 Task: Find connections with filter location Zürich (Kreis 11) / Affoltern with filter topic #Crowdfundingwith filter profile language Spanish with filter current company HR International with filter school Jobs for Rajkot with filter industry Computer Hardware Manufacturing with filter service category Tax Law with filter keywords title Controller
Action: Mouse moved to (620, 90)
Screenshot: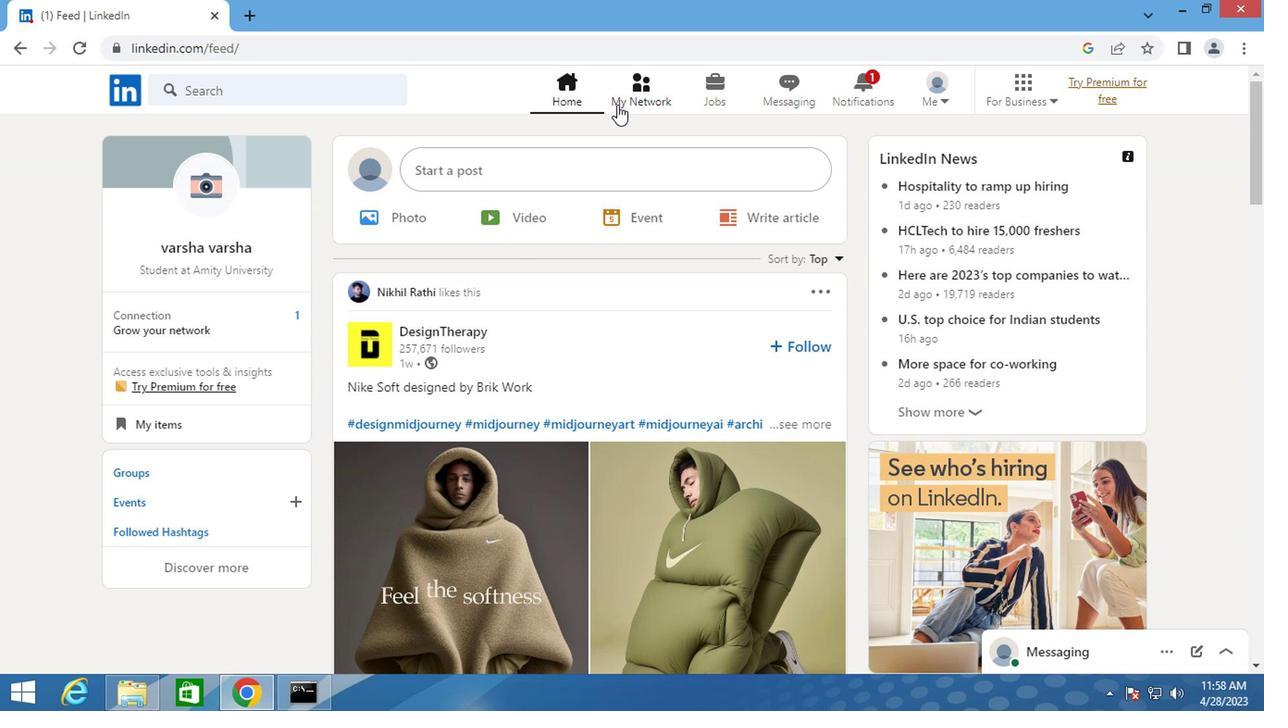 
Action: Mouse pressed left at (620, 90)
Screenshot: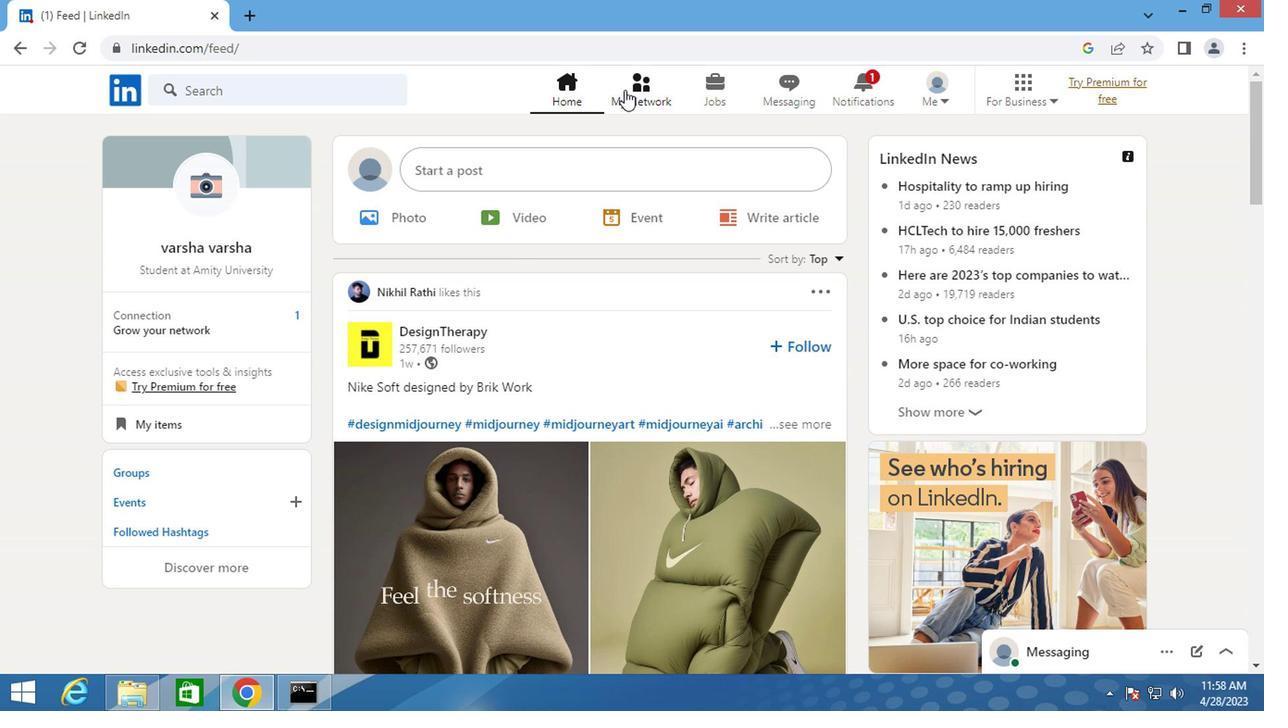 
Action: Mouse moved to (247, 187)
Screenshot: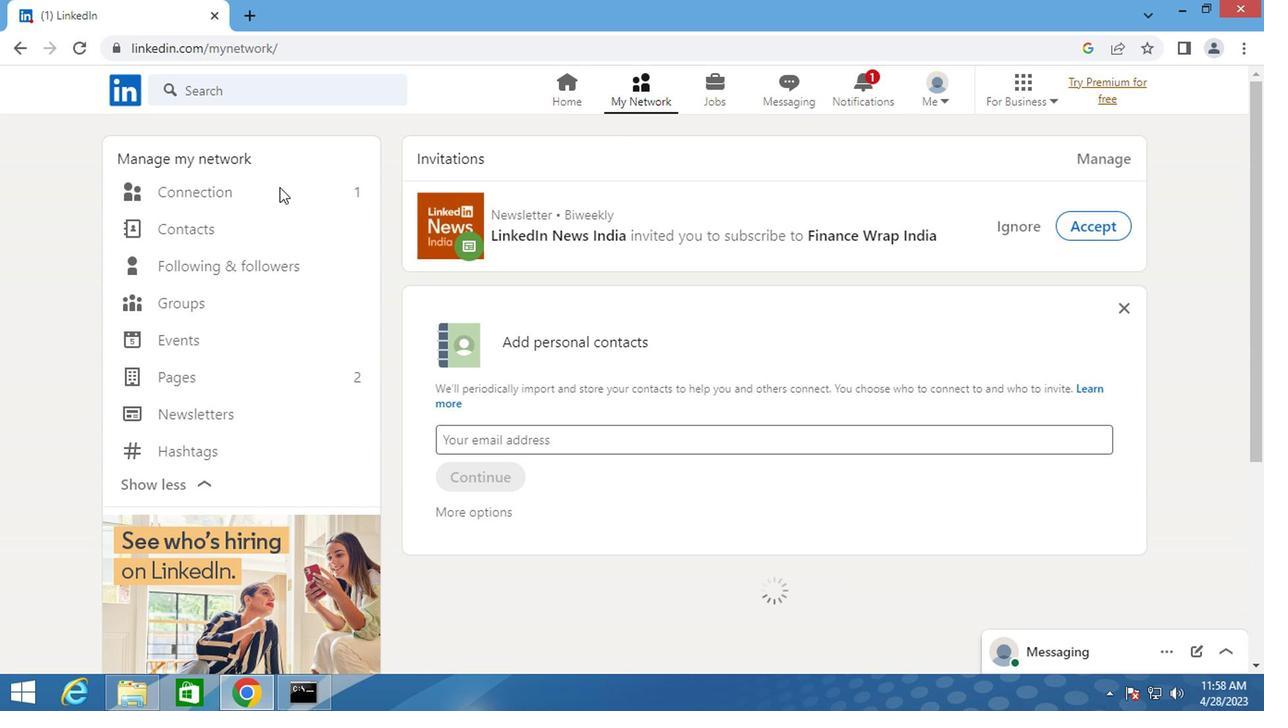 
Action: Mouse pressed left at (247, 187)
Screenshot: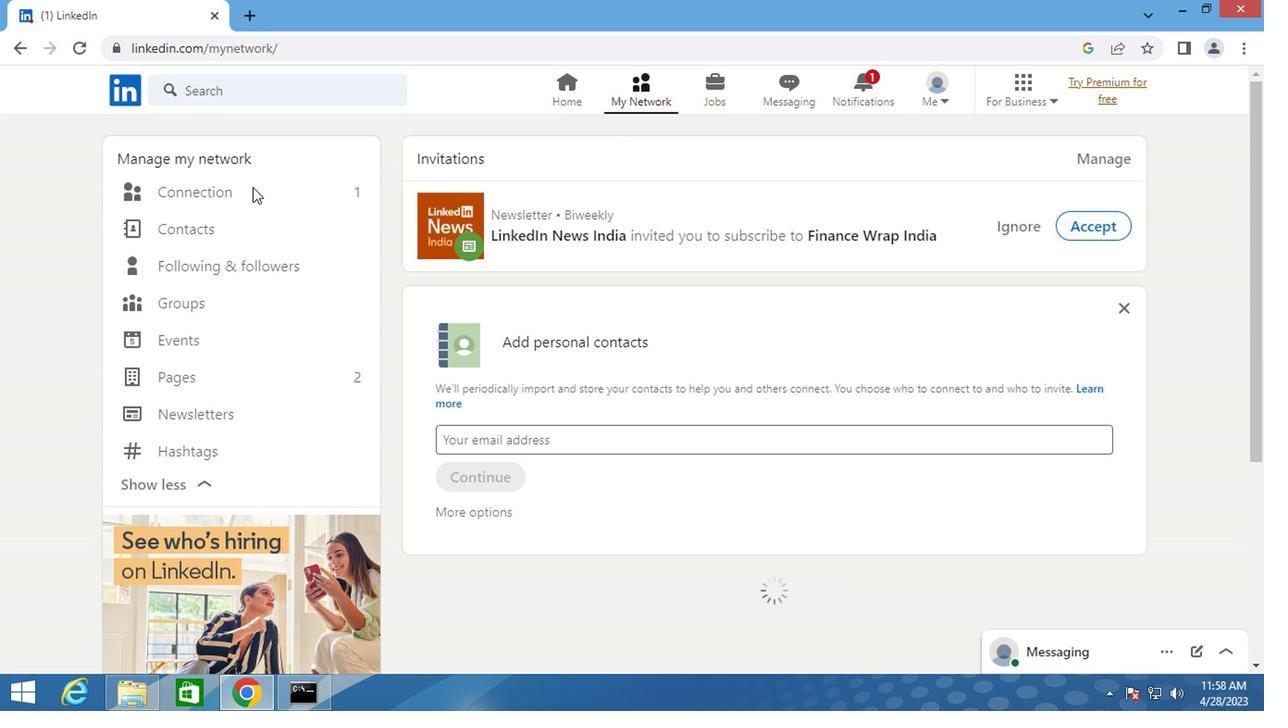 
Action: Mouse moved to (783, 185)
Screenshot: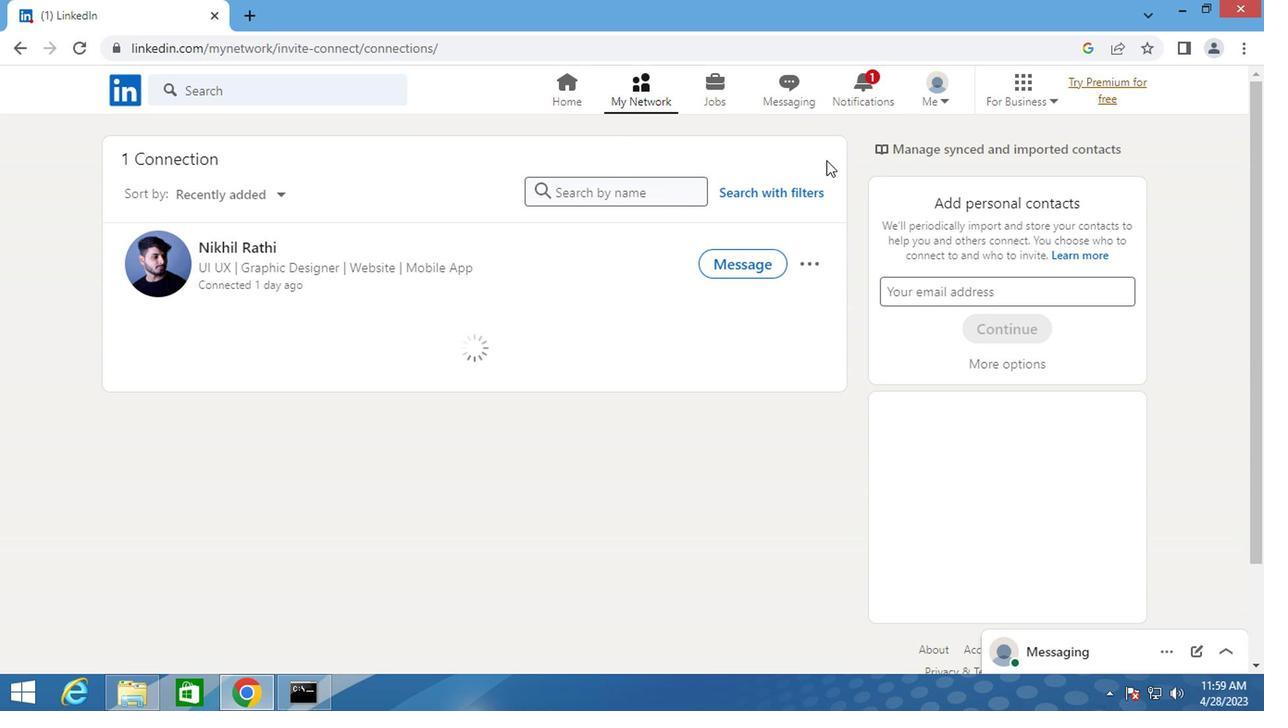 
Action: Mouse pressed left at (783, 185)
Screenshot: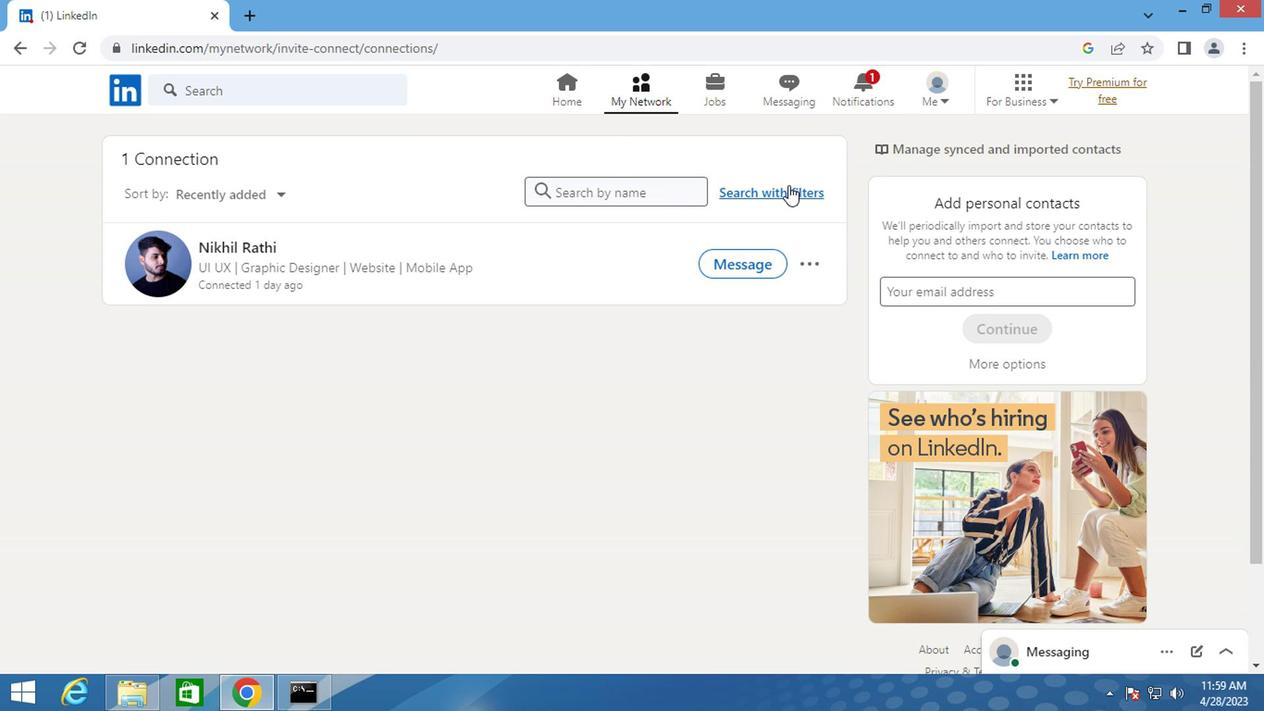 
Action: Mouse moved to (682, 140)
Screenshot: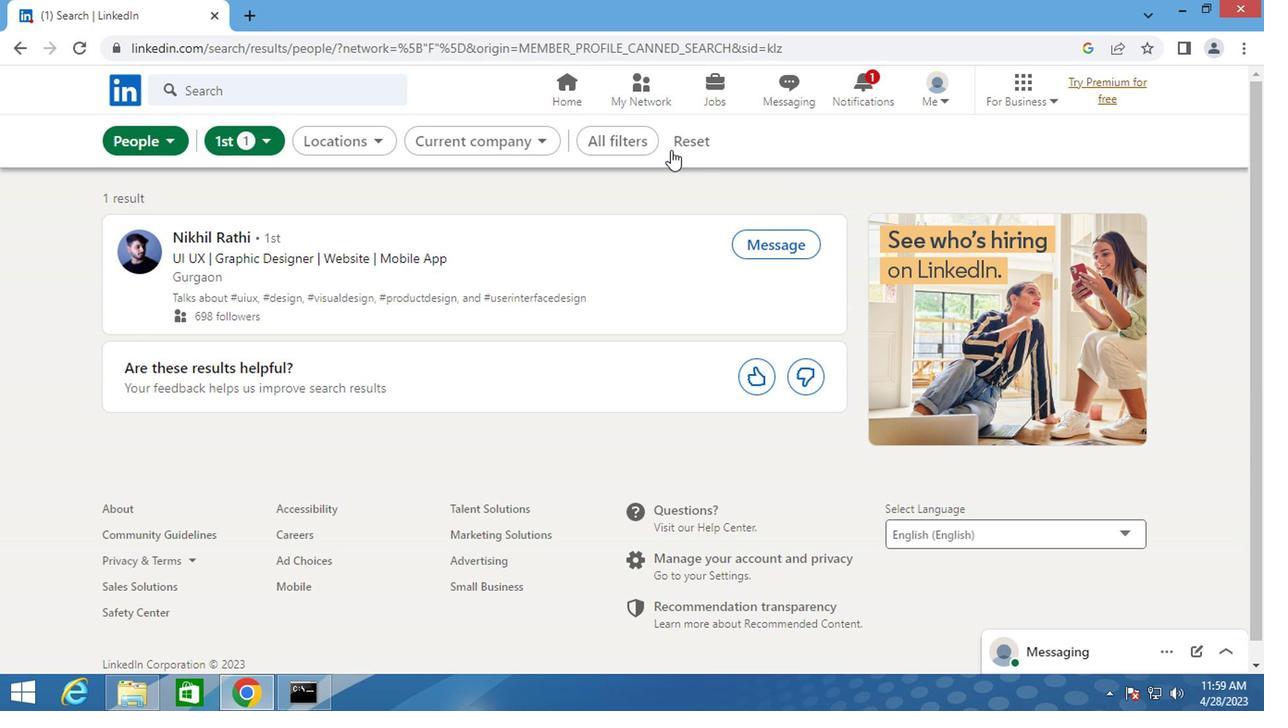 
Action: Mouse pressed left at (682, 140)
Screenshot: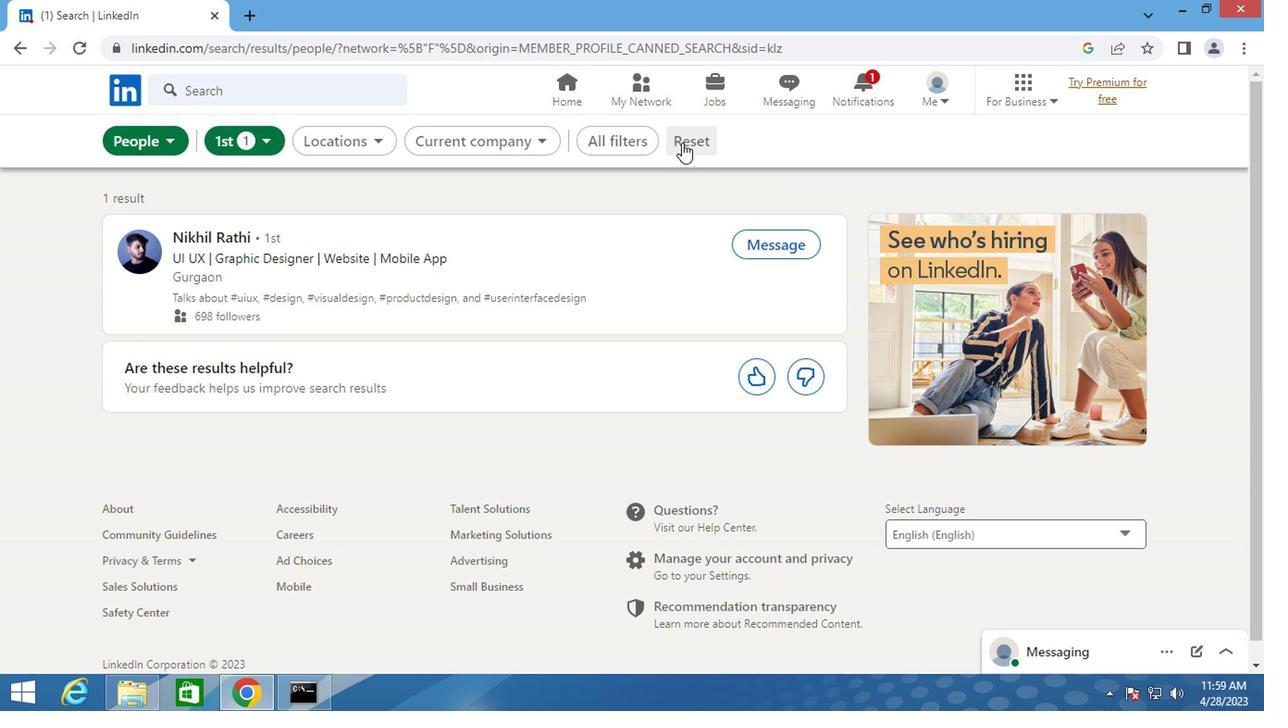 
Action: Mouse moved to (662, 144)
Screenshot: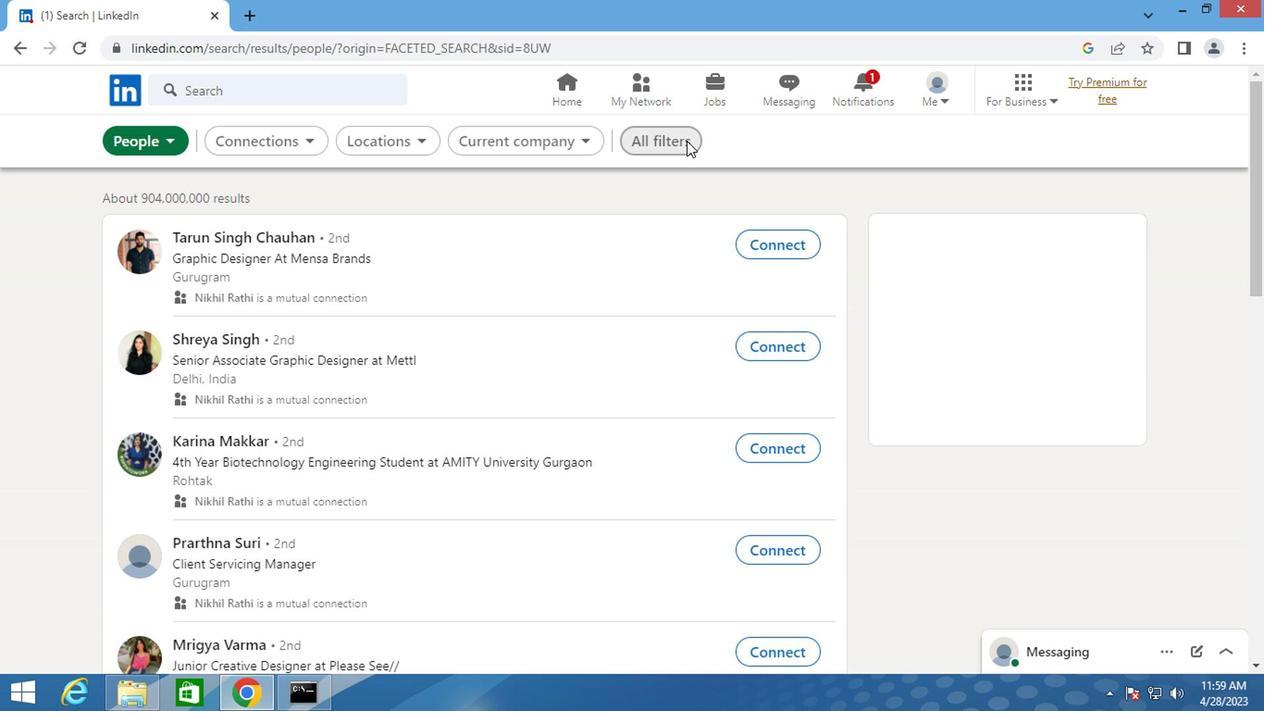 
Action: Mouse pressed left at (662, 144)
Screenshot: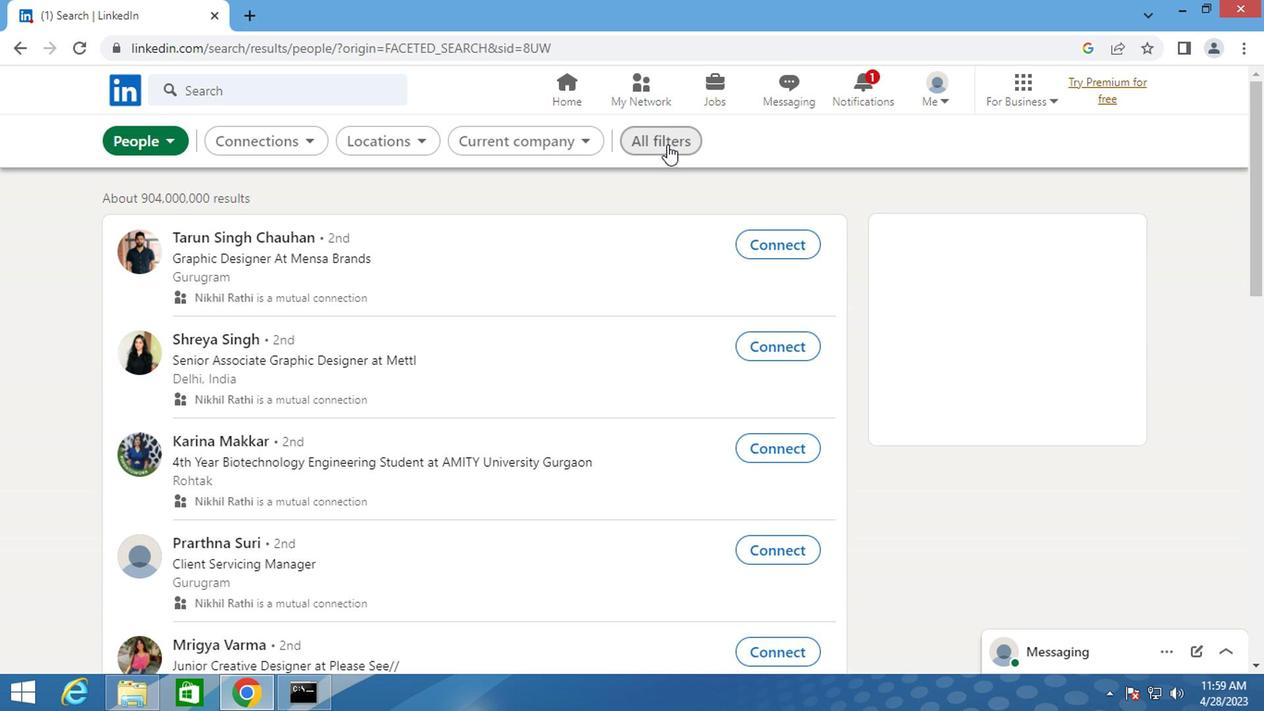 
Action: Mouse moved to (835, 370)
Screenshot: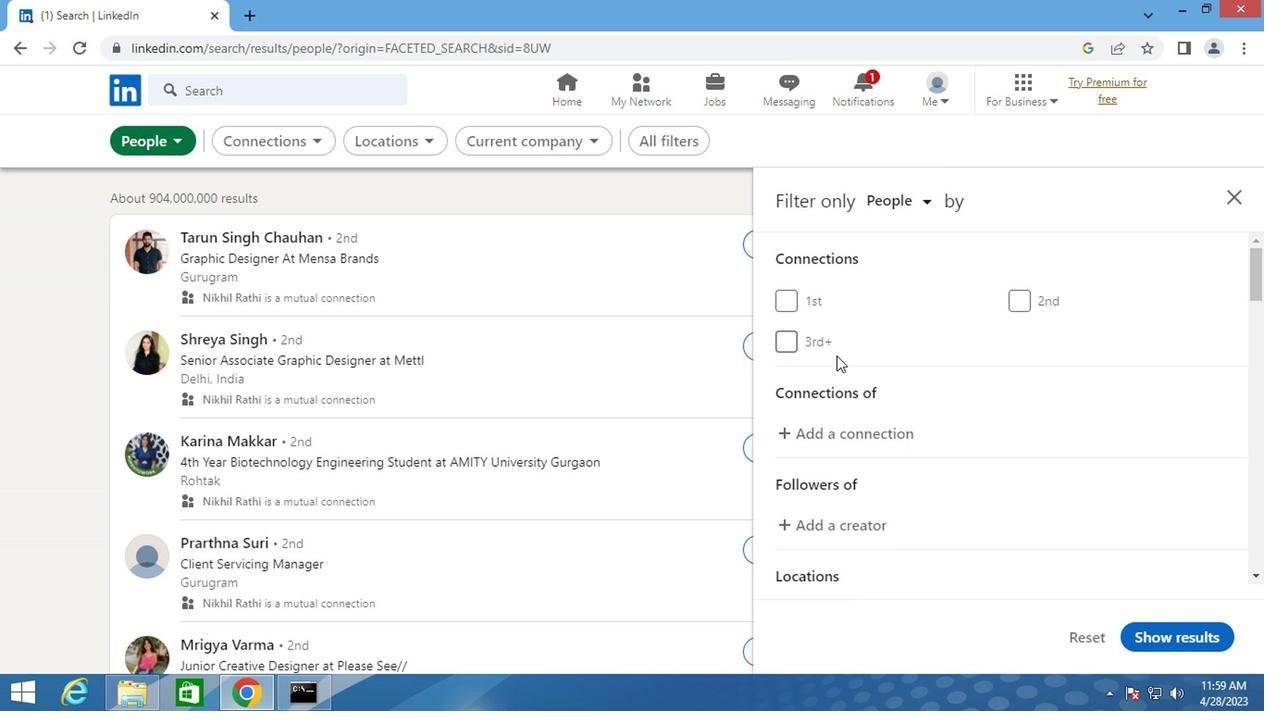 
Action: Mouse scrolled (835, 370) with delta (0, 0)
Screenshot: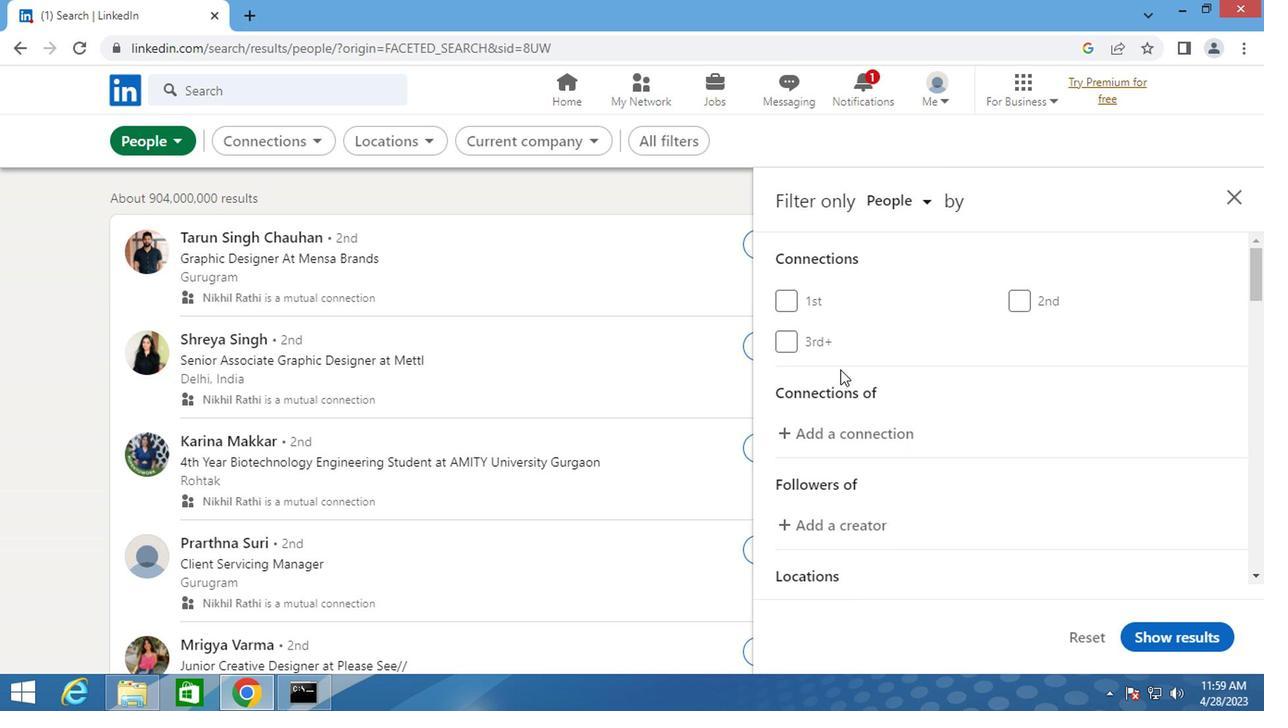 
Action: Mouse moved to (836, 370)
Screenshot: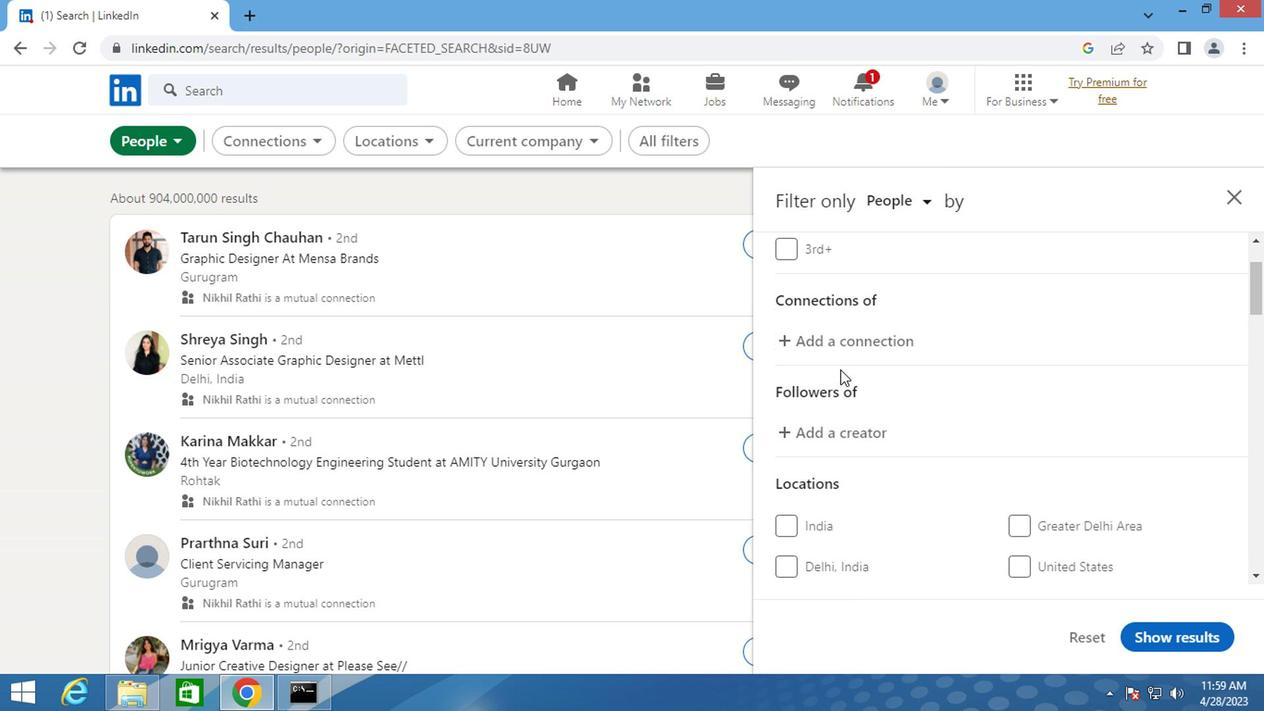 
Action: Mouse scrolled (836, 370) with delta (0, 0)
Screenshot: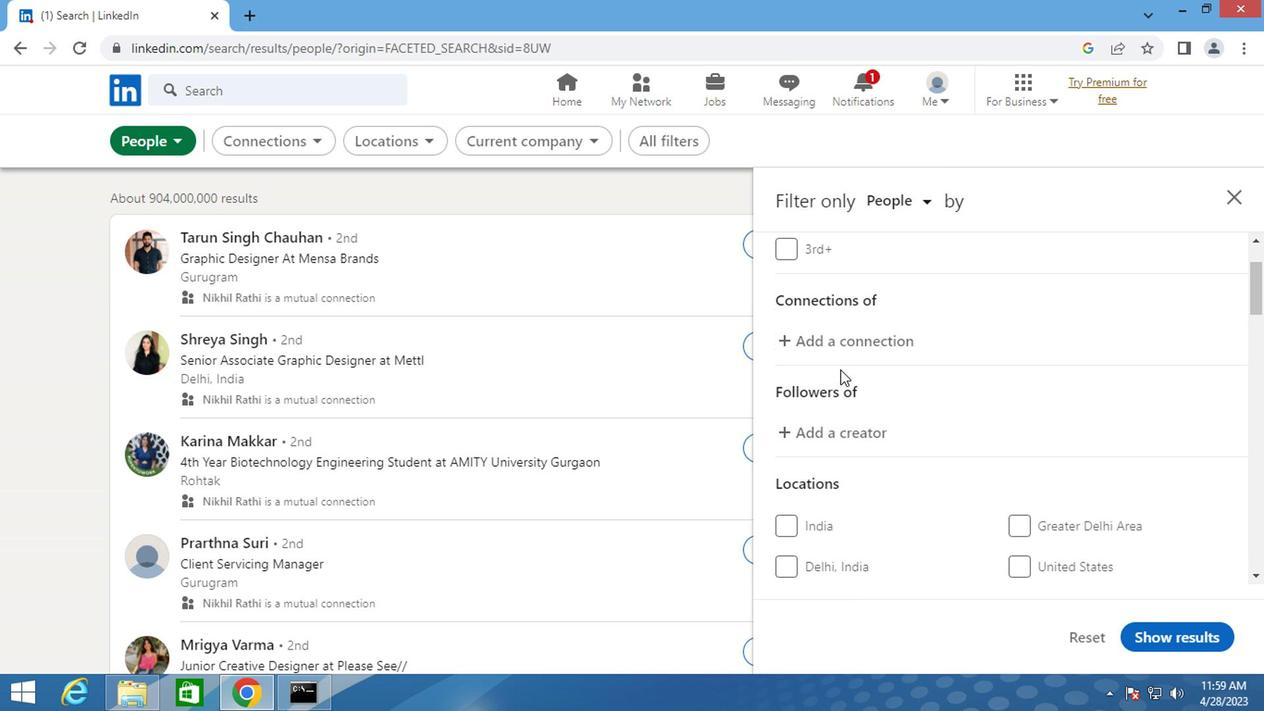 
Action: Mouse scrolled (836, 370) with delta (0, 0)
Screenshot: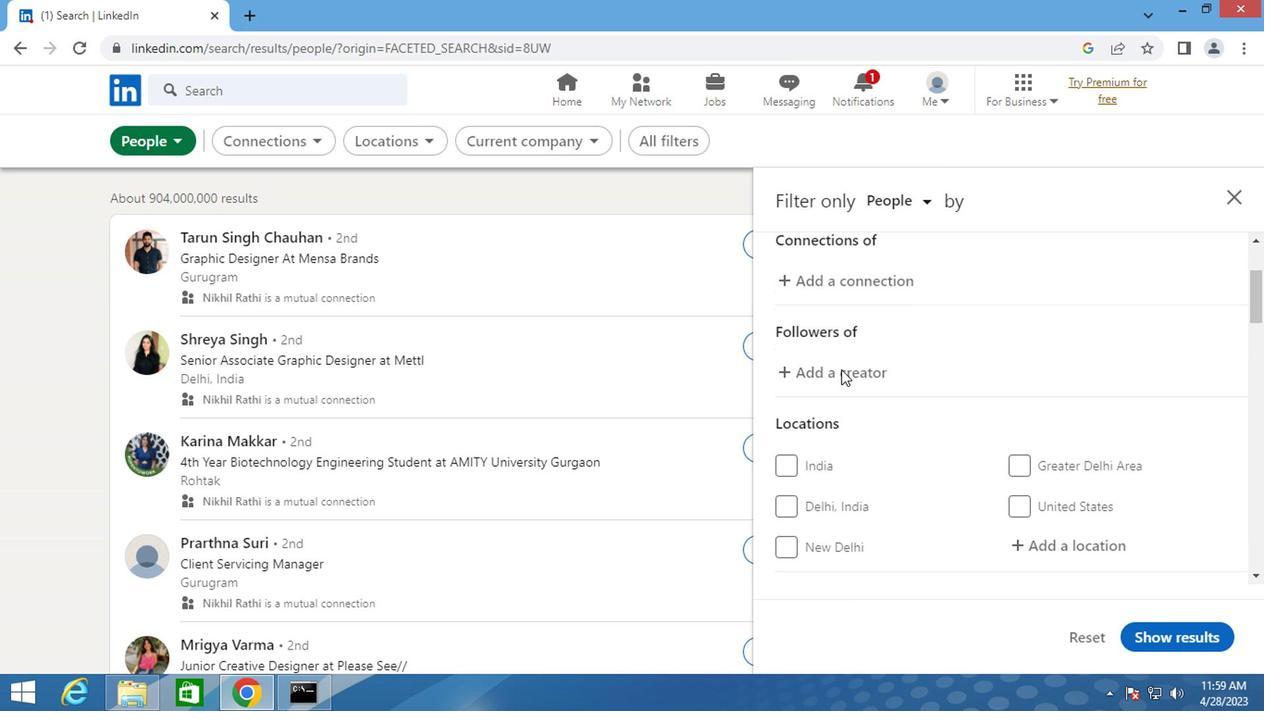 
Action: Mouse moved to (1051, 422)
Screenshot: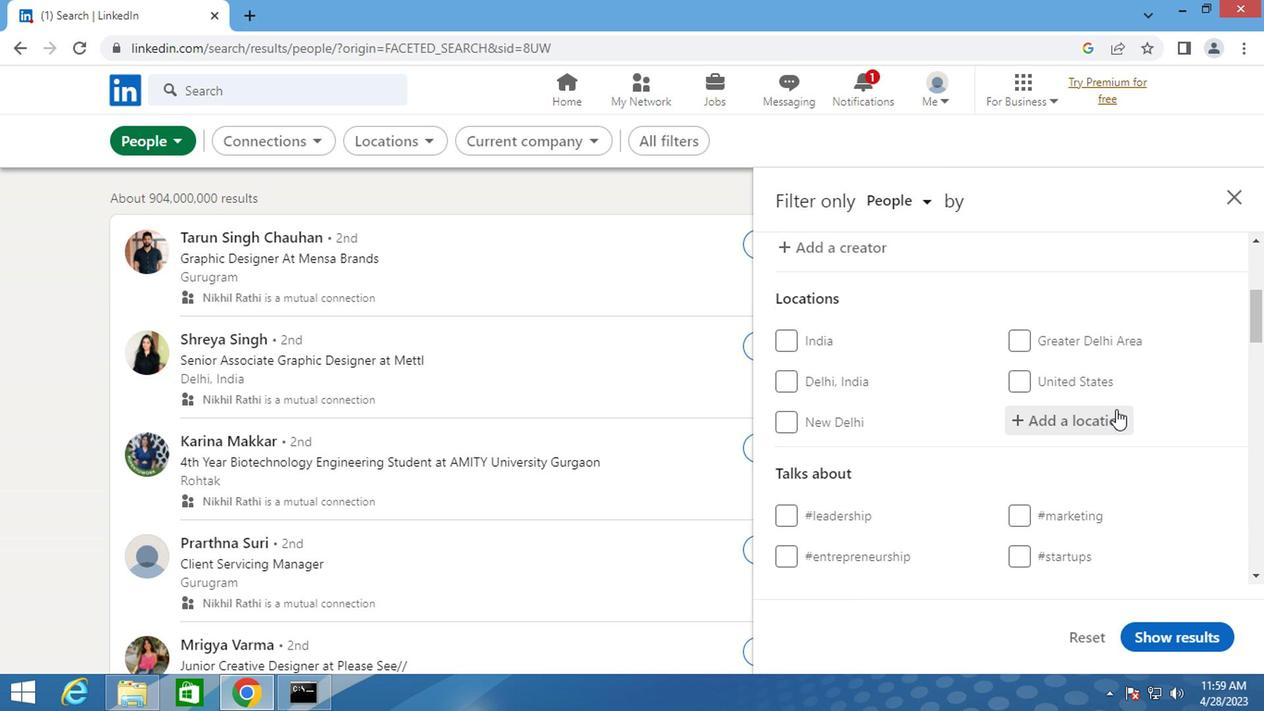 
Action: Mouse pressed left at (1051, 422)
Screenshot: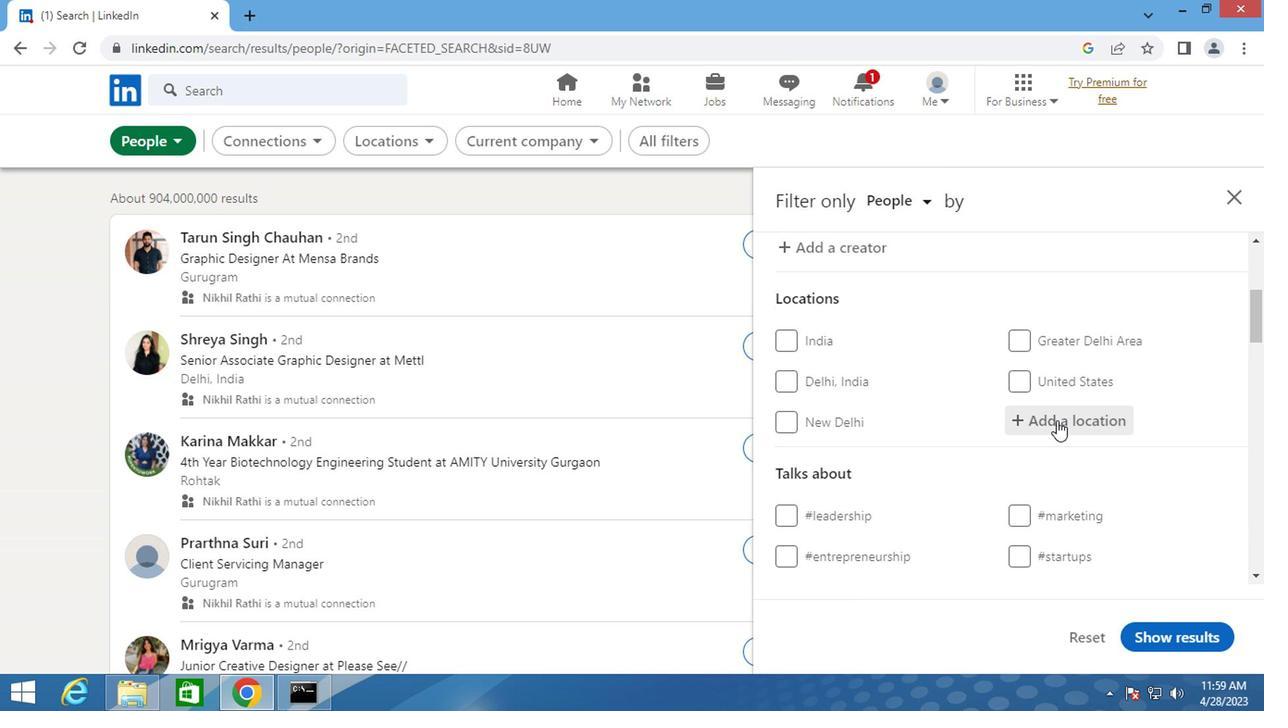 
Action: Key pressed <Key.shift>ZURICH<Key.space><Key.shift_r><Key.shift_r><Key.shift_r>(<Key.shift>KREIS<Key.space>11<Key.shift_r>)/<Key.space><Key.shift>AFFOLTERN<Key.enter>
Screenshot: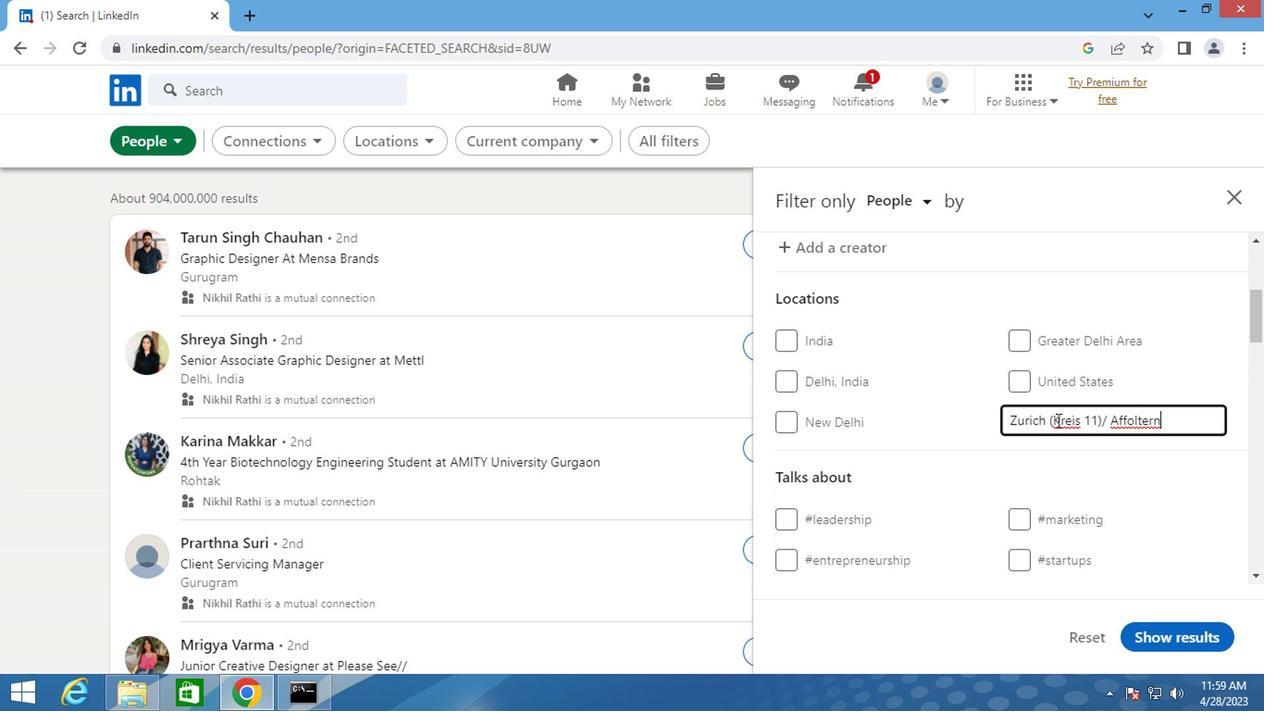 
Action: Mouse moved to (978, 440)
Screenshot: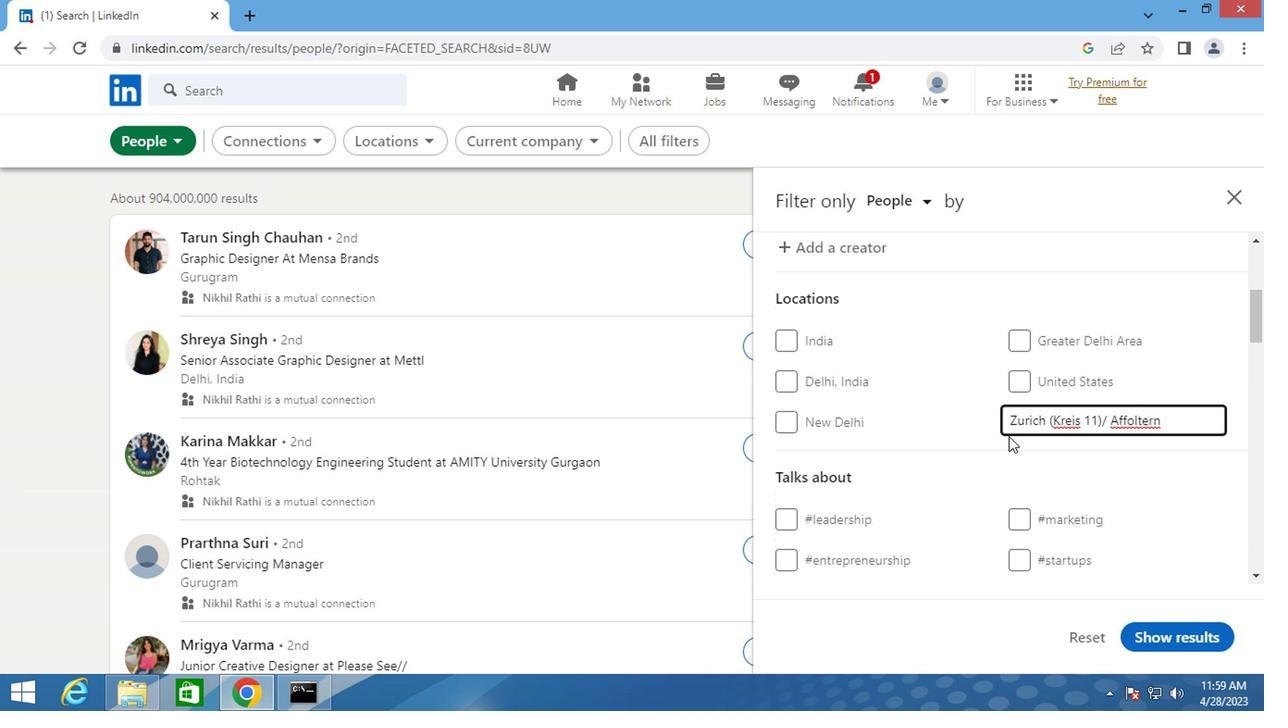 
Action: Mouse scrolled (978, 440) with delta (0, 0)
Screenshot: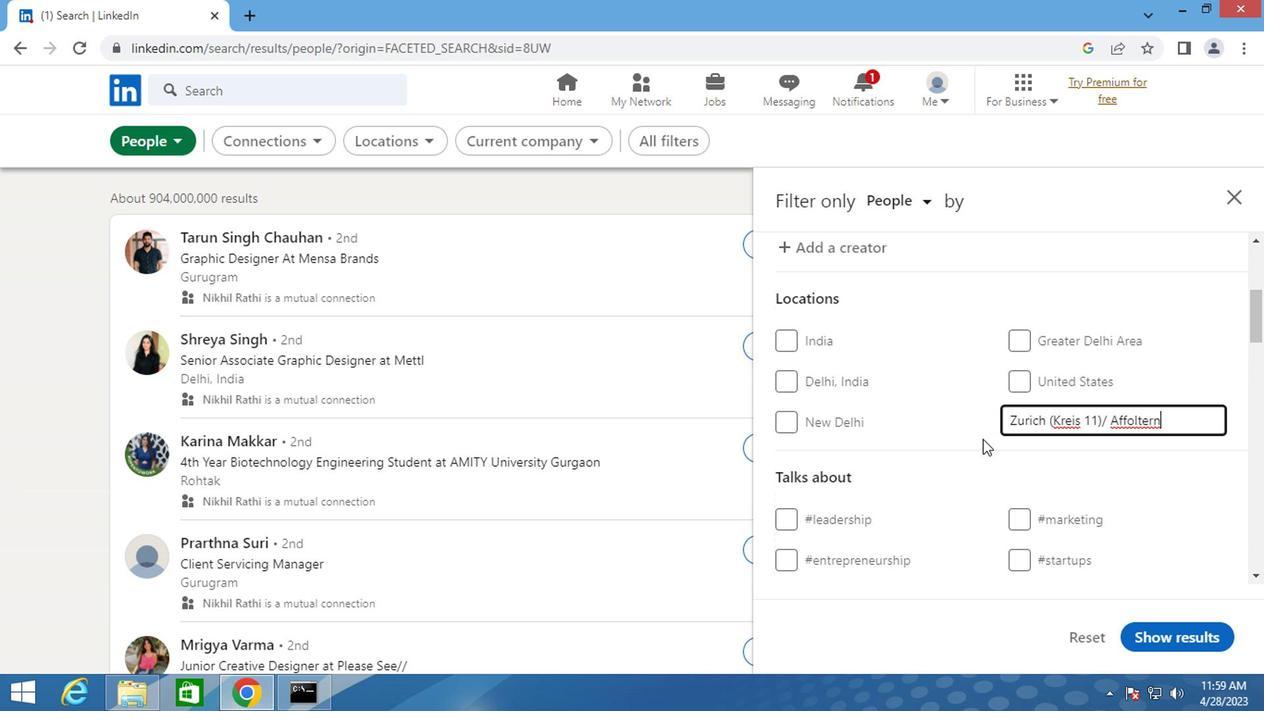 
Action: Mouse scrolled (978, 440) with delta (0, 0)
Screenshot: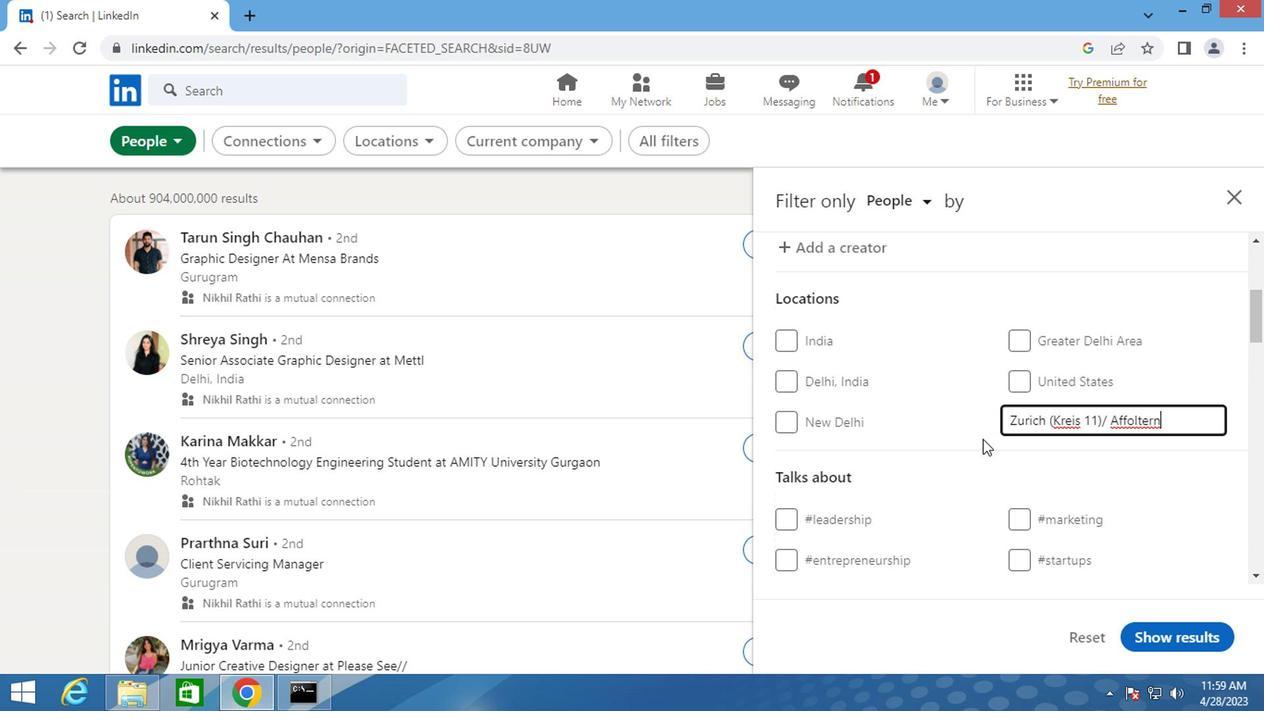 
Action: Mouse scrolled (978, 440) with delta (0, 0)
Screenshot: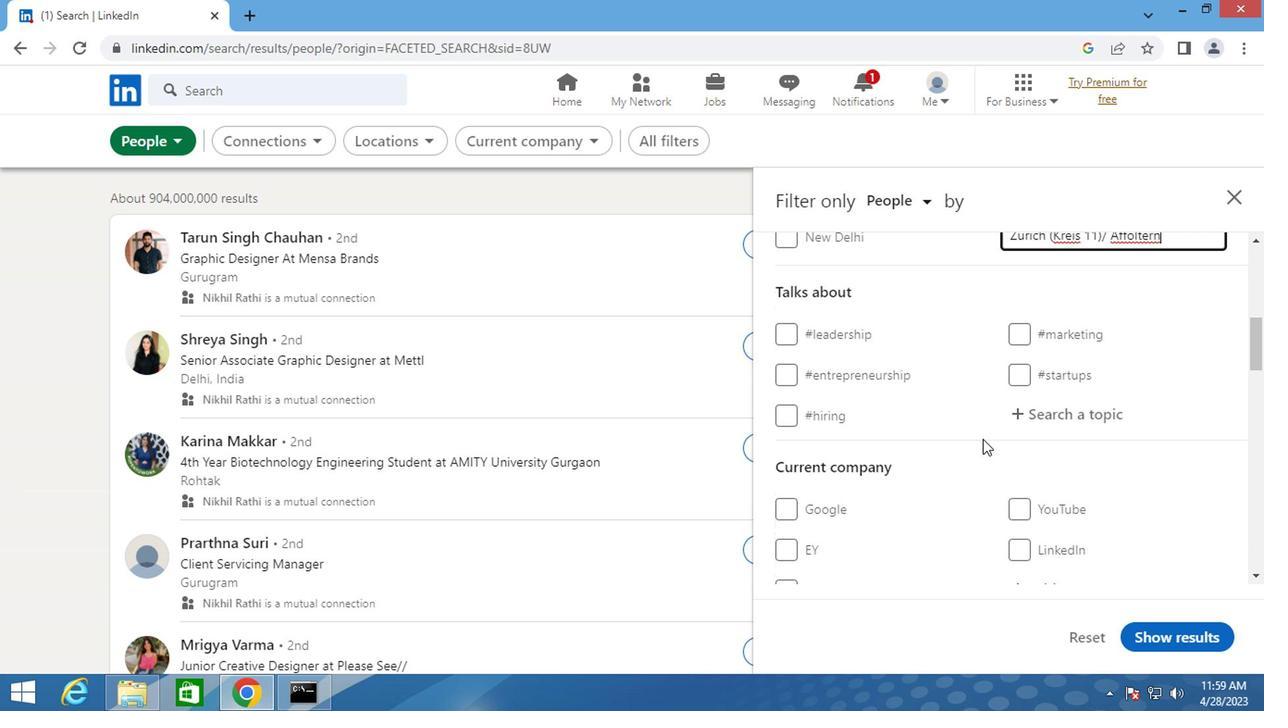 
Action: Mouse moved to (1069, 331)
Screenshot: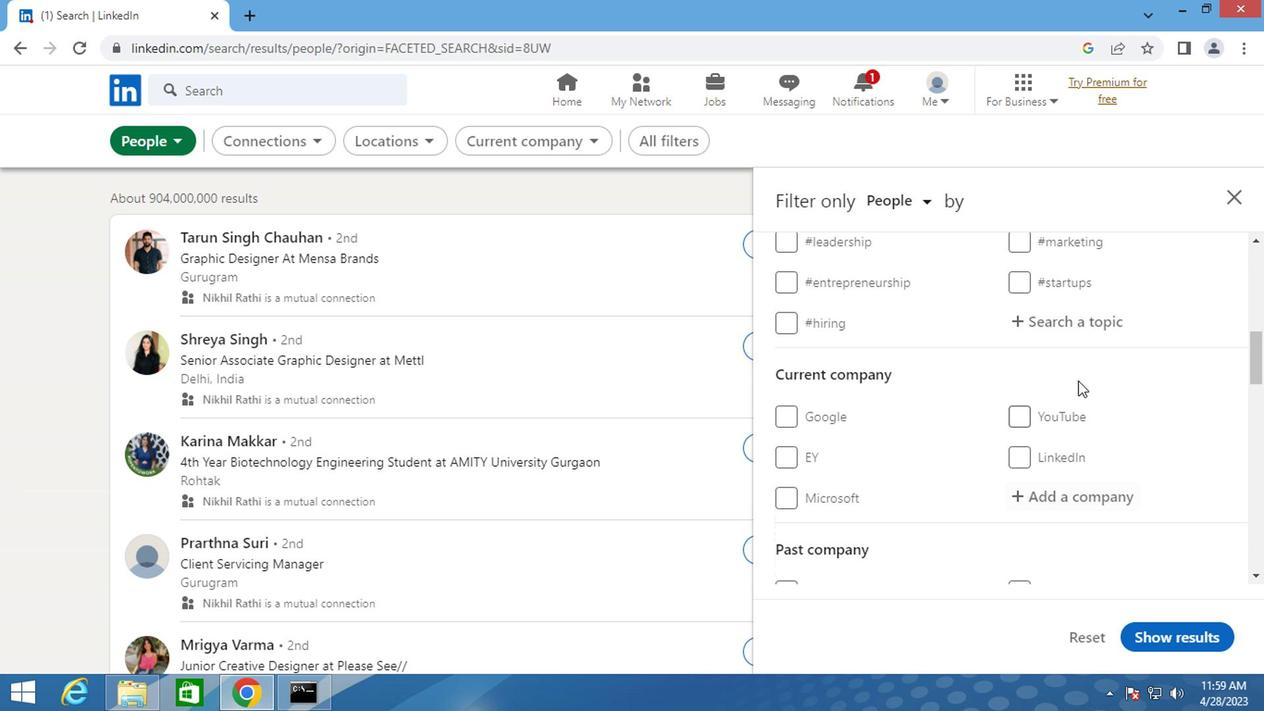 
Action: Mouse pressed left at (1069, 331)
Screenshot: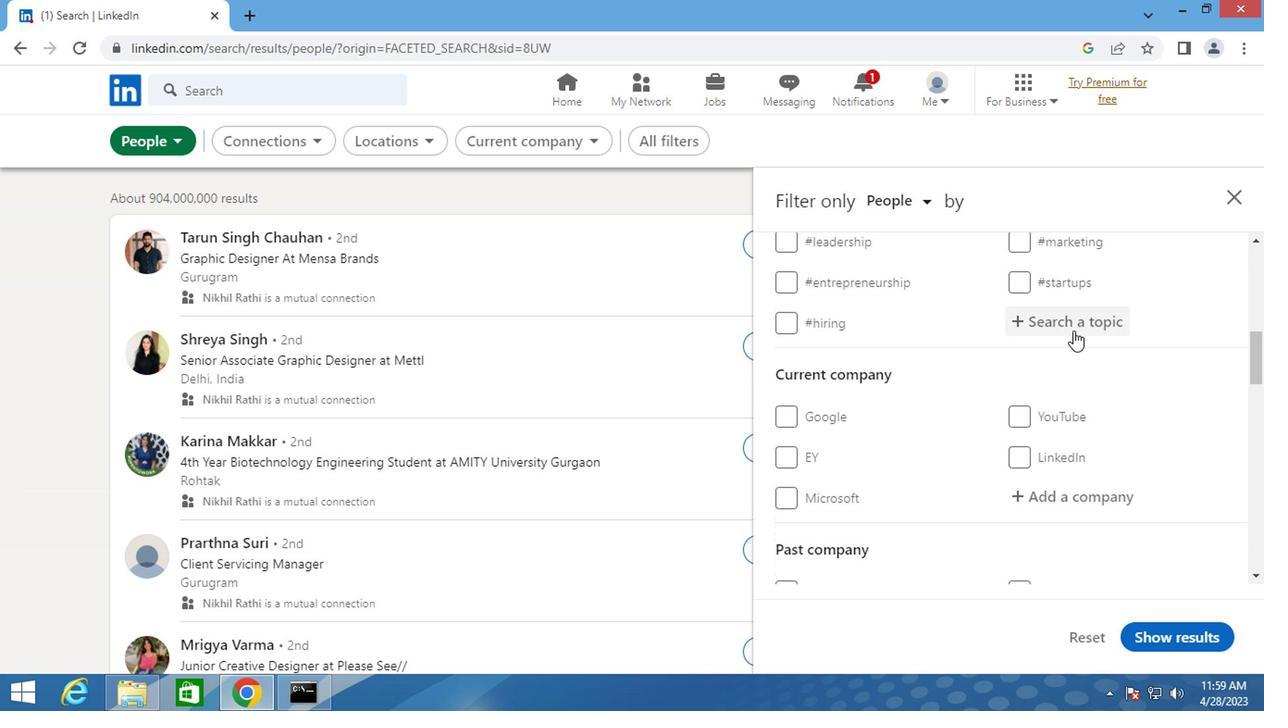 
Action: Key pressed <Key.shift>CROWDFUNF<Key.backspace>DING
Screenshot: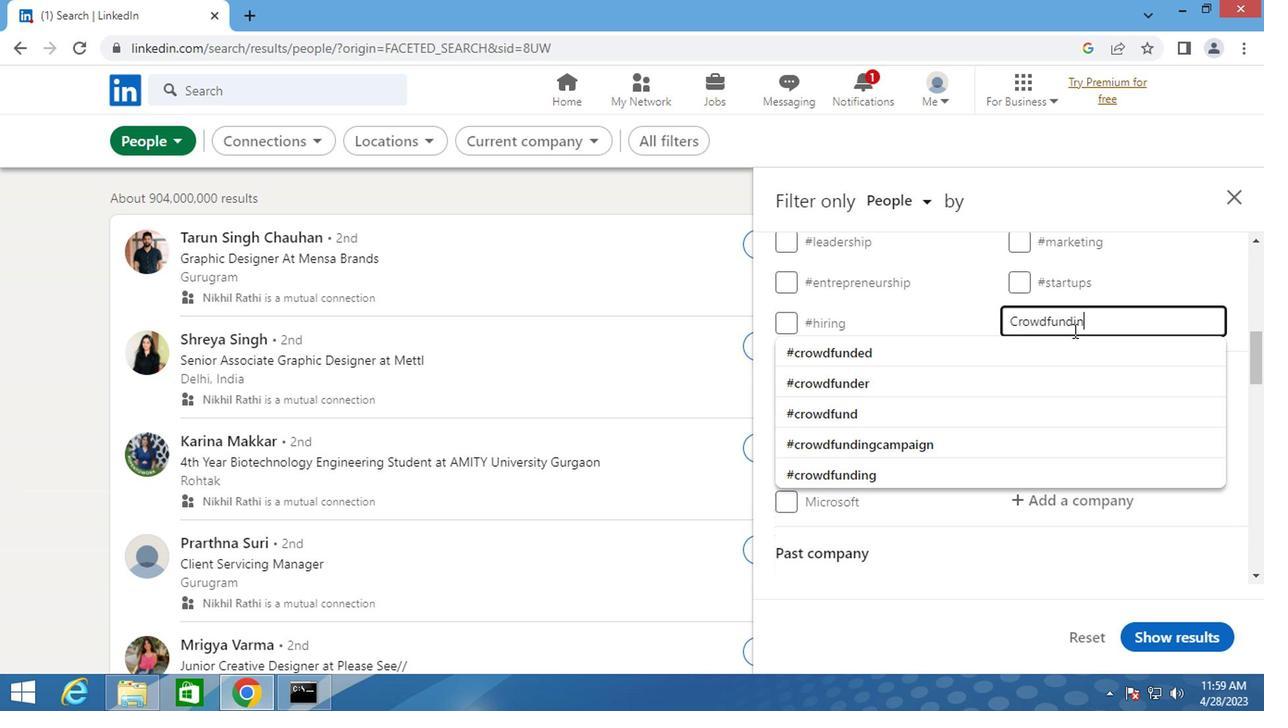 
Action: Mouse moved to (888, 383)
Screenshot: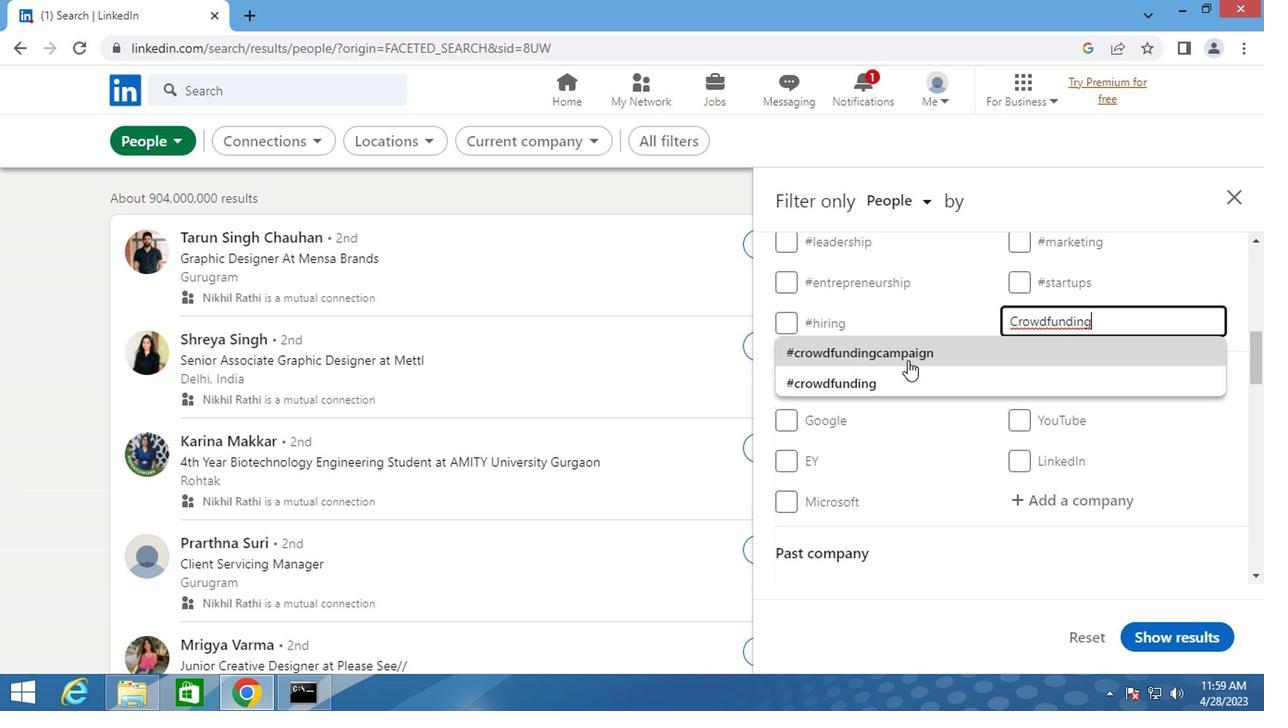 
Action: Mouse pressed left at (888, 383)
Screenshot: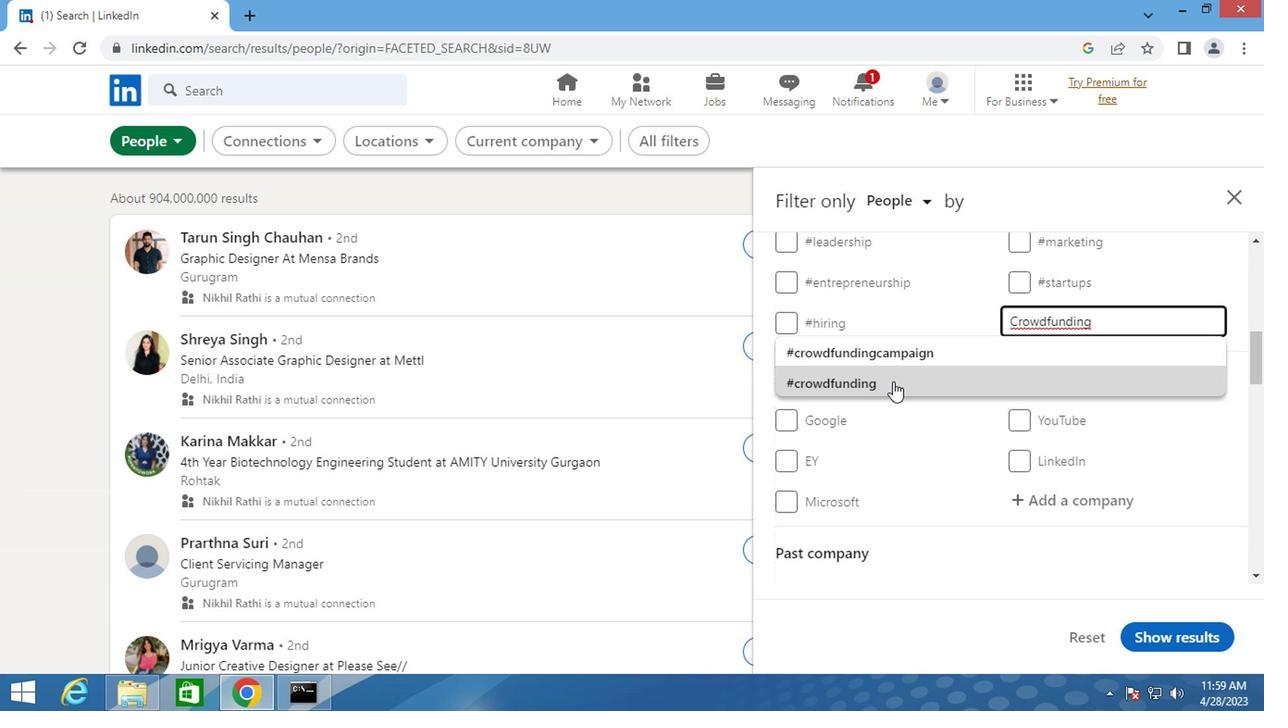 
Action: Mouse scrolled (888, 382) with delta (0, -1)
Screenshot: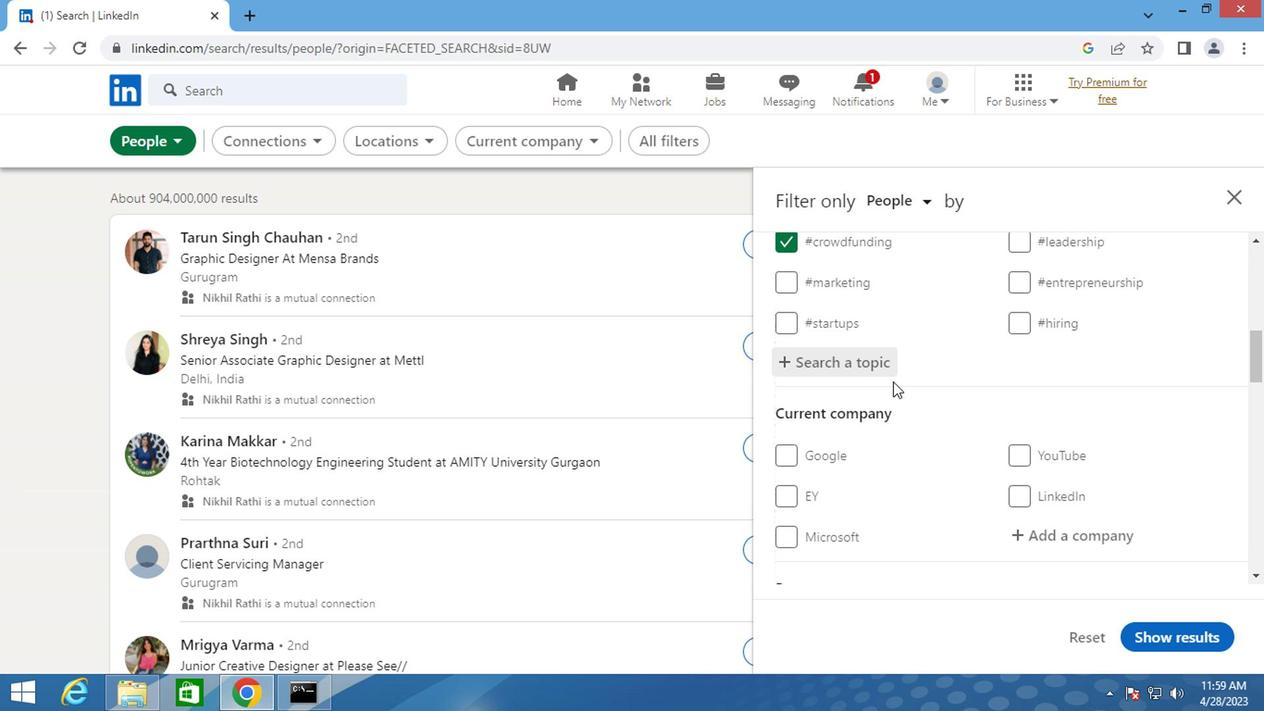 
Action: Mouse scrolled (888, 384) with delta (0, 0)
Screenshot: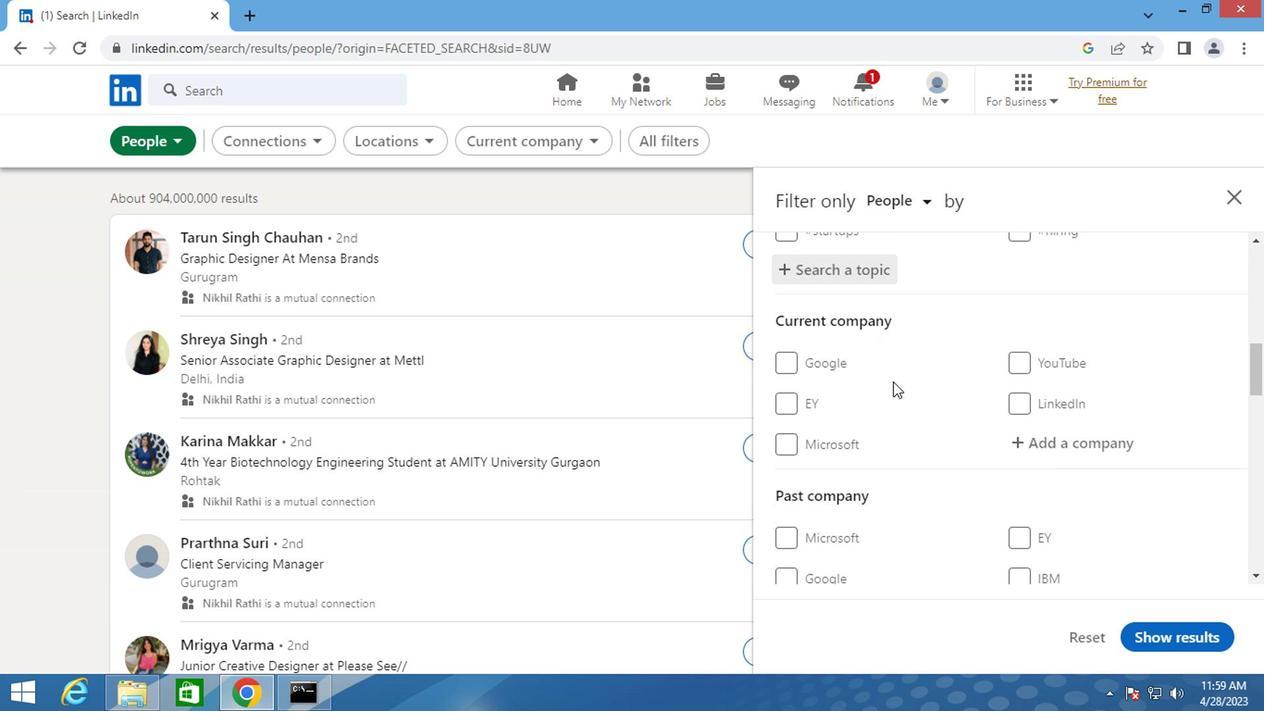 
Action: Mouse scrolled (888, 384) with delta (0, 0)
Screenshot: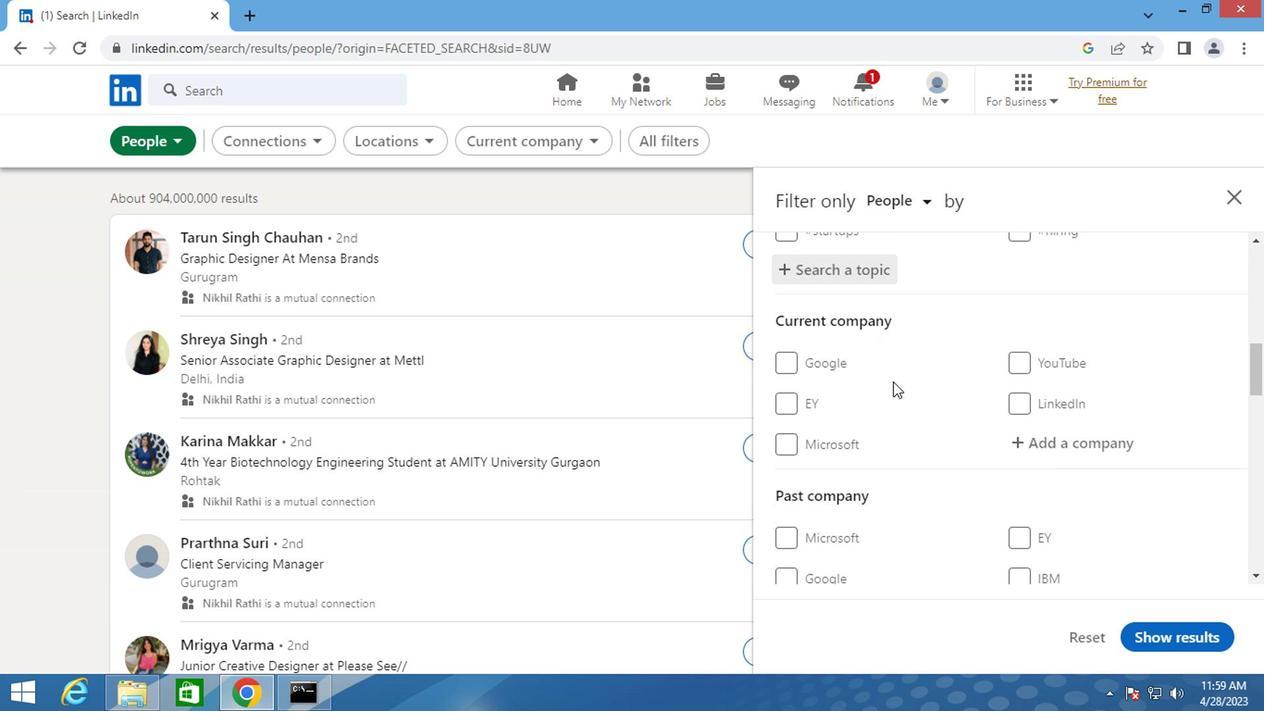 
Action: Mouse scrolled (888, 382) with delta (0, -1)
Screenshot: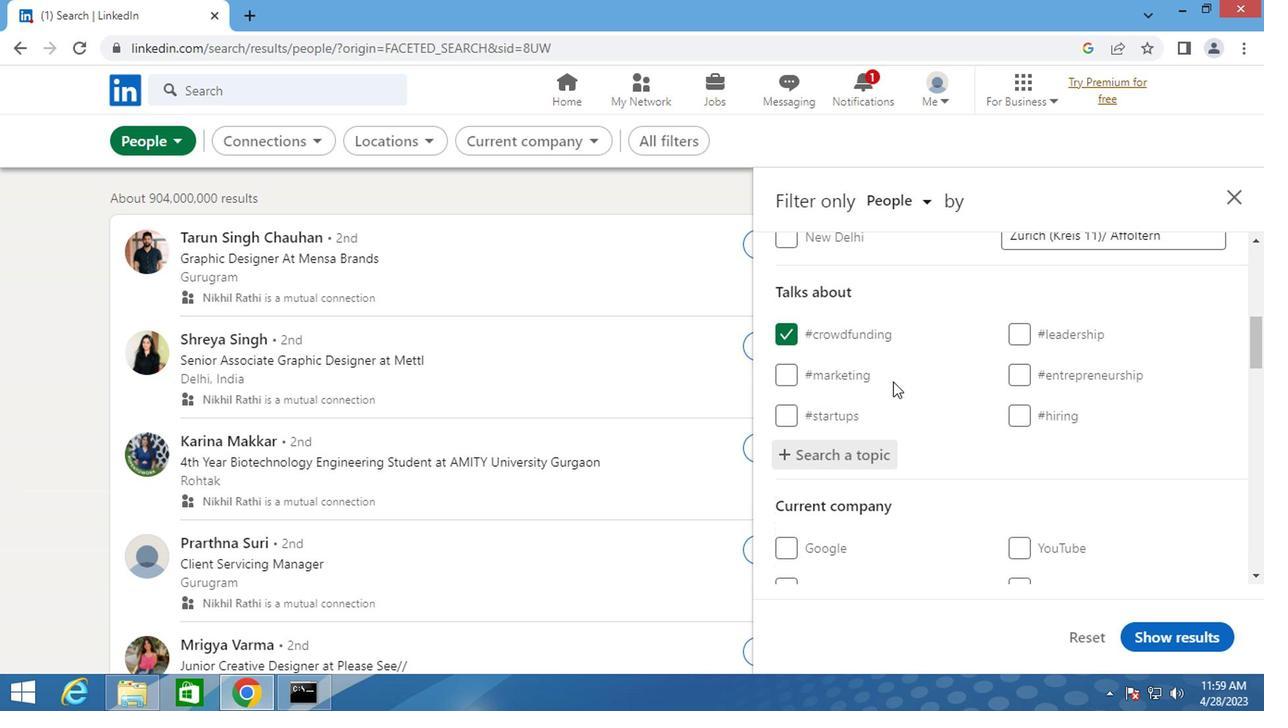 
Action: Mouse scrolled (888, 382) with delta (0, -1)
Screenshot: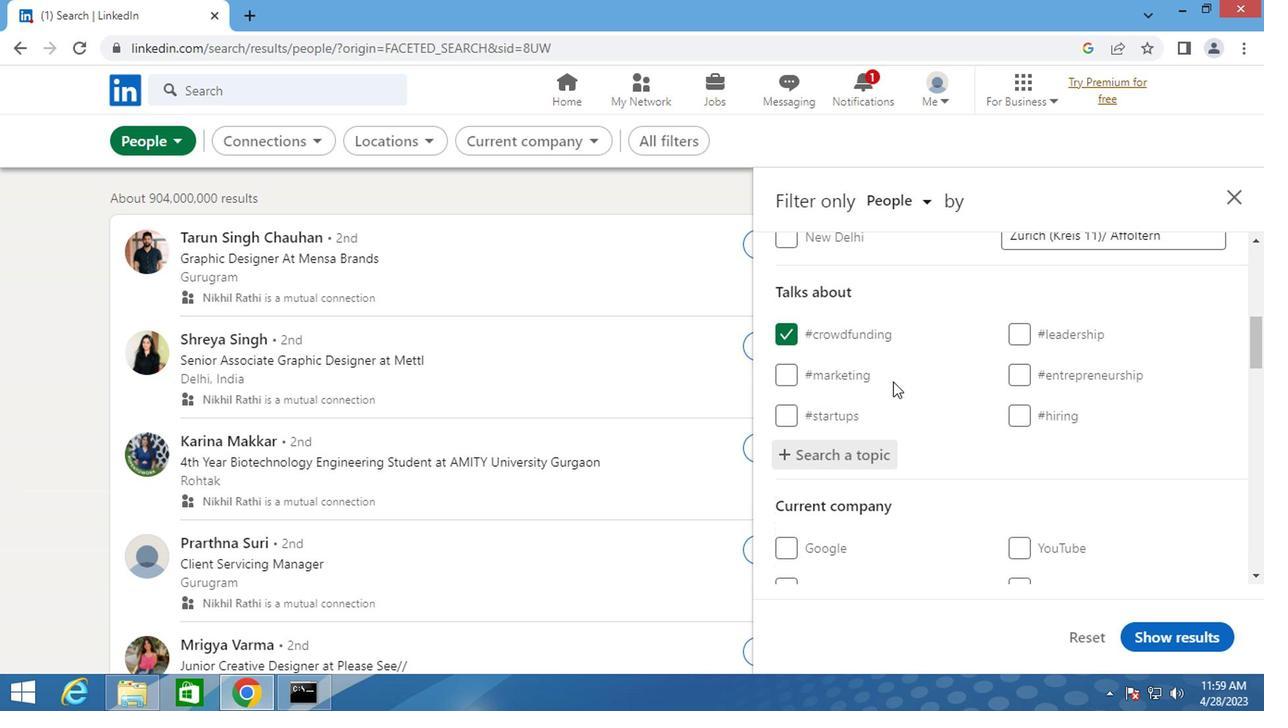 
Action: Mouse scrolled (888, 382) with delta (0, -1)
Screenshot: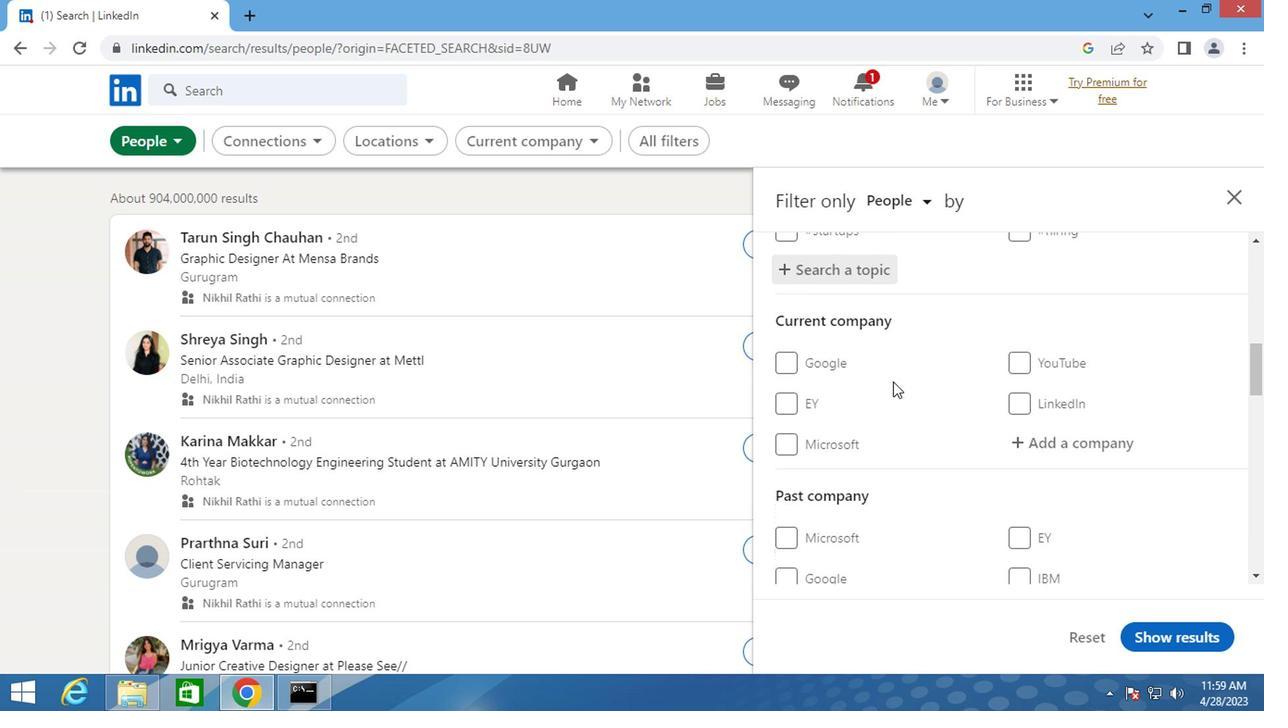 
Action: Mouse scrolled (888, 382) with delta (0, -1)
Screenshot: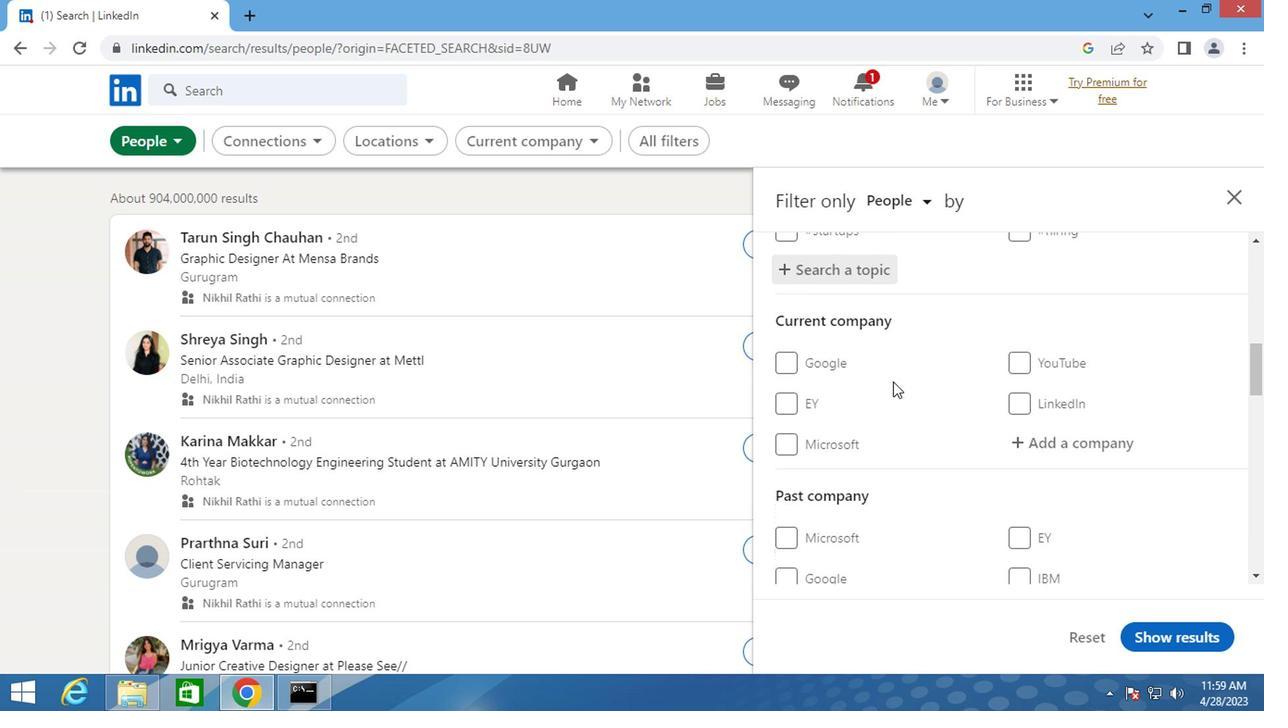
Action: Mouse scrolled (888, 382) with delta (0, -1)
Screenshot: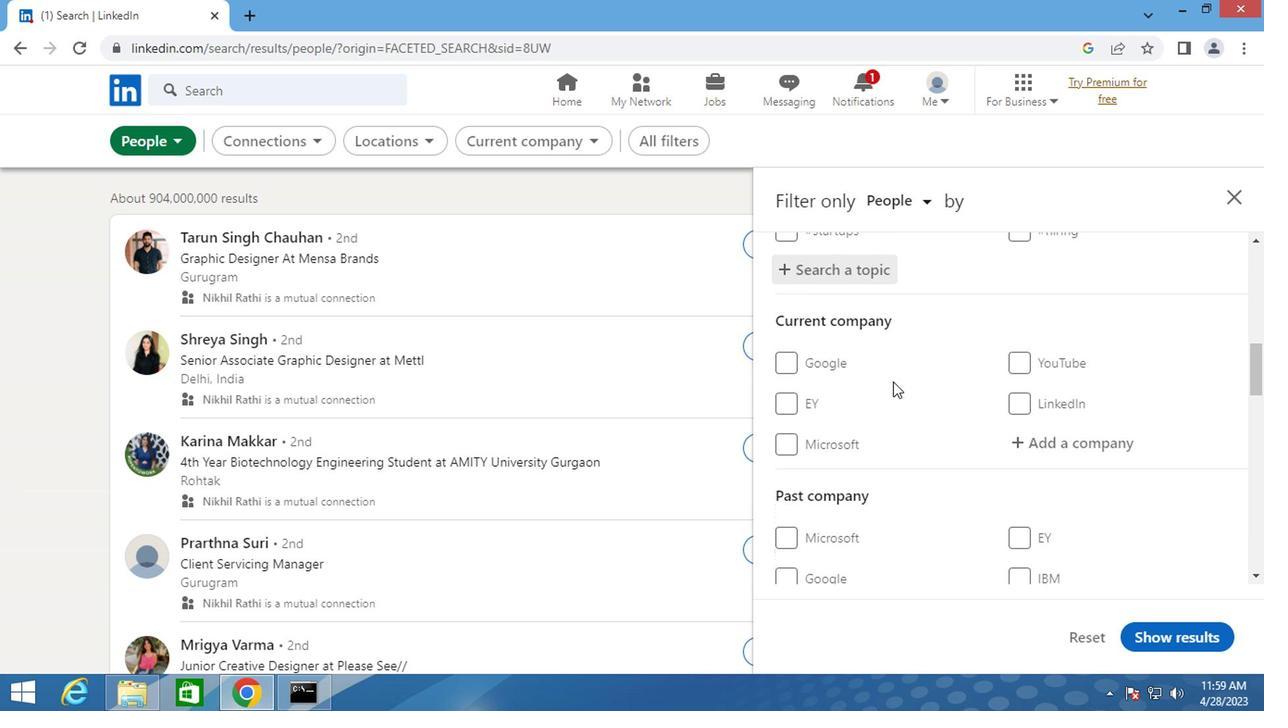 
Action: Mouse scrolled (888, 382) with delta (0, -1)
Screenshot: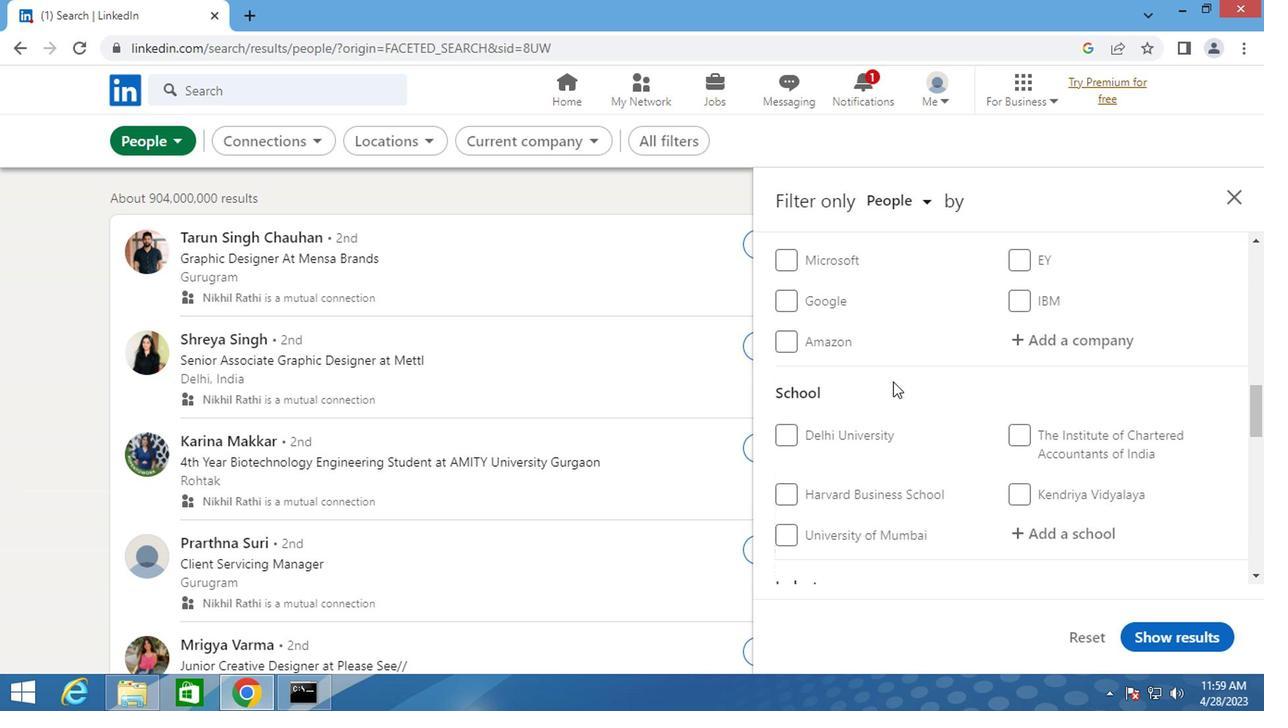 
Action: Mouse scrolled (888, 382) with delta (0, -1)
Screenshot: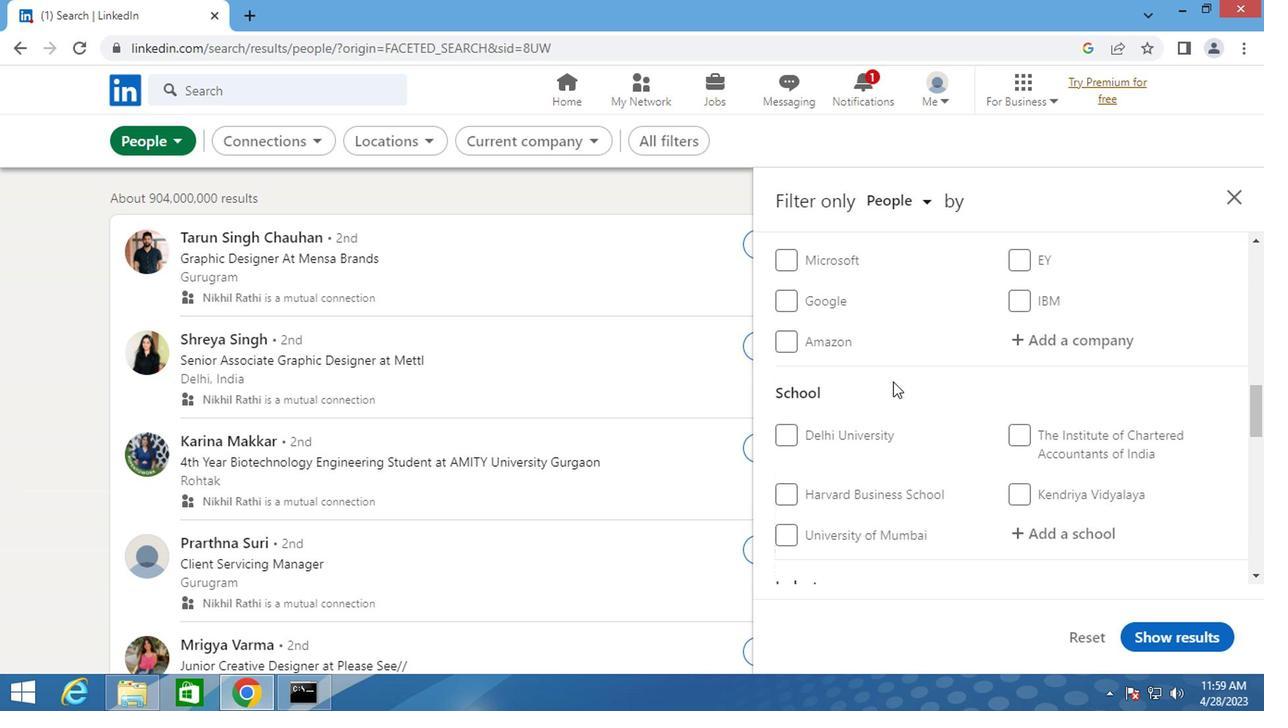 
Action: Mouse scrolled (888, 382) with delta (0, -1)
Screenshot: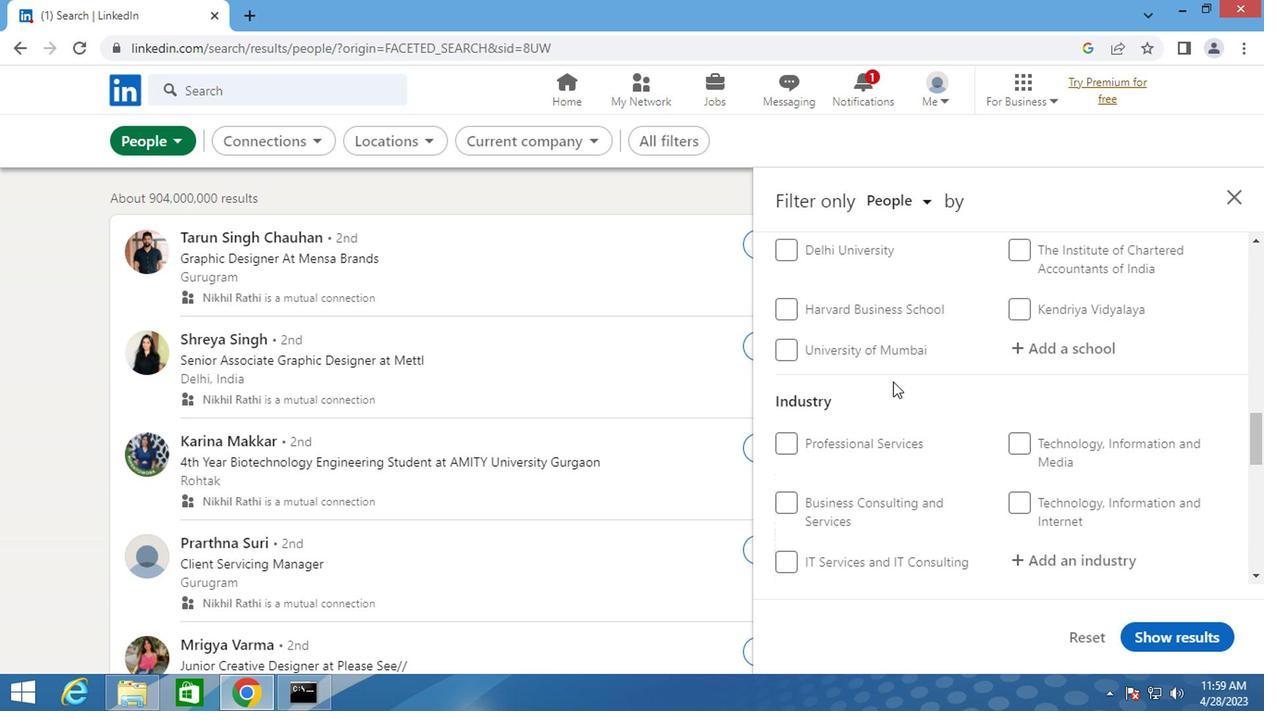 
Action: Mouse scrolled (888, 382) with delta (0, -1)
Screenshot: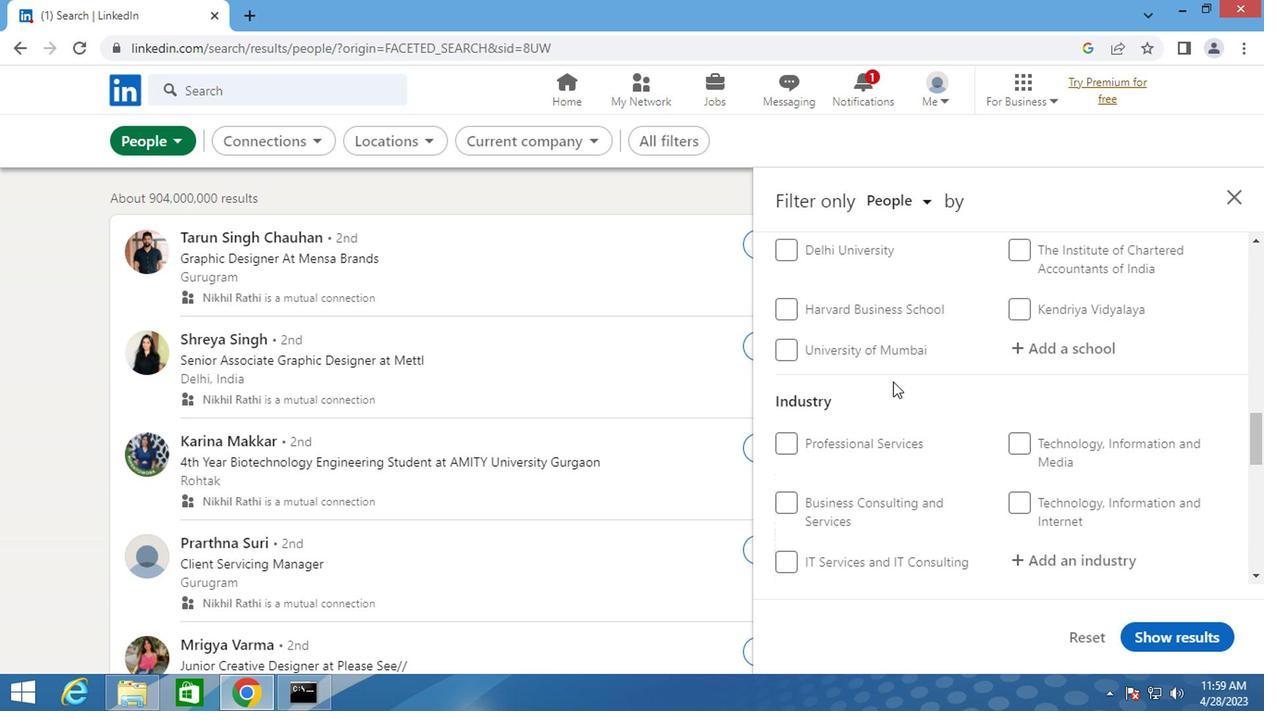 
Action: Mouse scrolled (888, 382) with delta (0, -1)
Screenshot: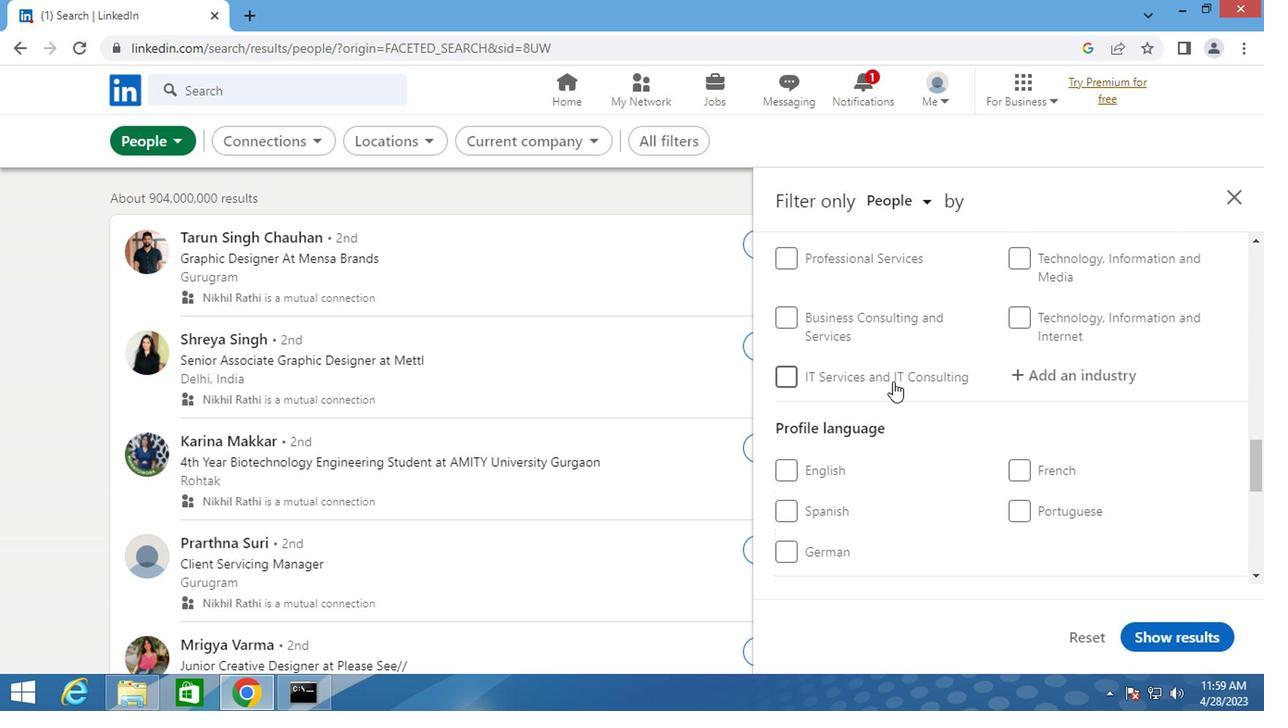 
Action: Mouse moved to (778, 420)
Screenshot: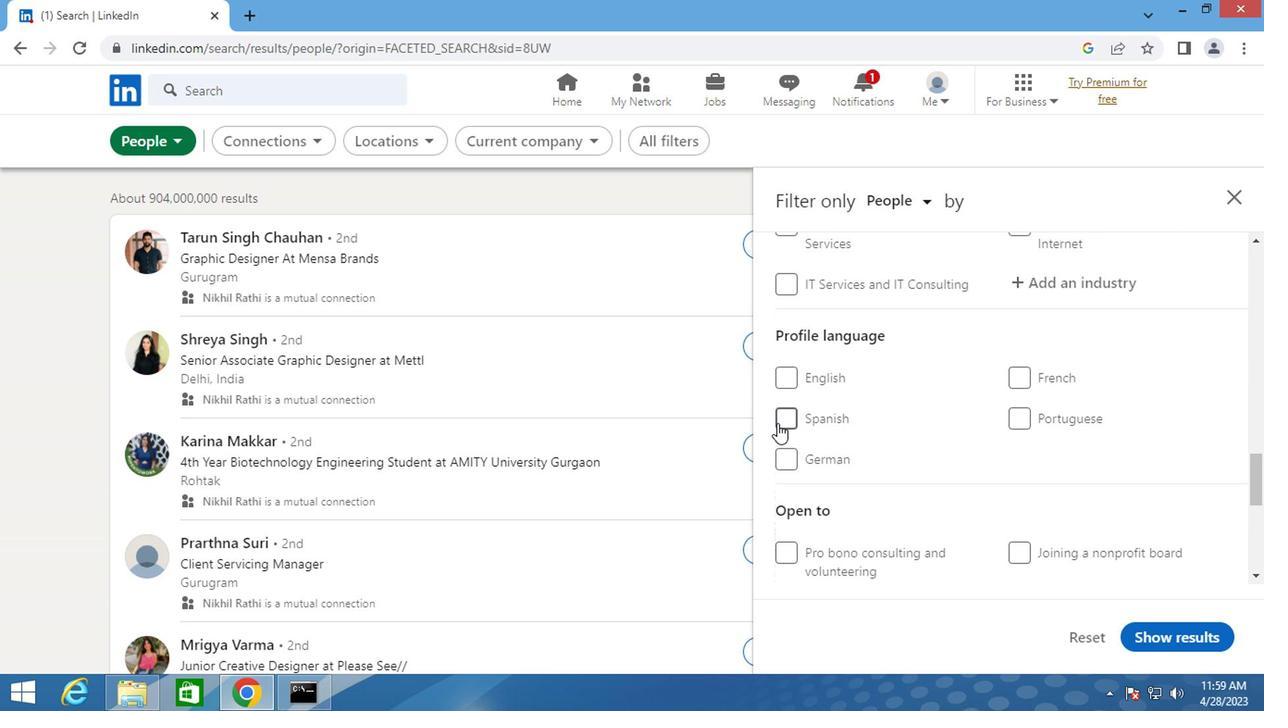 
Action: Mouse pressed left at (778, 420)
Screenshot: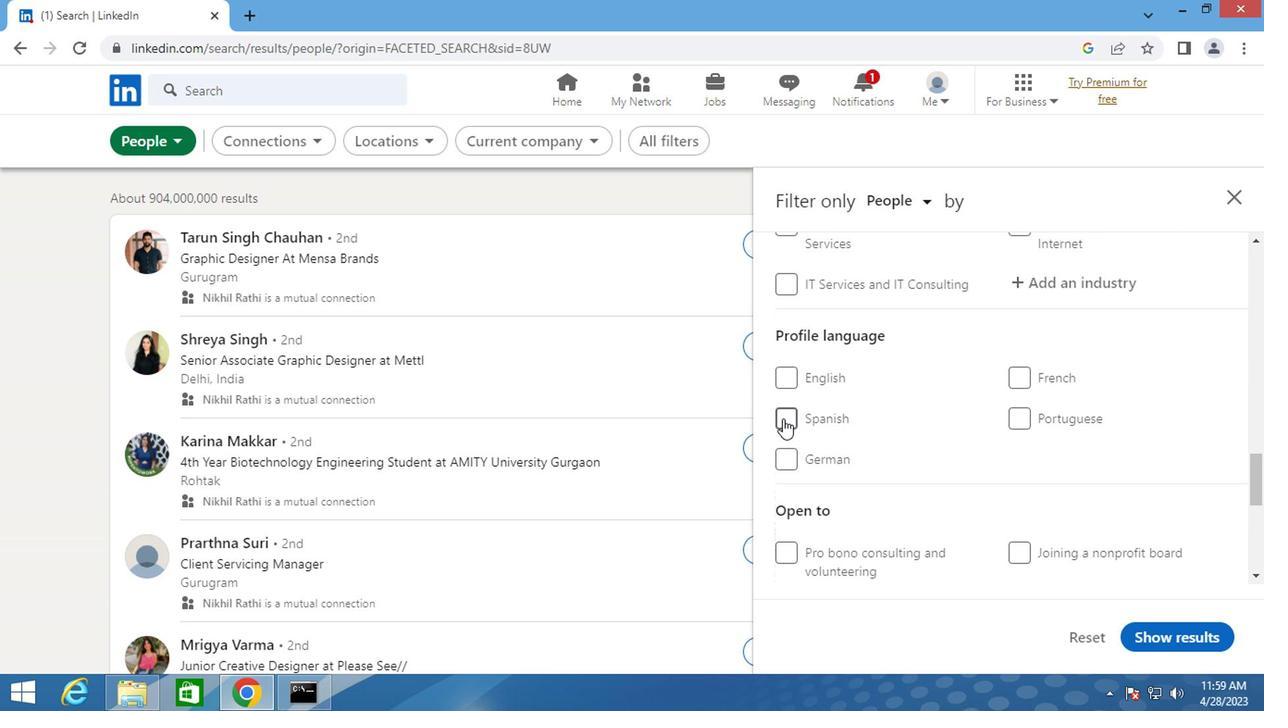 
Action: Mouse moved to (856, 399)
Screenshot: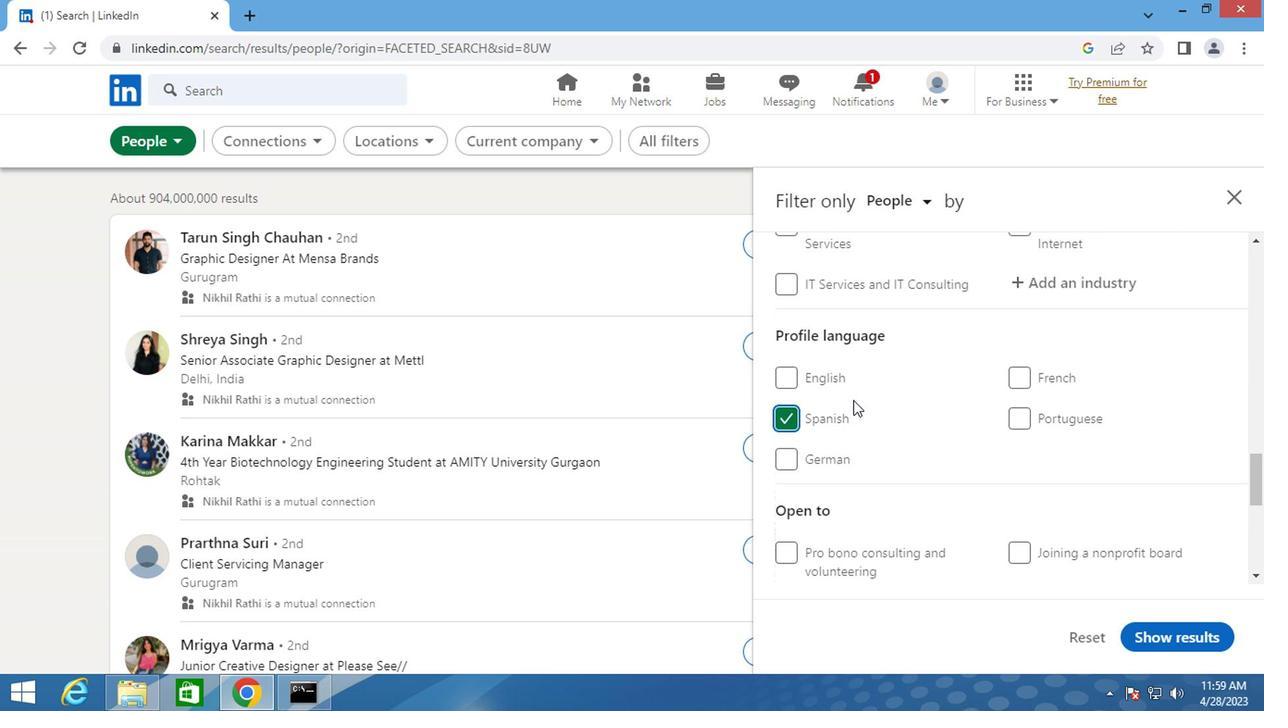 
Action: Mouse scrolled (856, 399) with delta (0, 0)
Screenshot: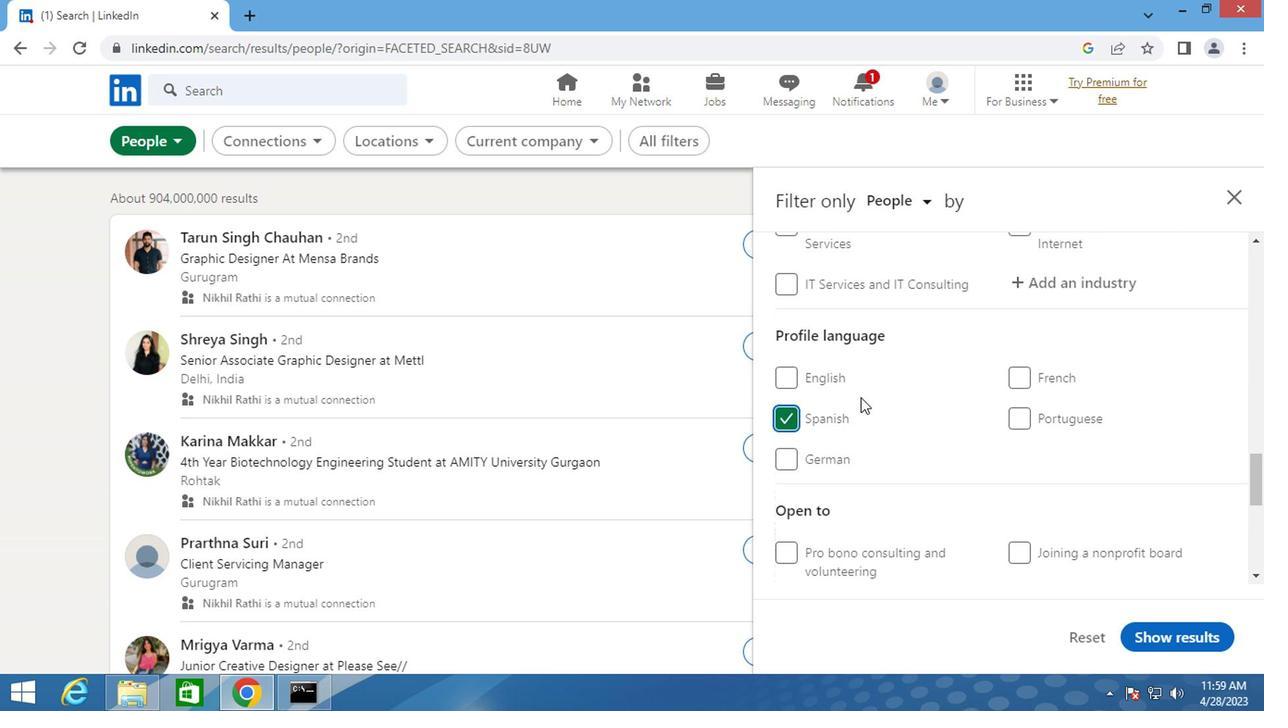 
Action: Mouse scrolled (856, 399) with delta (0, 0)
Screenshot: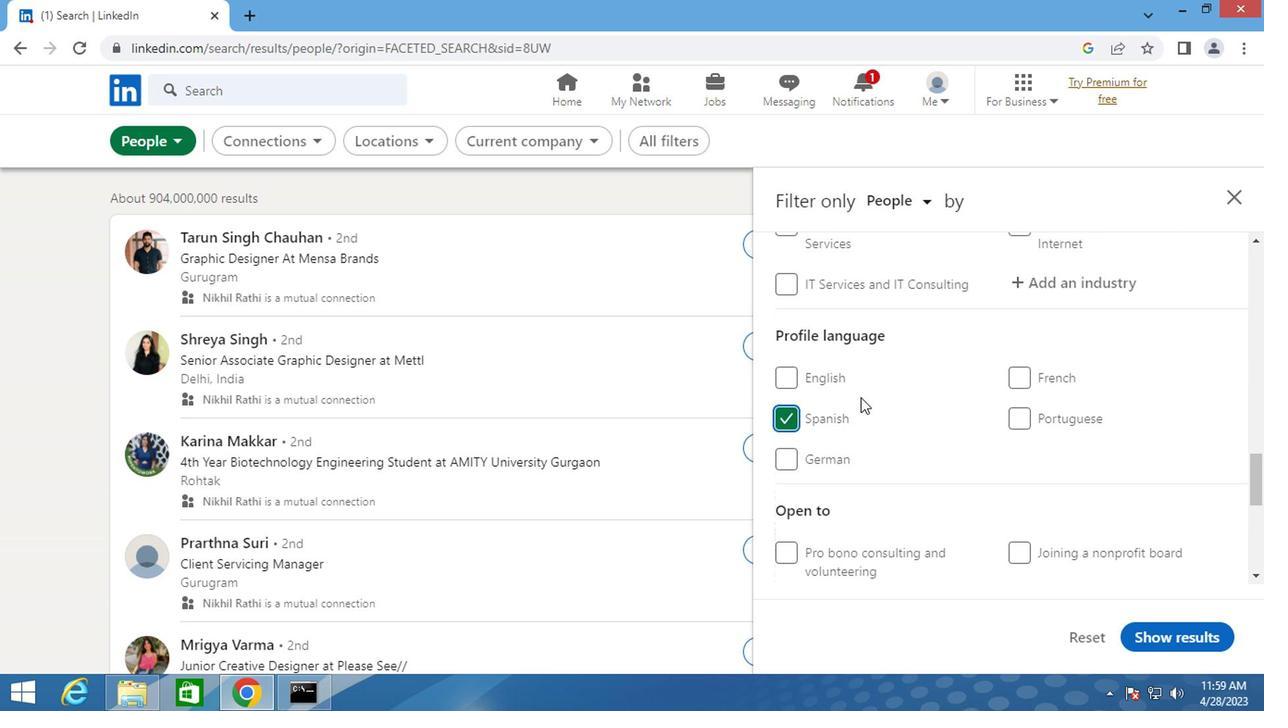 
Action: Mouse scrolled (856, 399) with delta (0, 0)
Screenshot: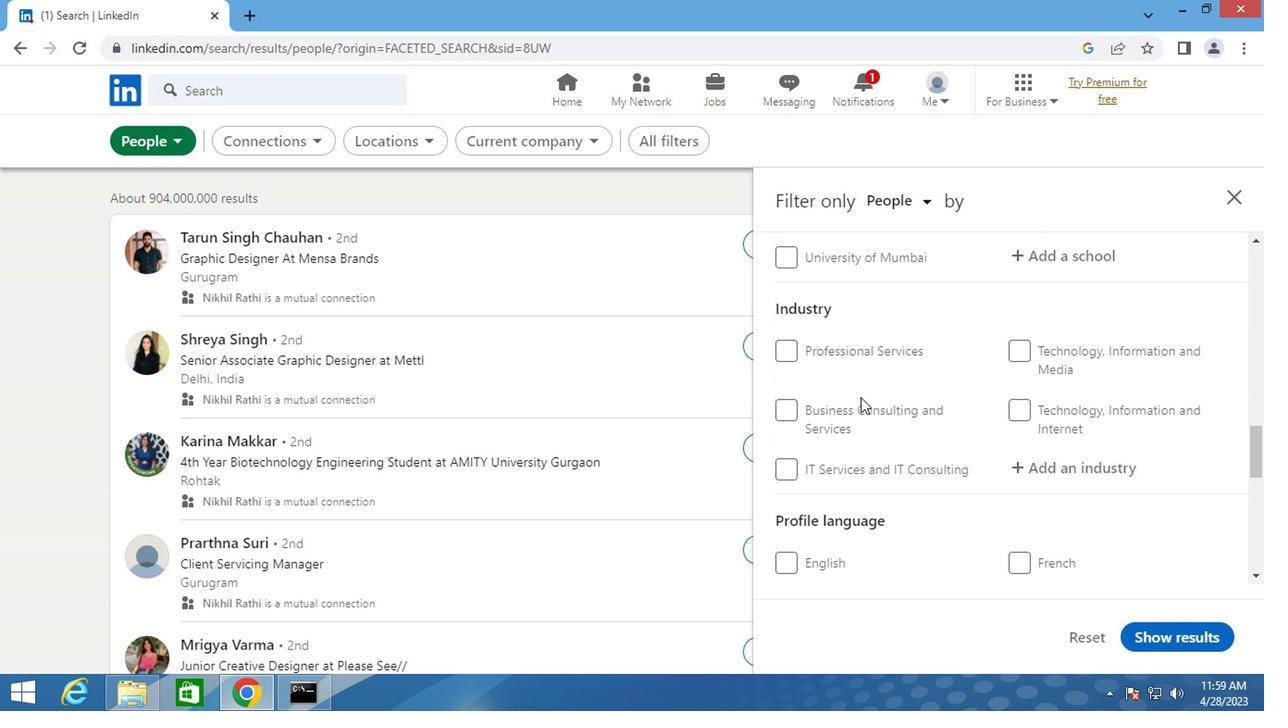 
Action: Mouse scrolled (856, 399) with delta (0, 0)
Screenshot: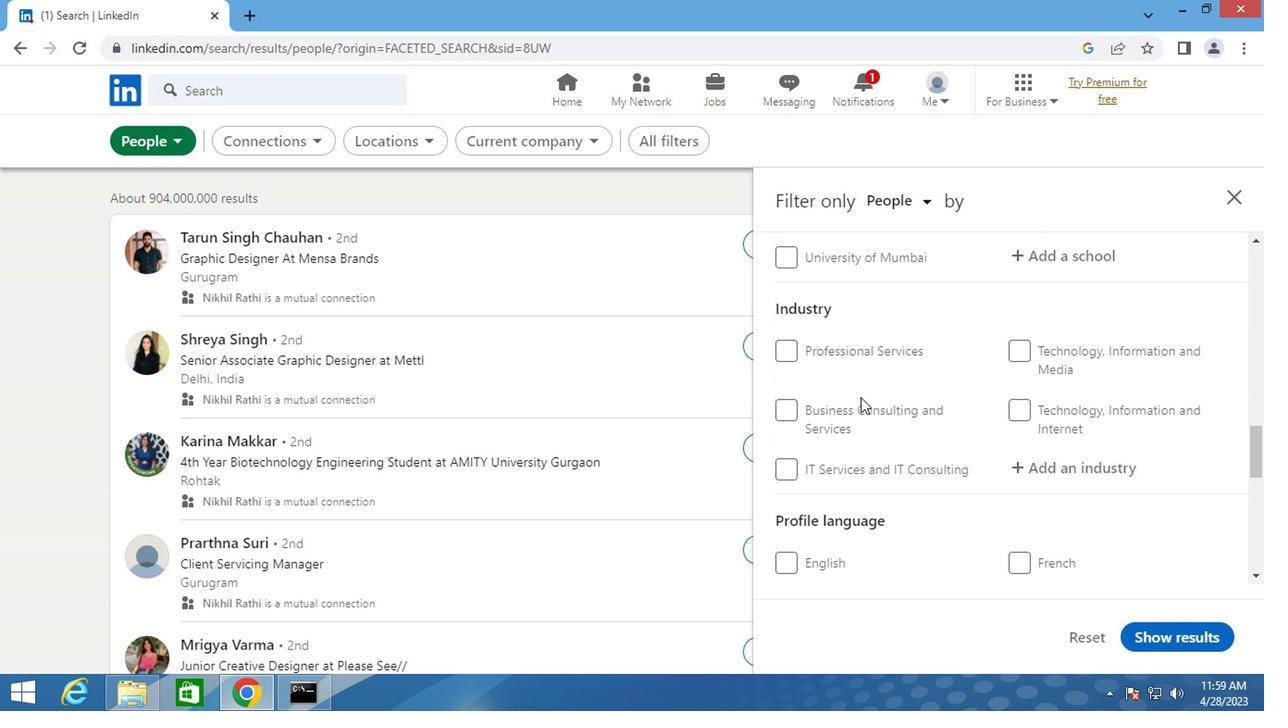 
Action: Mouse scrolled (856, 399) with delta (0, 0)
Screenshot: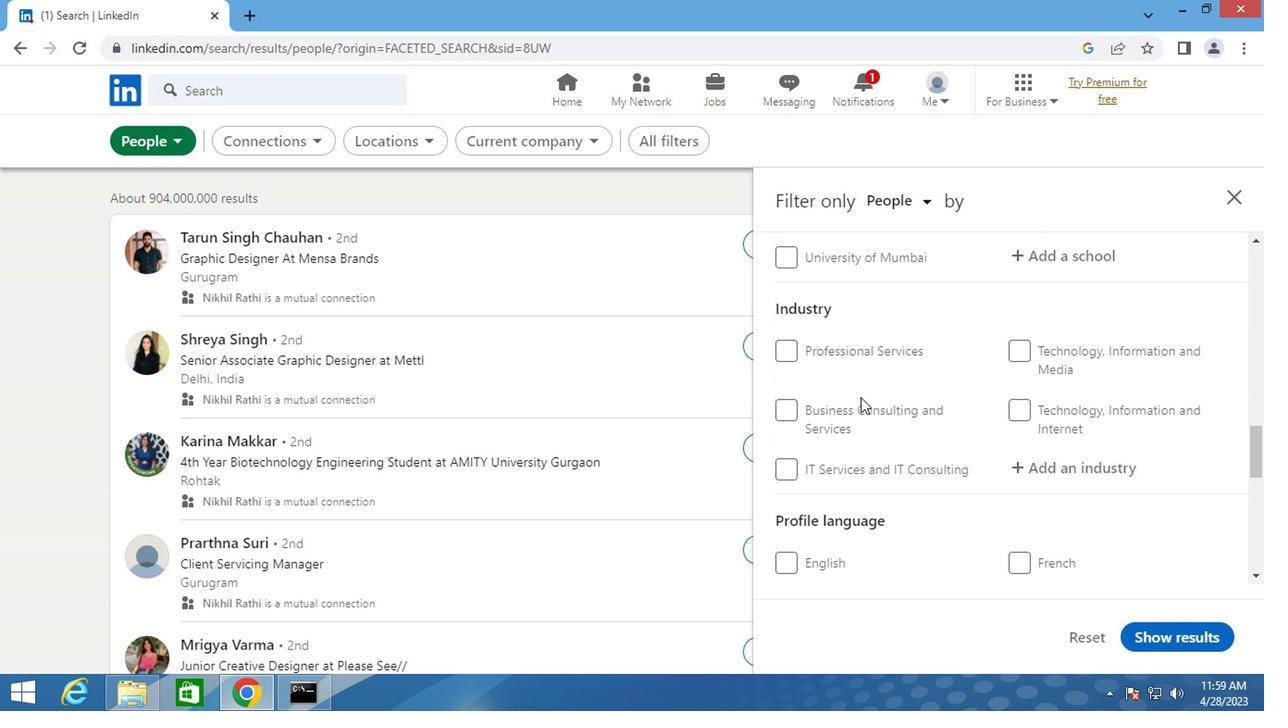 
Action: Mouse scrolled (856, 399) with delta (0, 0)
Screenshot: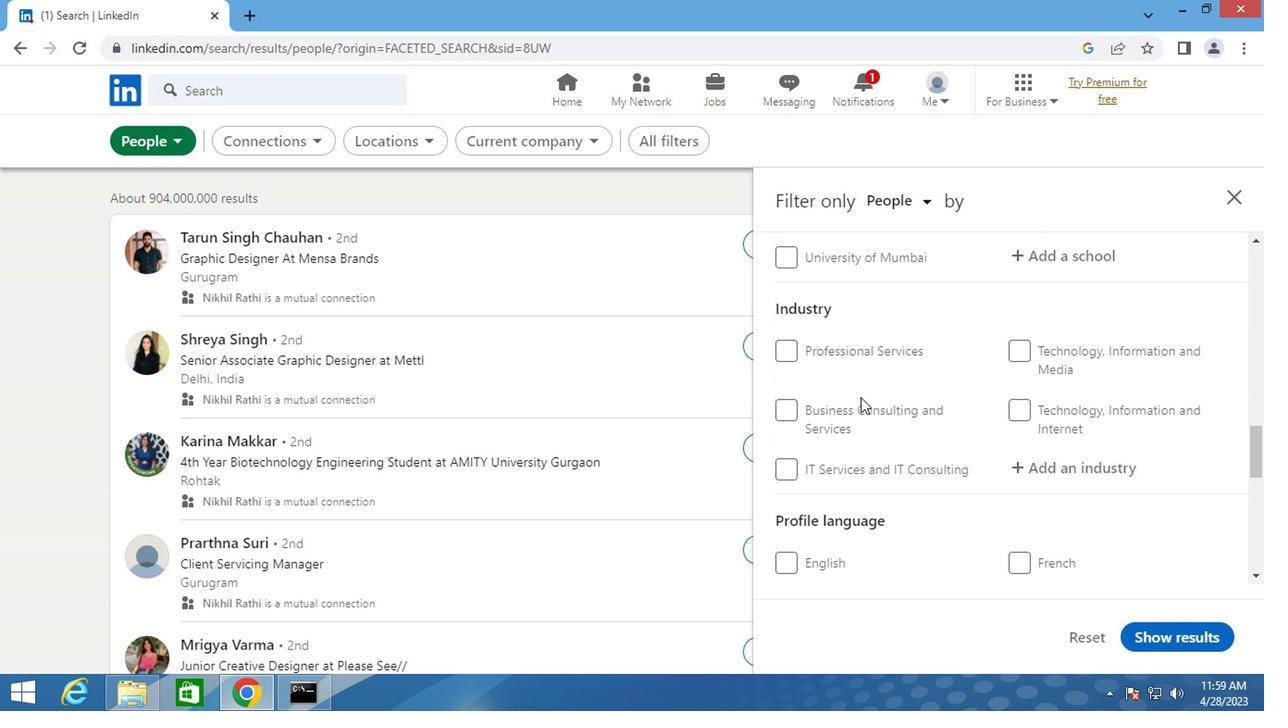 
Action: Mouse scrolled (856, 399) with delta (0, 0)
Screenshot: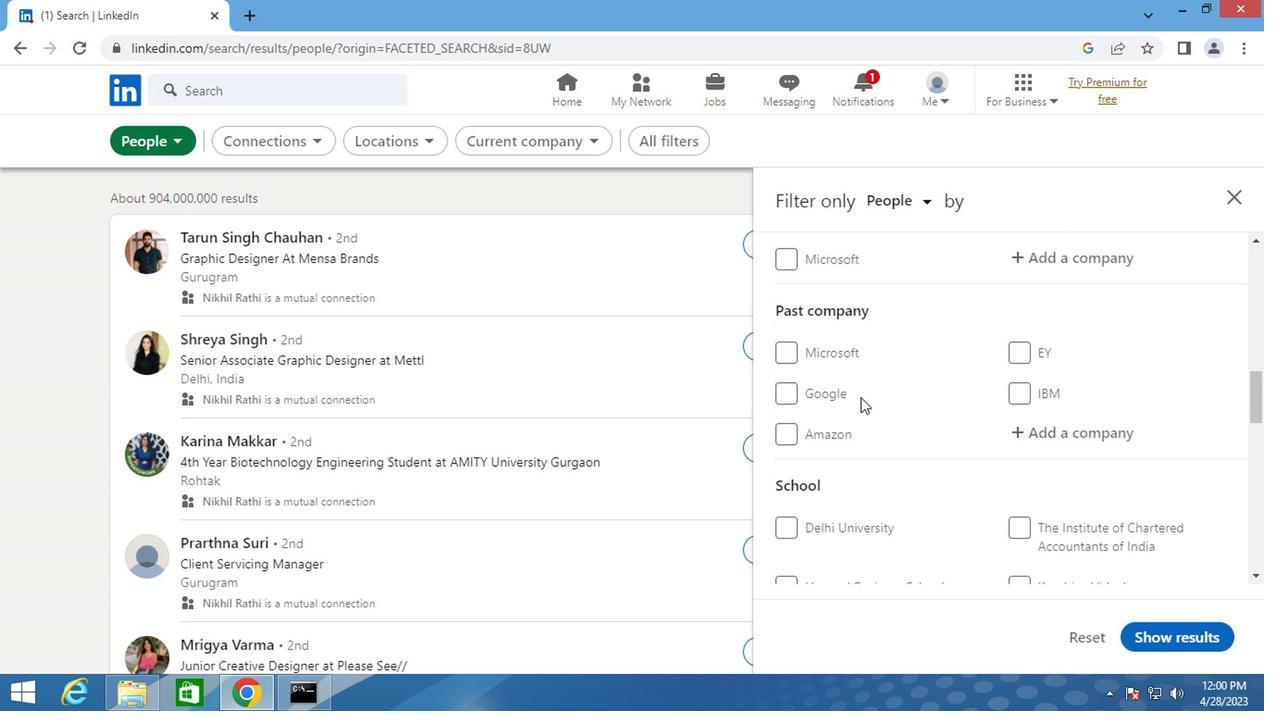
Action: Mouse scrolled (856, 399) with delta (0, 0)
Screenshot: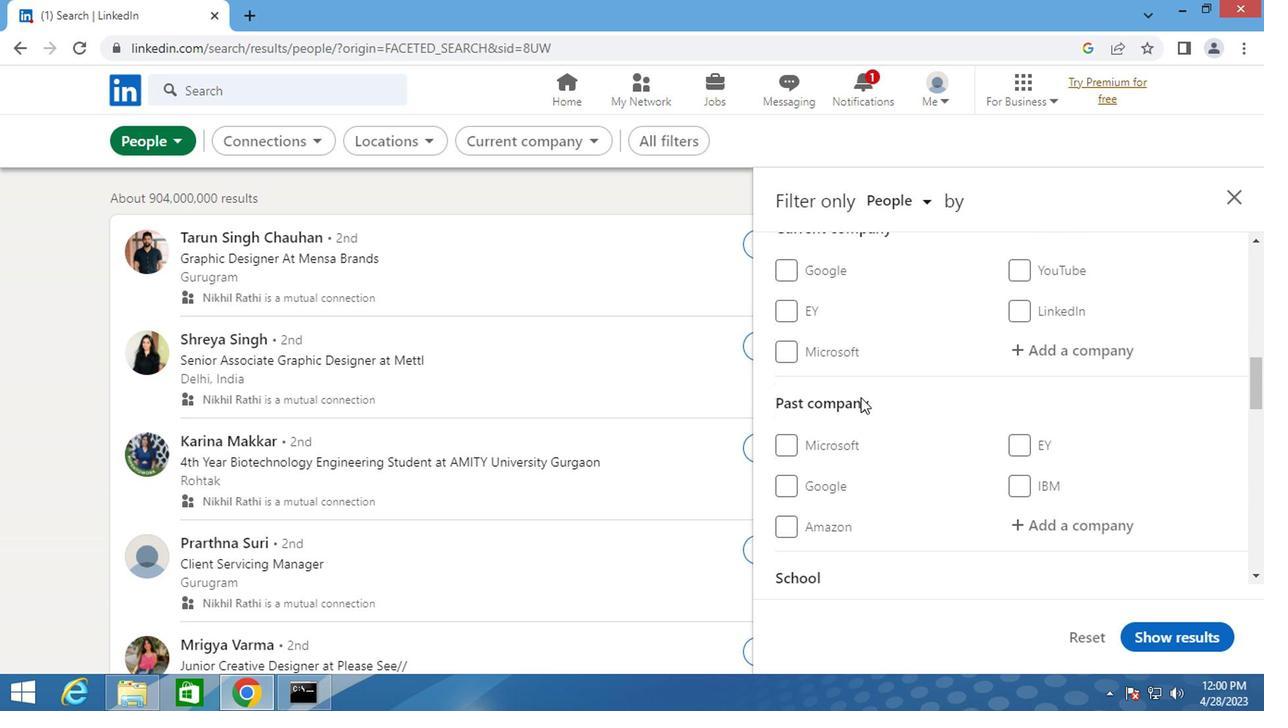 
Action: Mouse moved to (1053, 447)
Screenshot: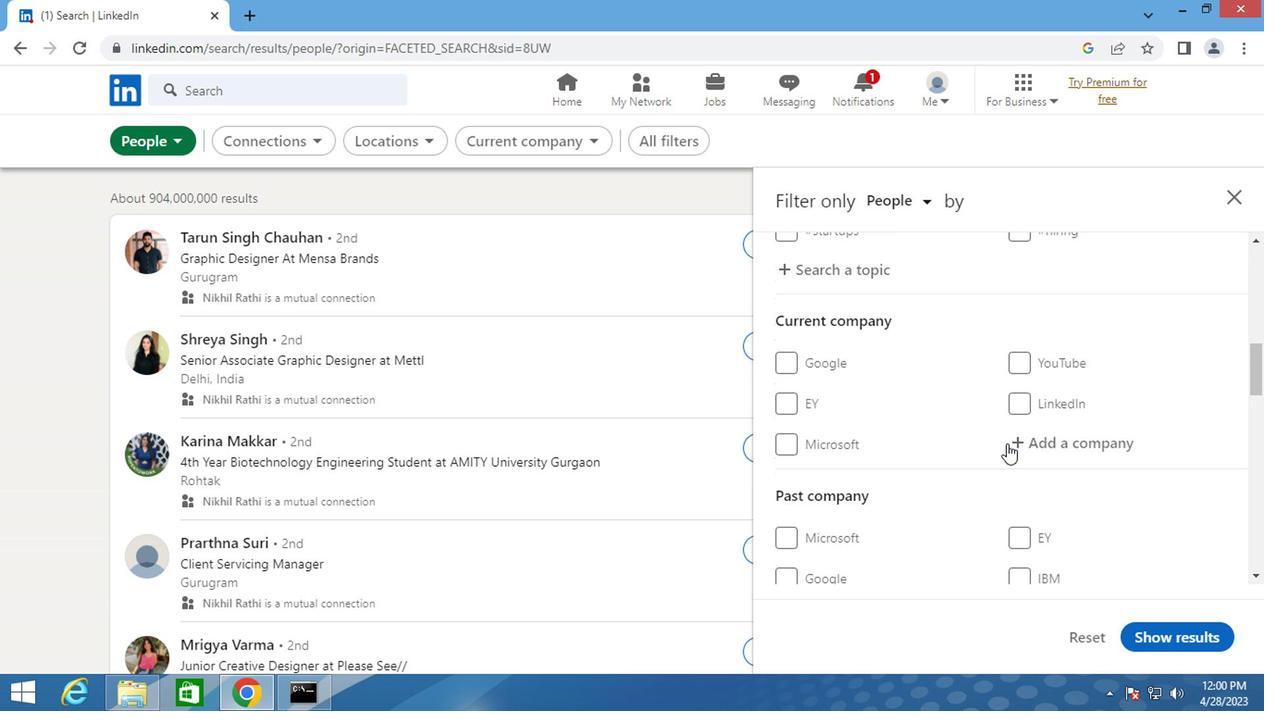 
Action: Mouse pressed left at (1053, 447)
Screenshot: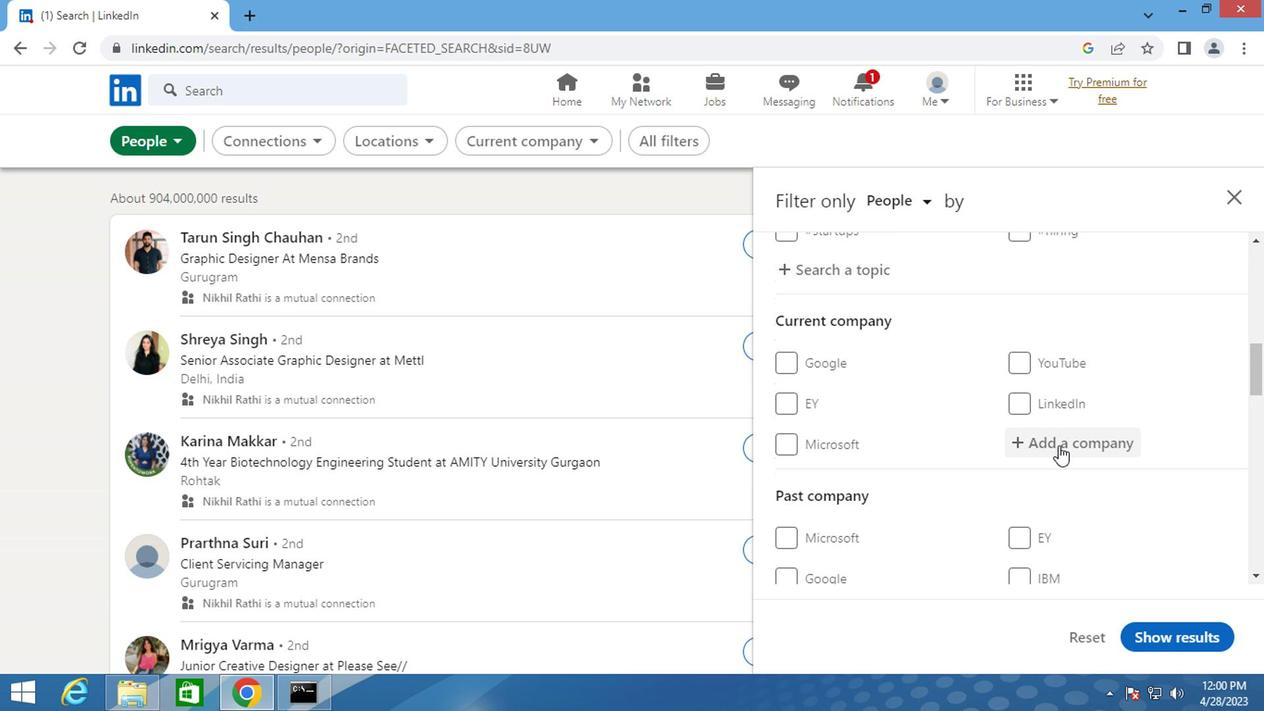 
Action: Key pressed <Key.shift>HR<Key.space><Key.shift>INTERNA
Screenshot: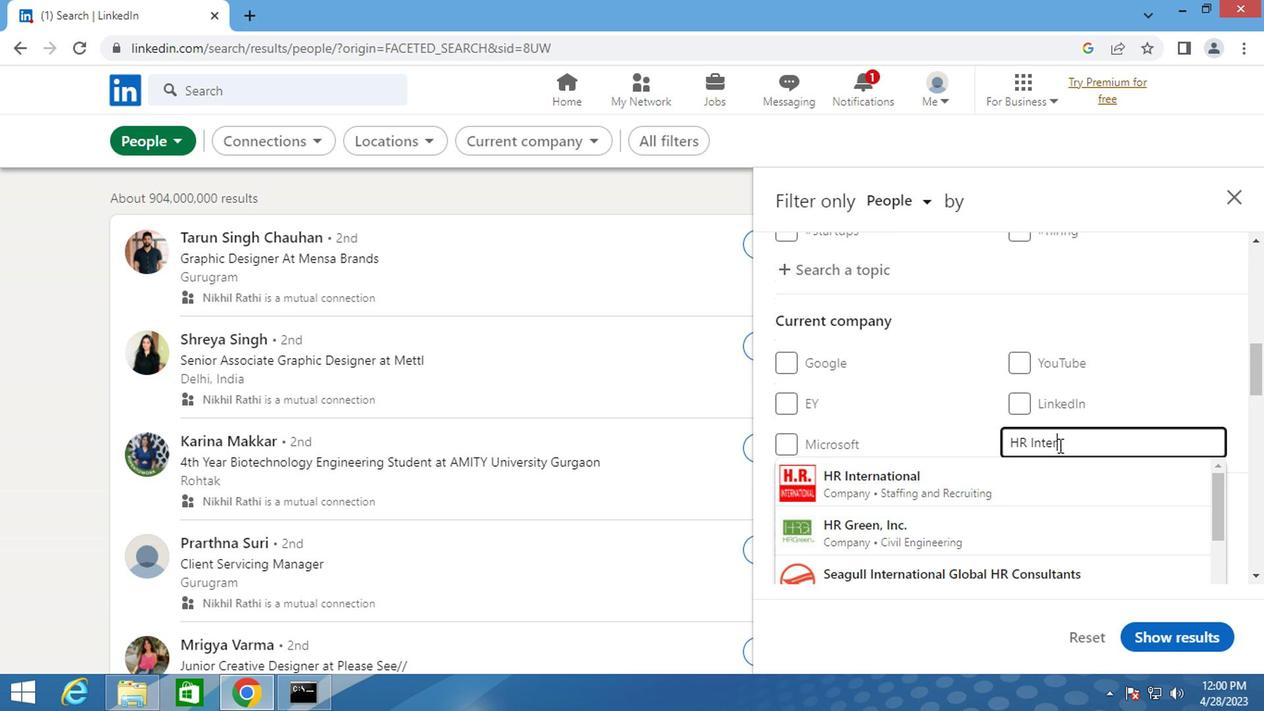 
Action: Mouse moved to (854, 496)
Screenshot: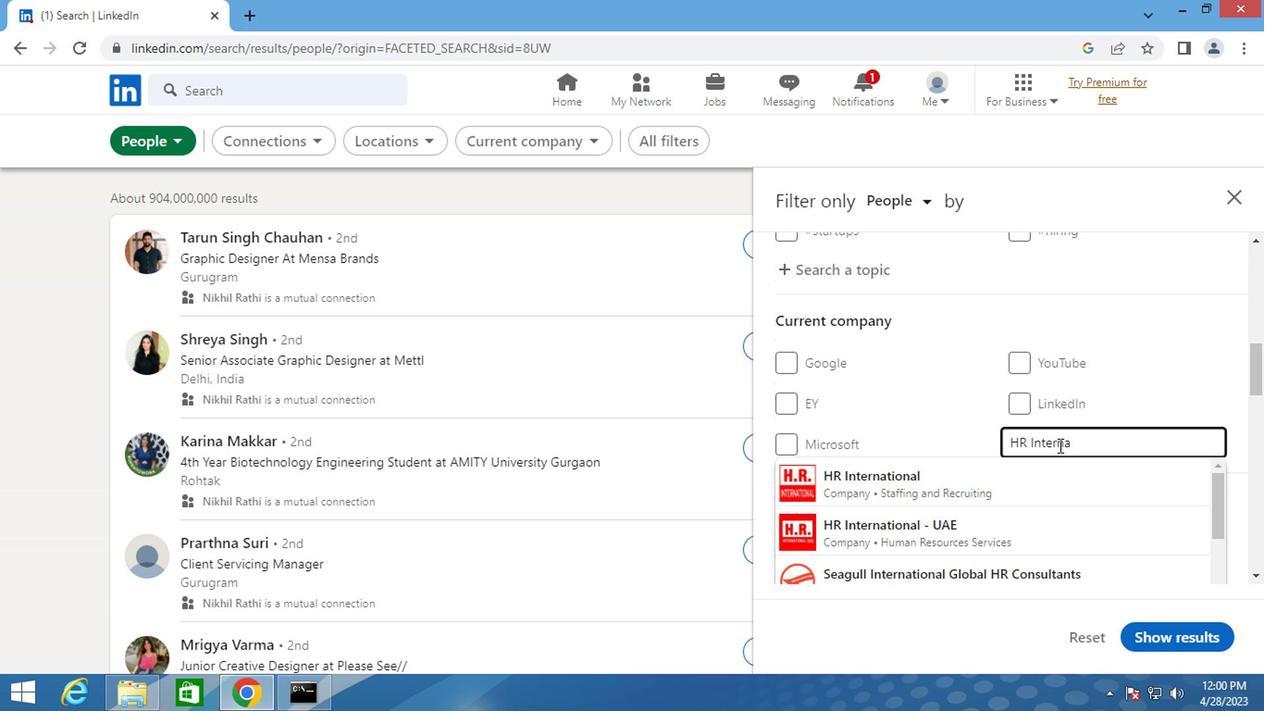 
Action: Mouse pressed left at (854, 496)
Screenshot: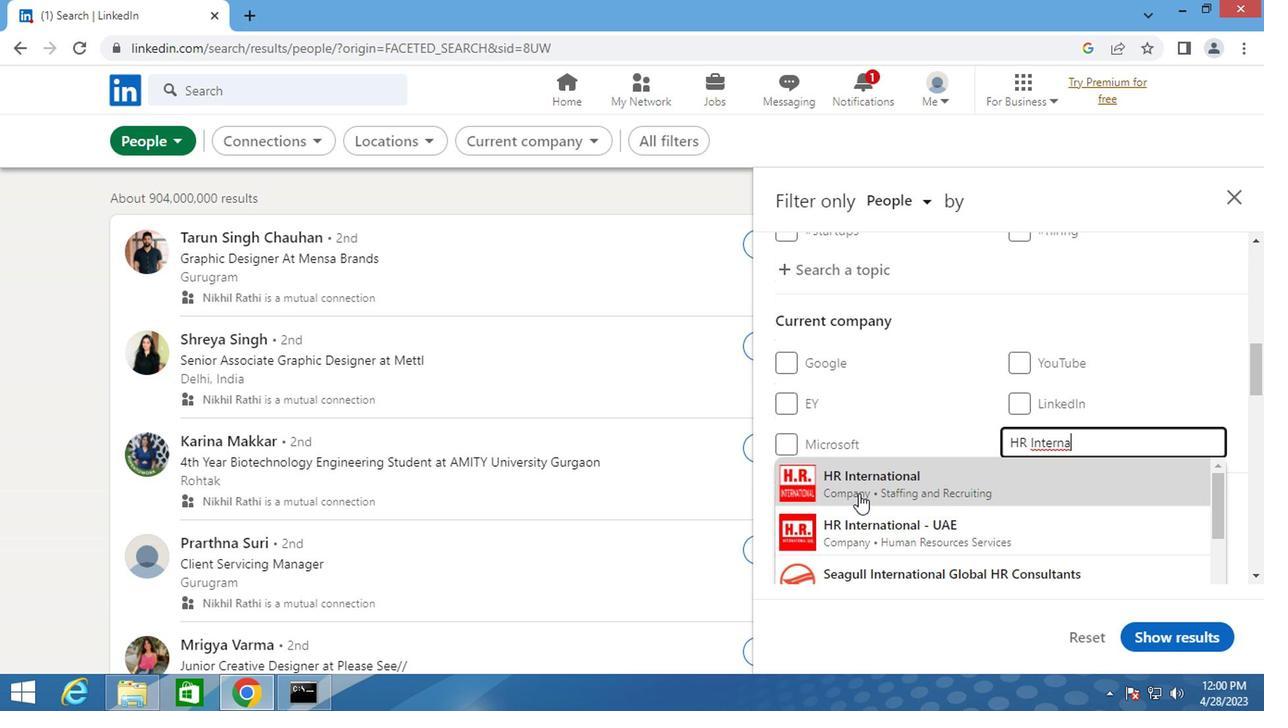 
Action: Mouse moved to (870, 484)
Screenshot: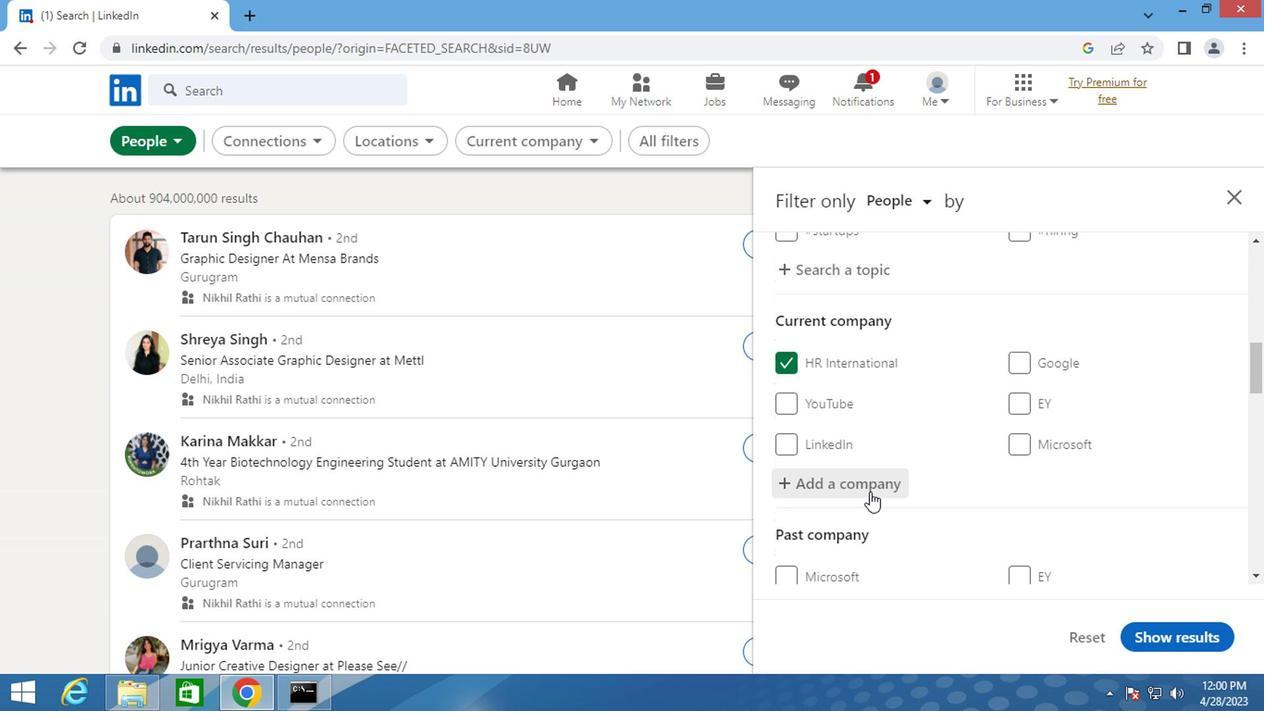 
Action: Mouse scrolled (870, 483) with delta (0, -1)
Screenshot: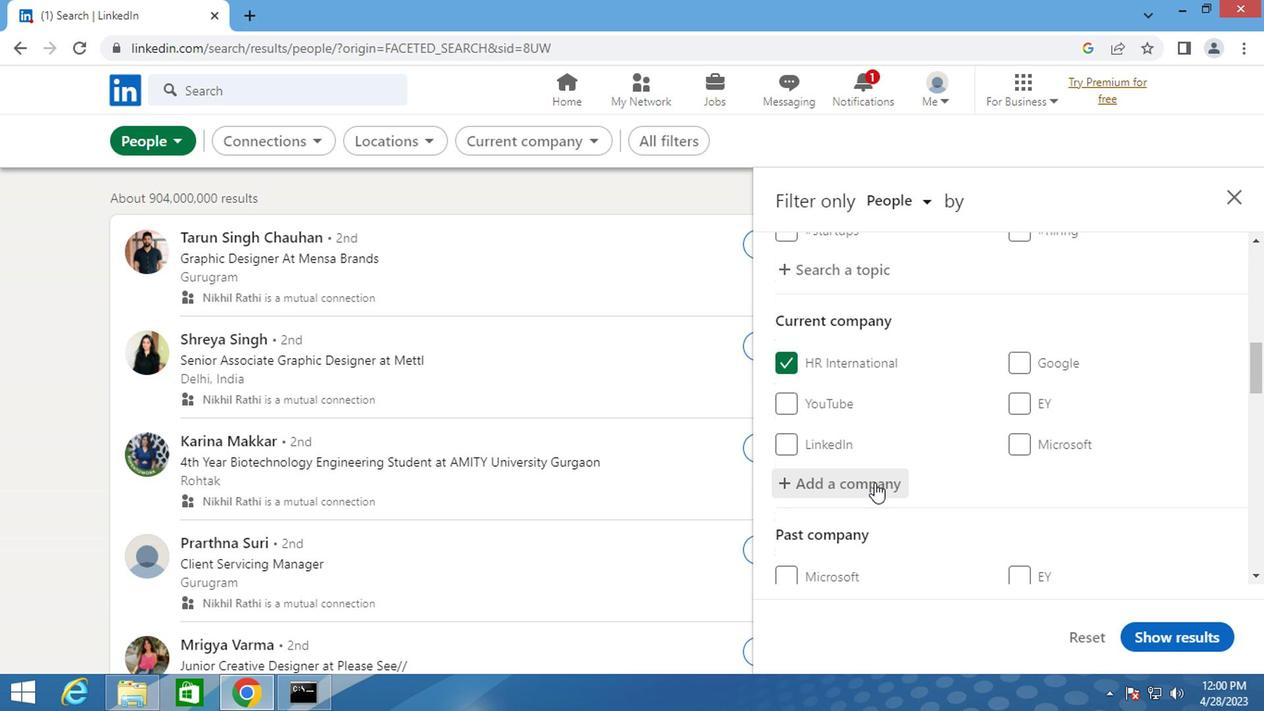 
Action: Mouse scrolled (870, 483) with delta (0, -1)
Screenshot: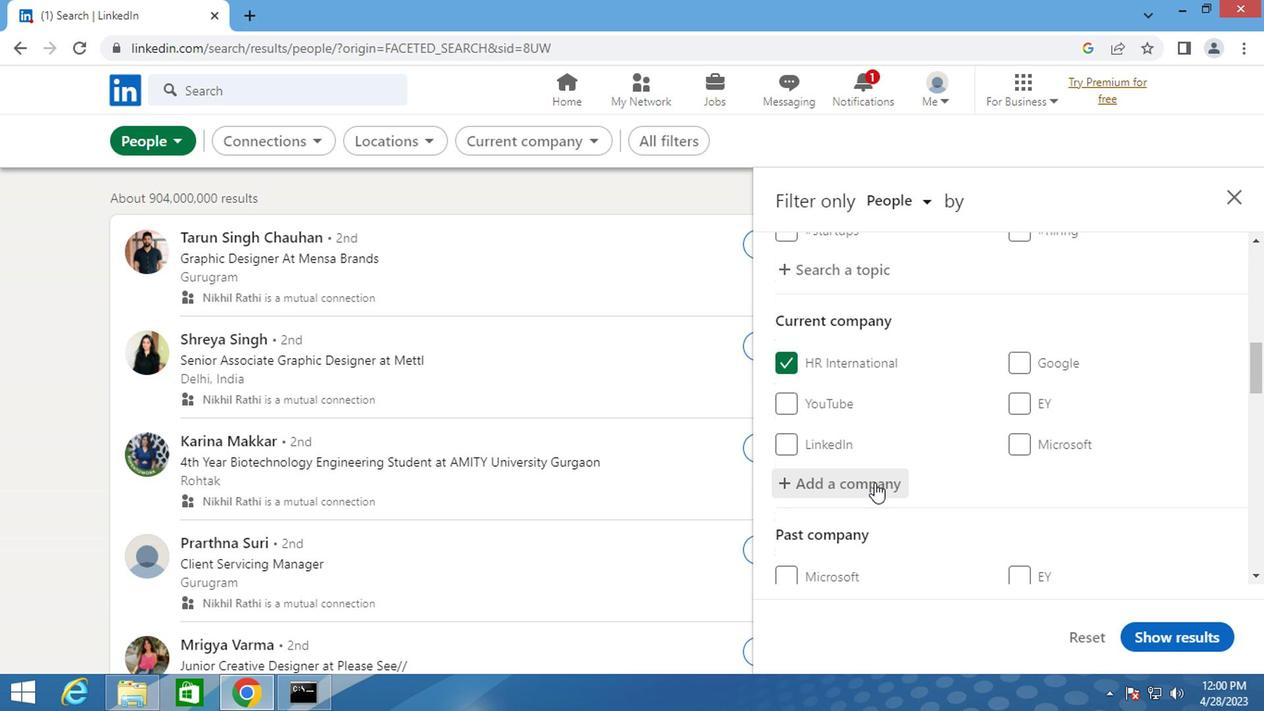 
Action: Mouse scrolled (870, 483) with delta (0, -1)
Screenshot: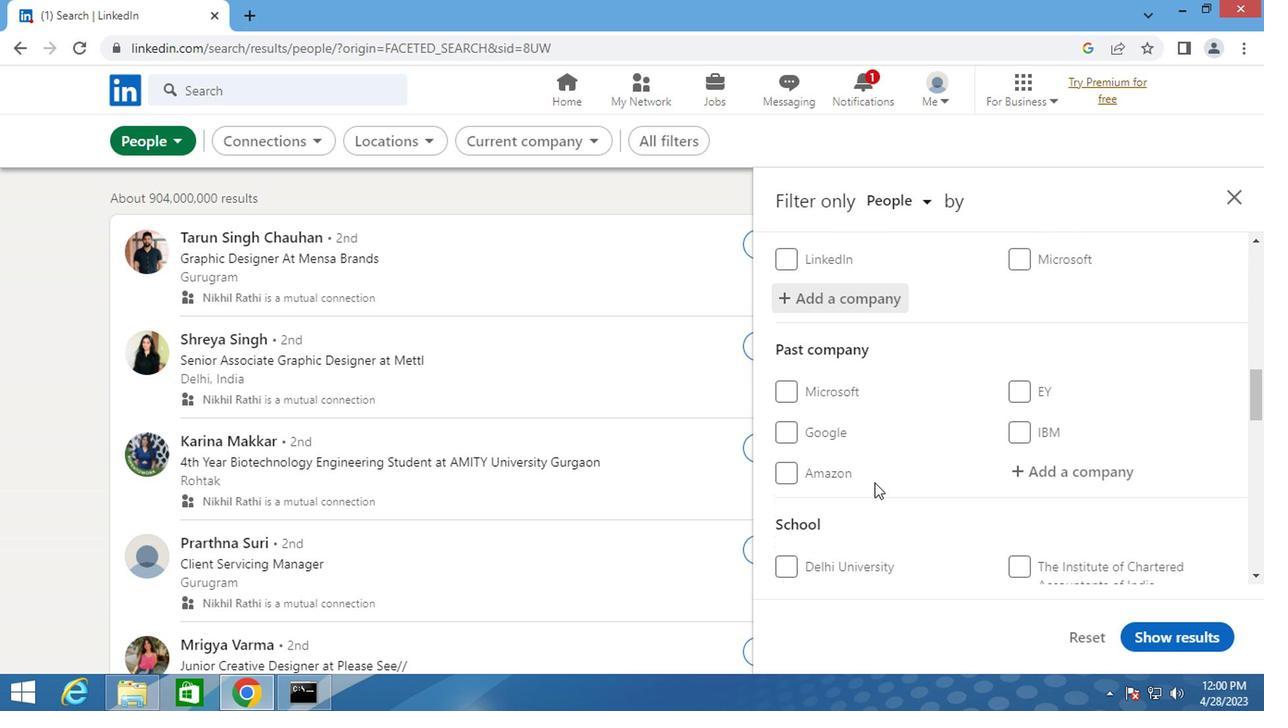 
Action: Mouse scrolled (870, 483) with delta (0, -1)
Screenshot: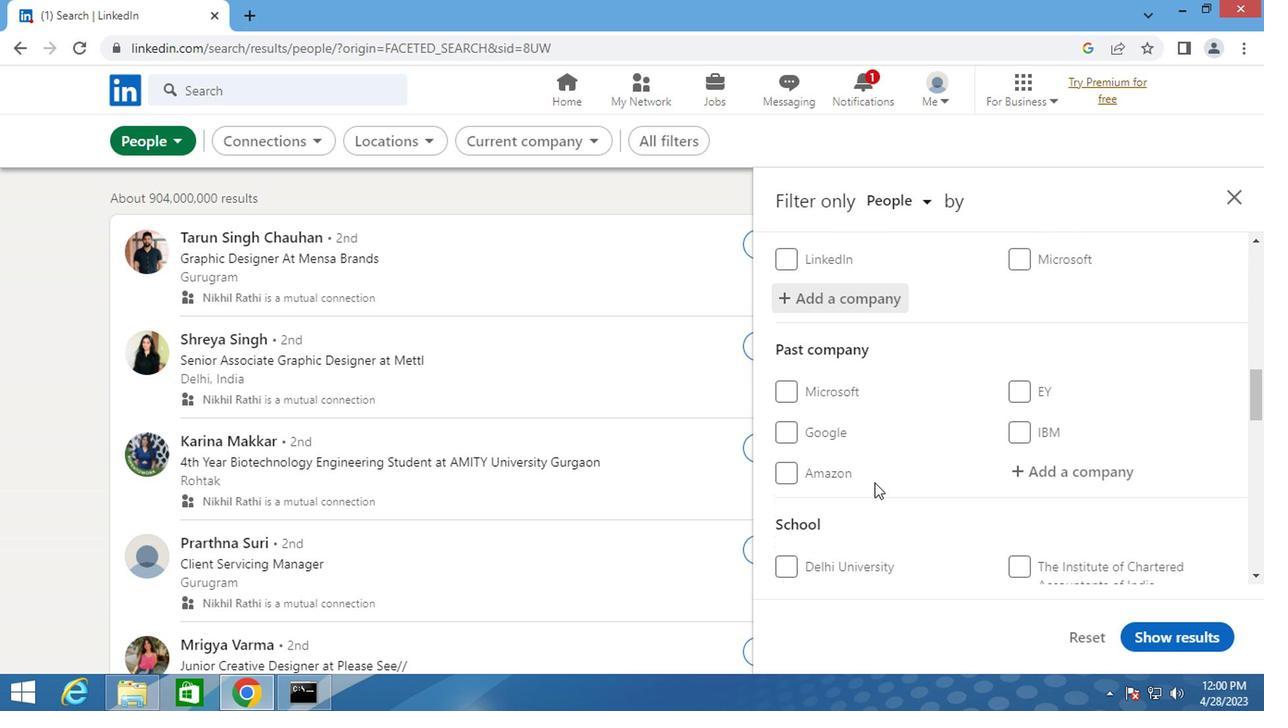 
Action: Mouse moved to (1030, 476)
Screenshot: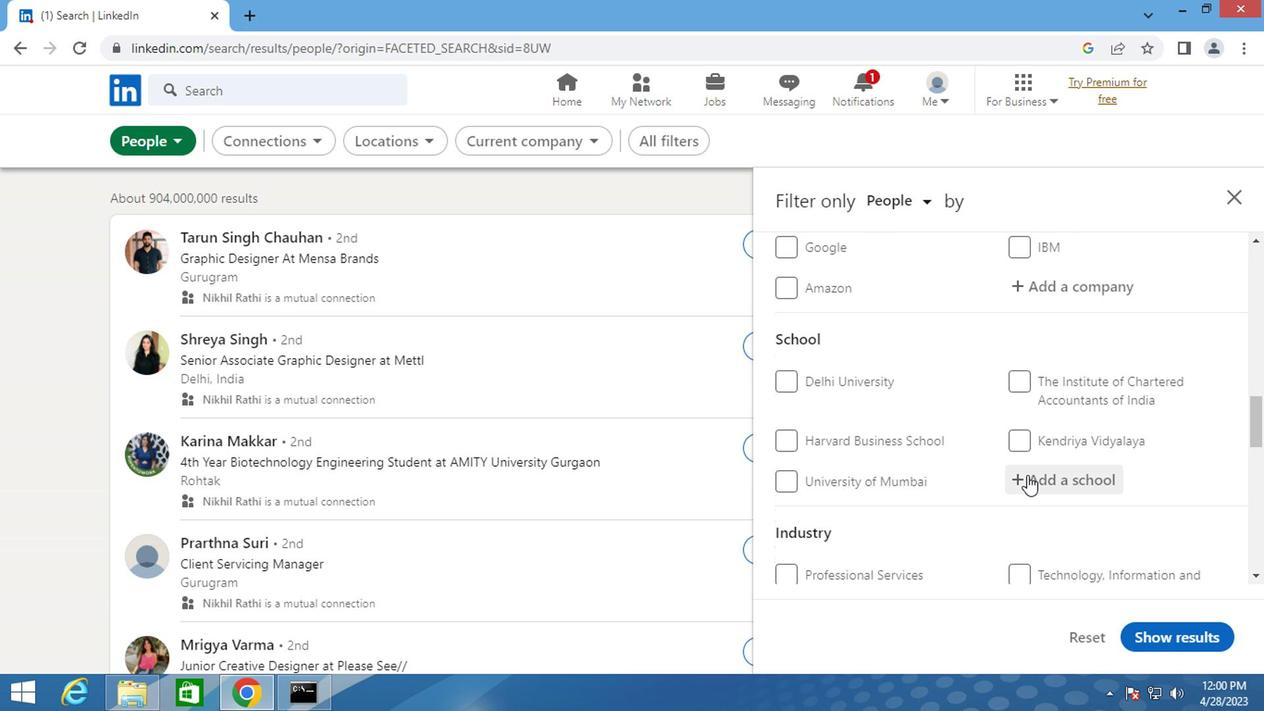 
Action: Mouse pressed left at (1030, 476)
Screenshot: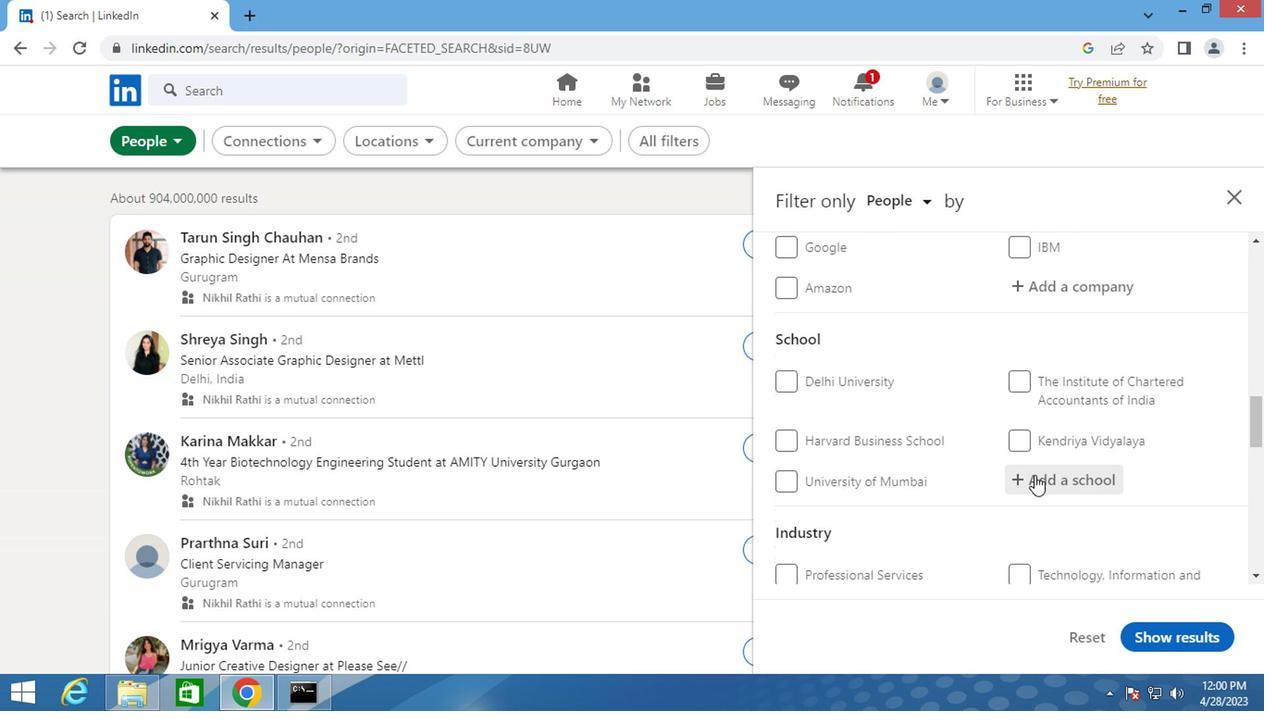 
Action: Key pressed <Key.shift>JOBS<Key.space><Key.shift>FOR<Key.space><Key.shift>RAJKOT
Screenshot: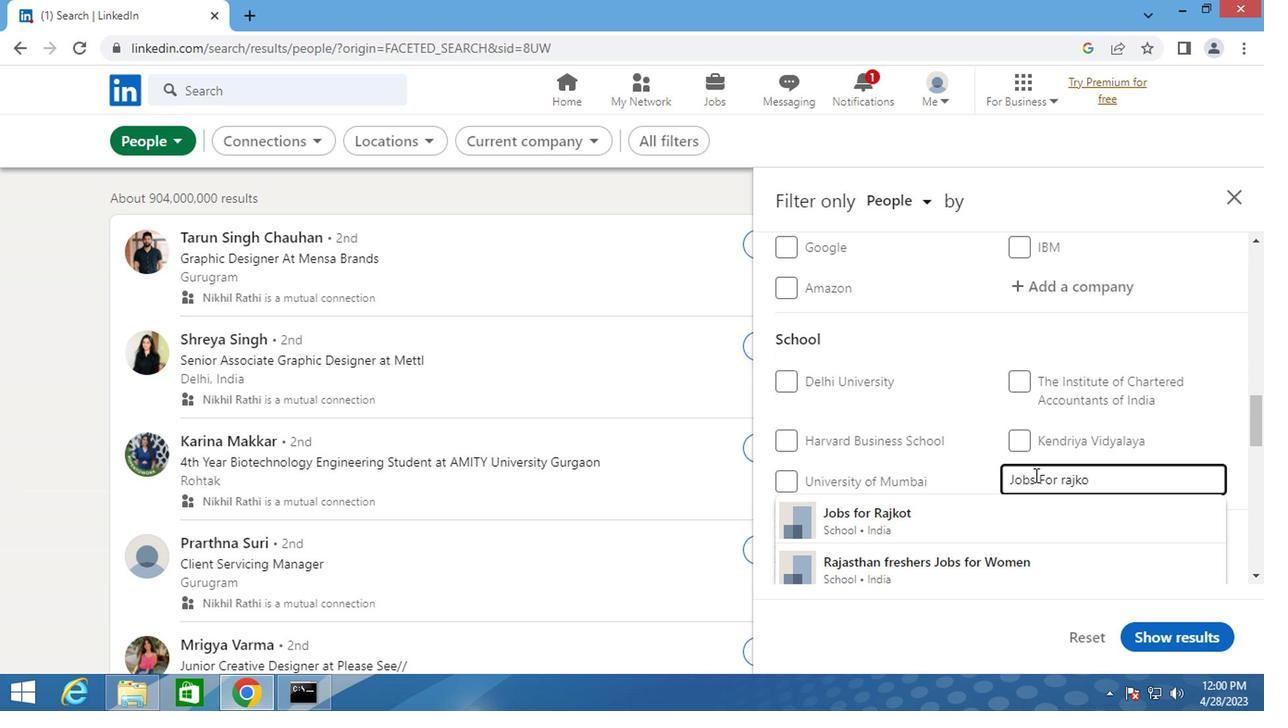 
Action: Mouse moved to (907, 519)
Screenshot: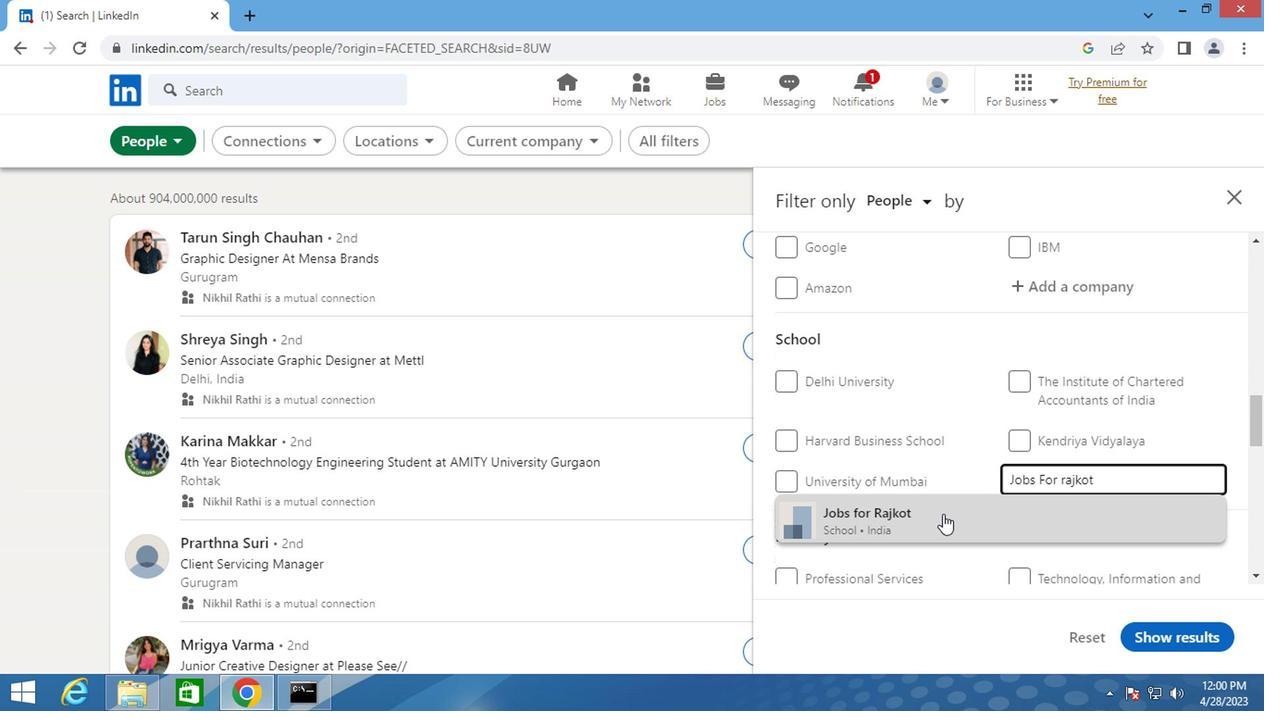 
Action: Mouse pressed left at (907, 519)
Screenshot: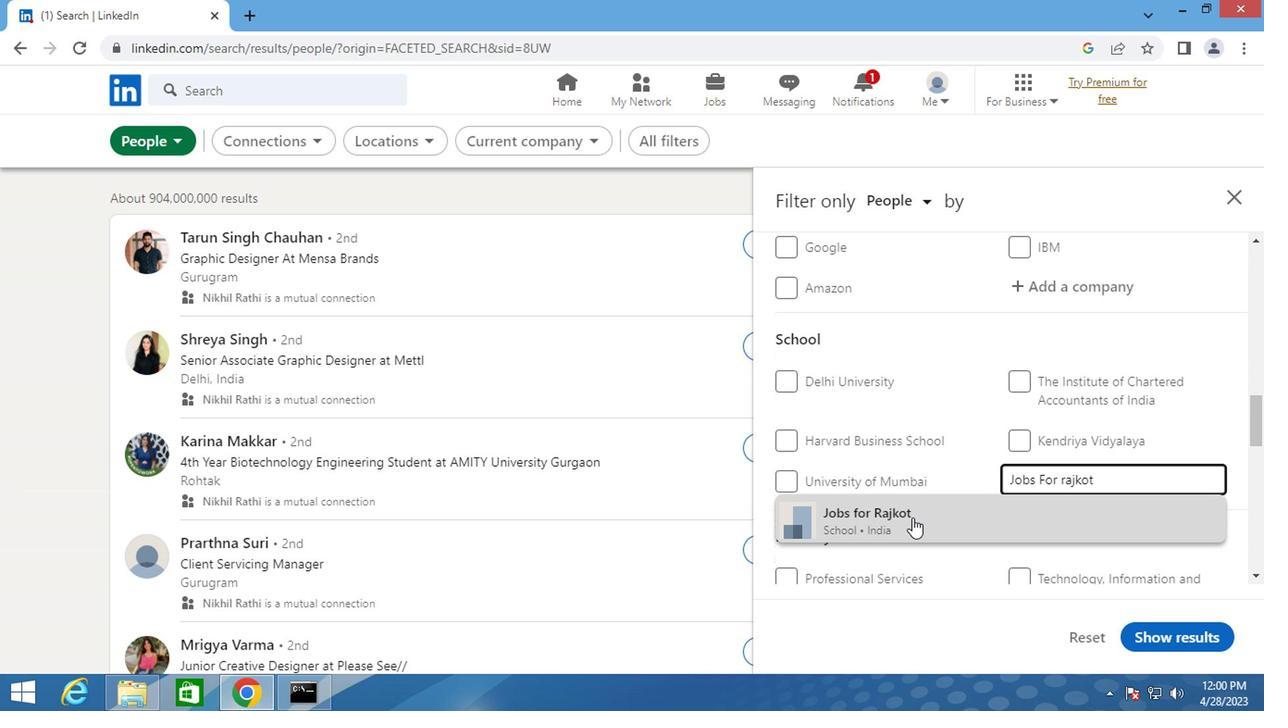
Action: Mouse scrolled (907, 519) with delta (0, 0)
Screenshot: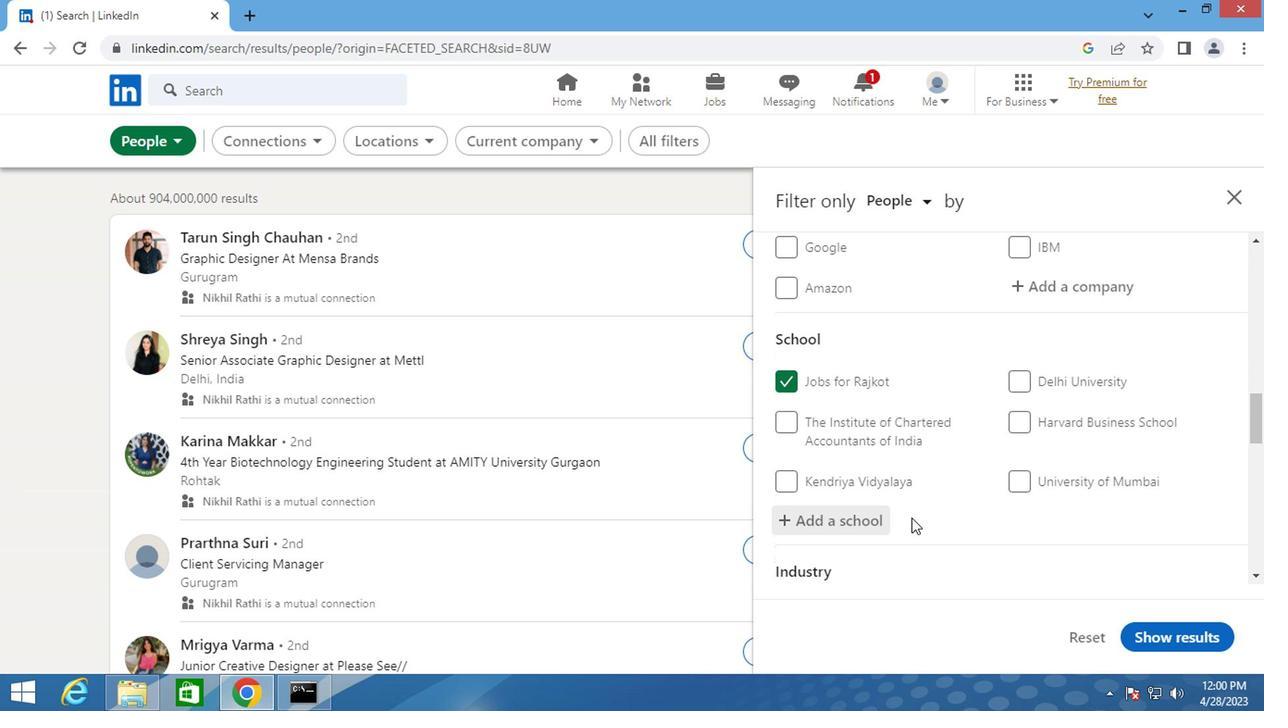 
Action: Mouse scrolled (907, 519) with delta (0, 0)
Screenshot: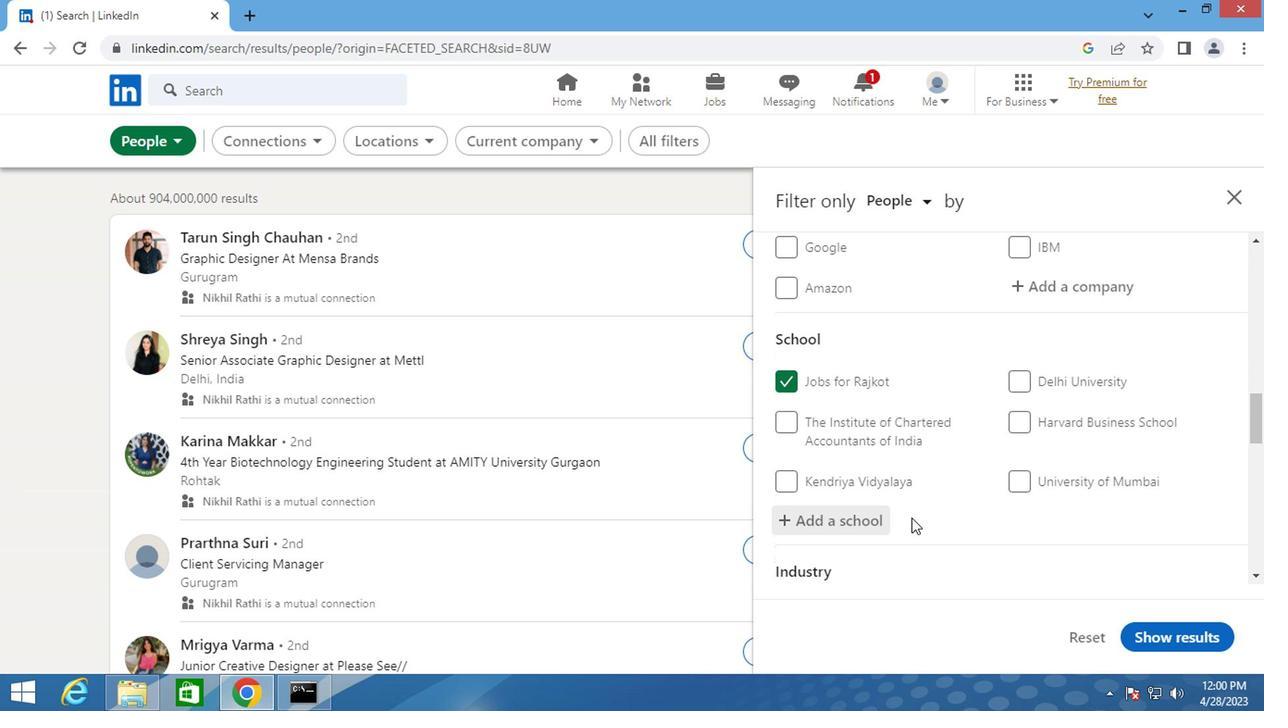 
Action: Mouse moved to (1025, 548)
Screenshot: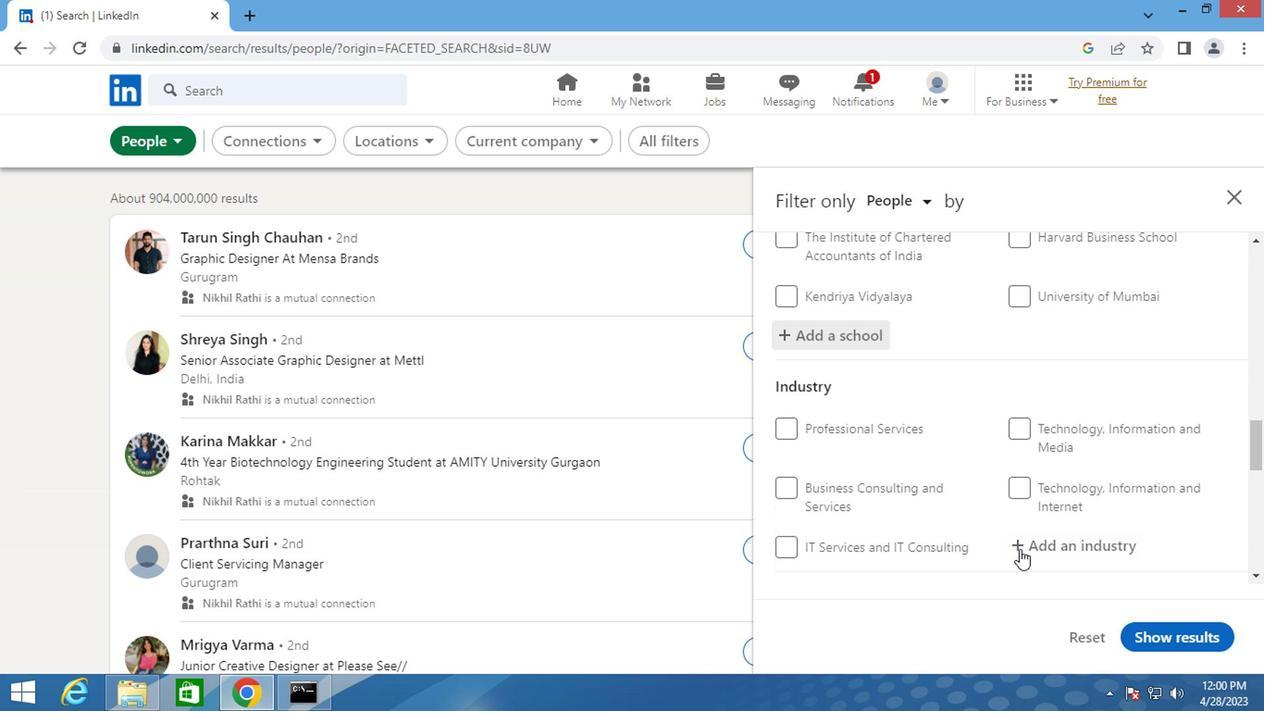 
Action: Mouse pressed left at (1025, 548)
Screenshot: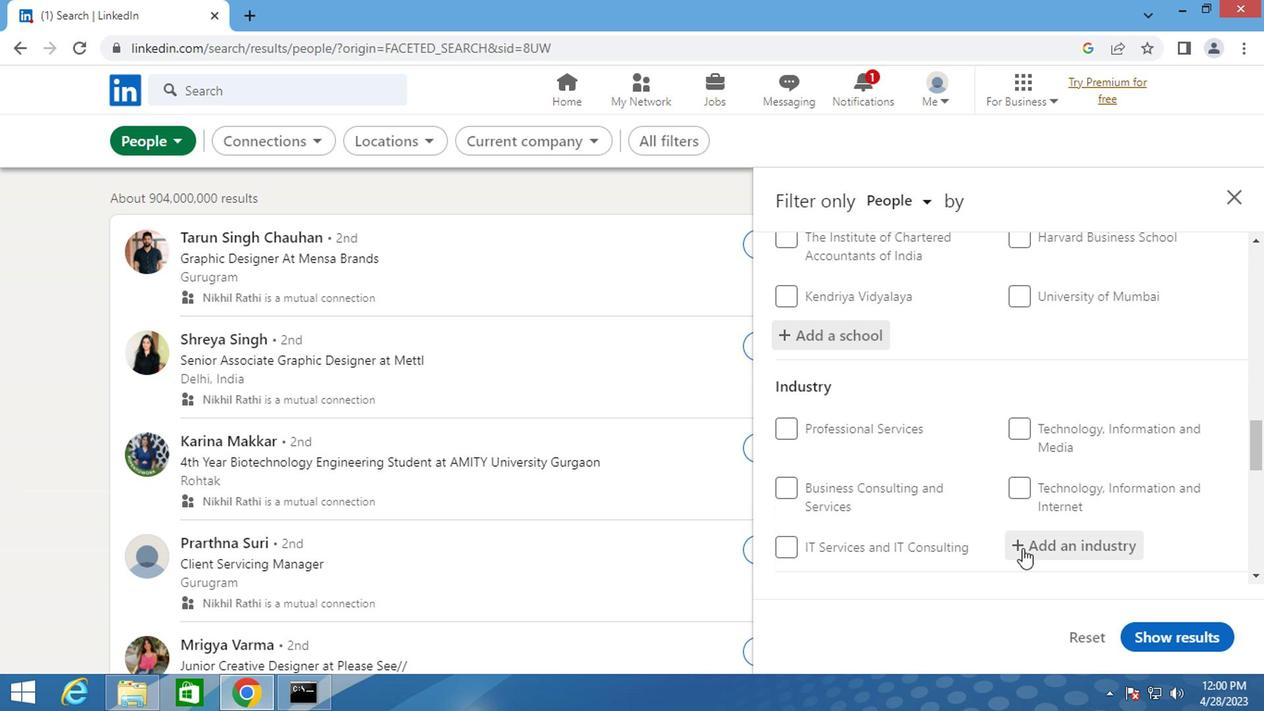 
Action: Key pressed <Key.shift>COMPUTER<Key.space><Key.shift>HARDWA
Screenshot: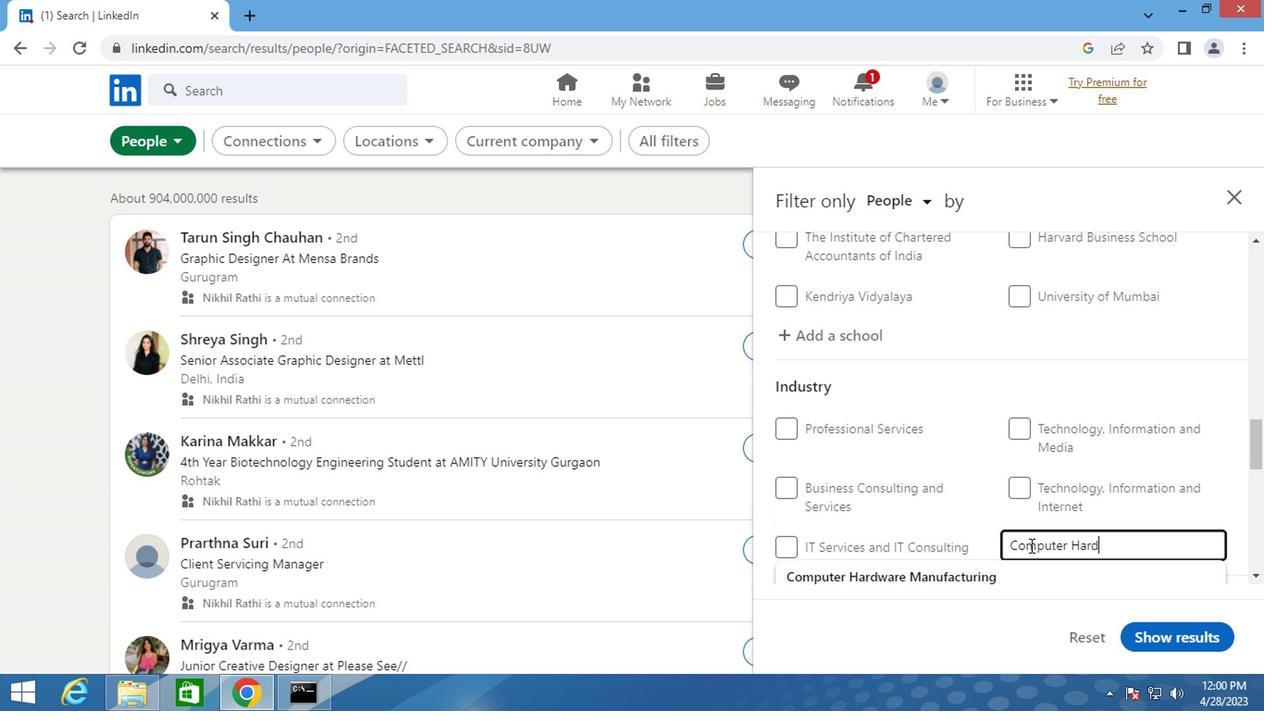 
Action: Mouse moved to (835, 568)
Screenshot: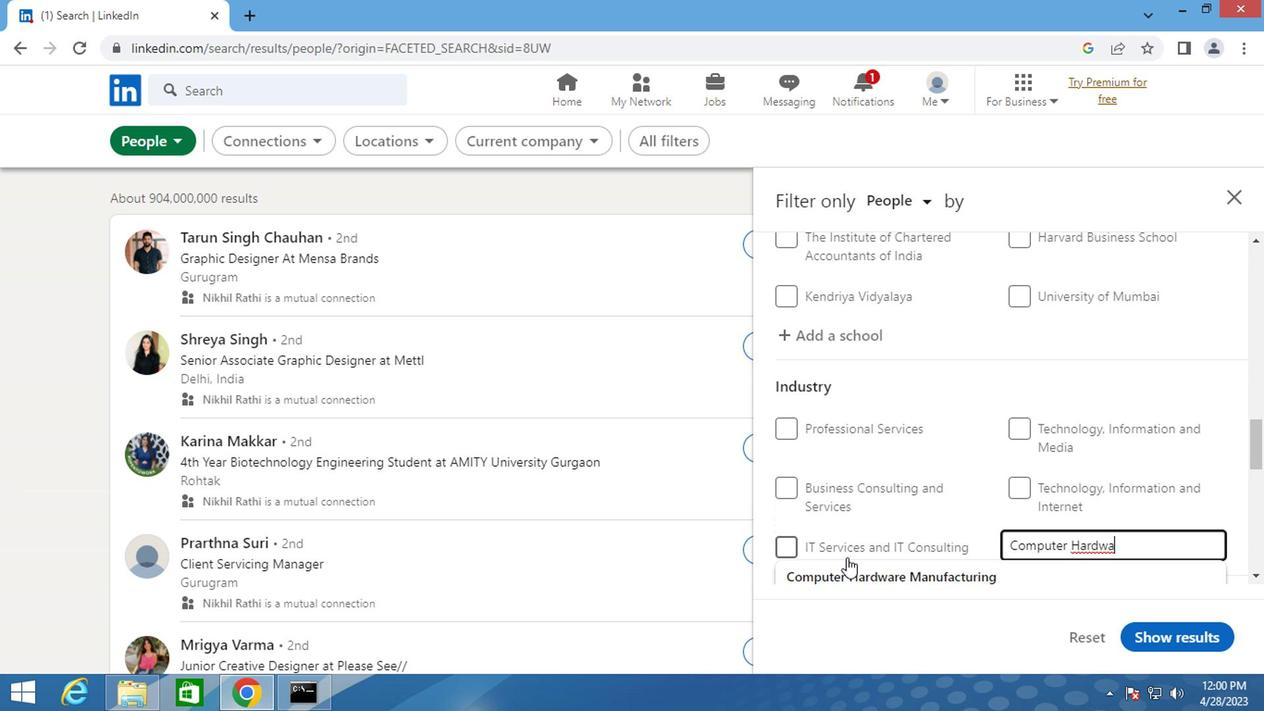 
Action: Mouse pressed left at (835, 568)
Screenshot: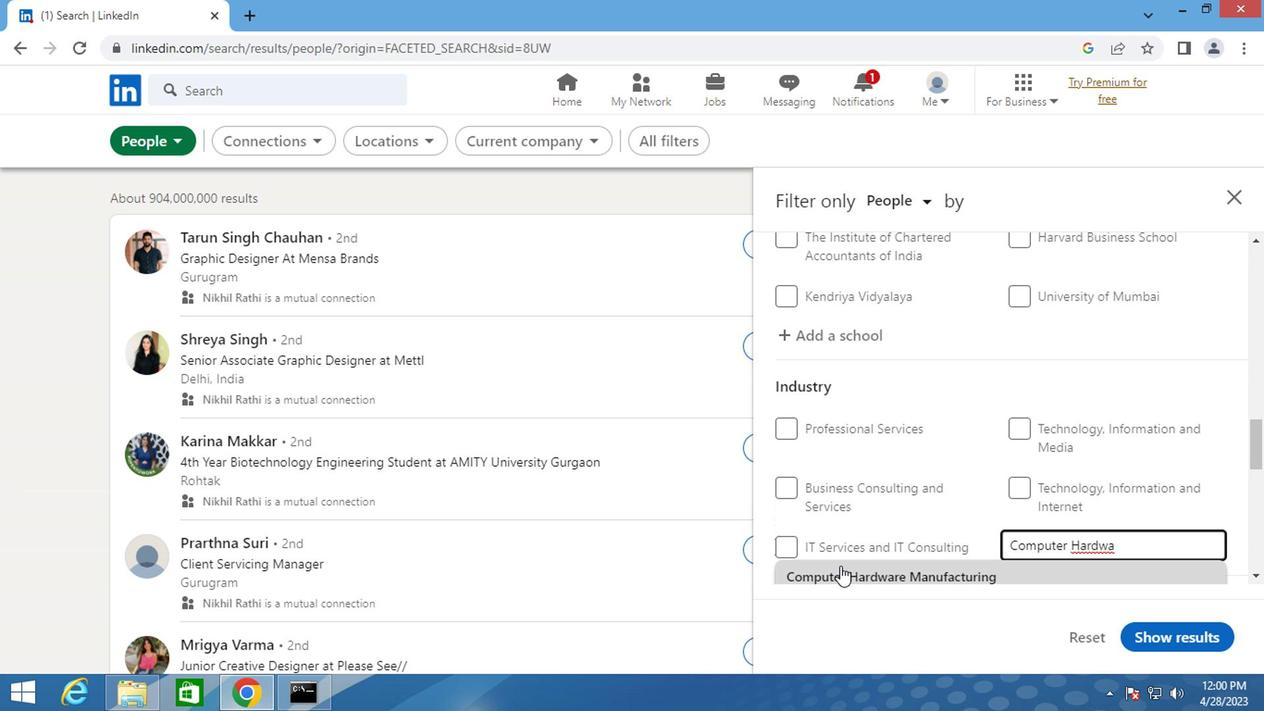 
Action: Mouse moved to (845, 546)
Screenshot: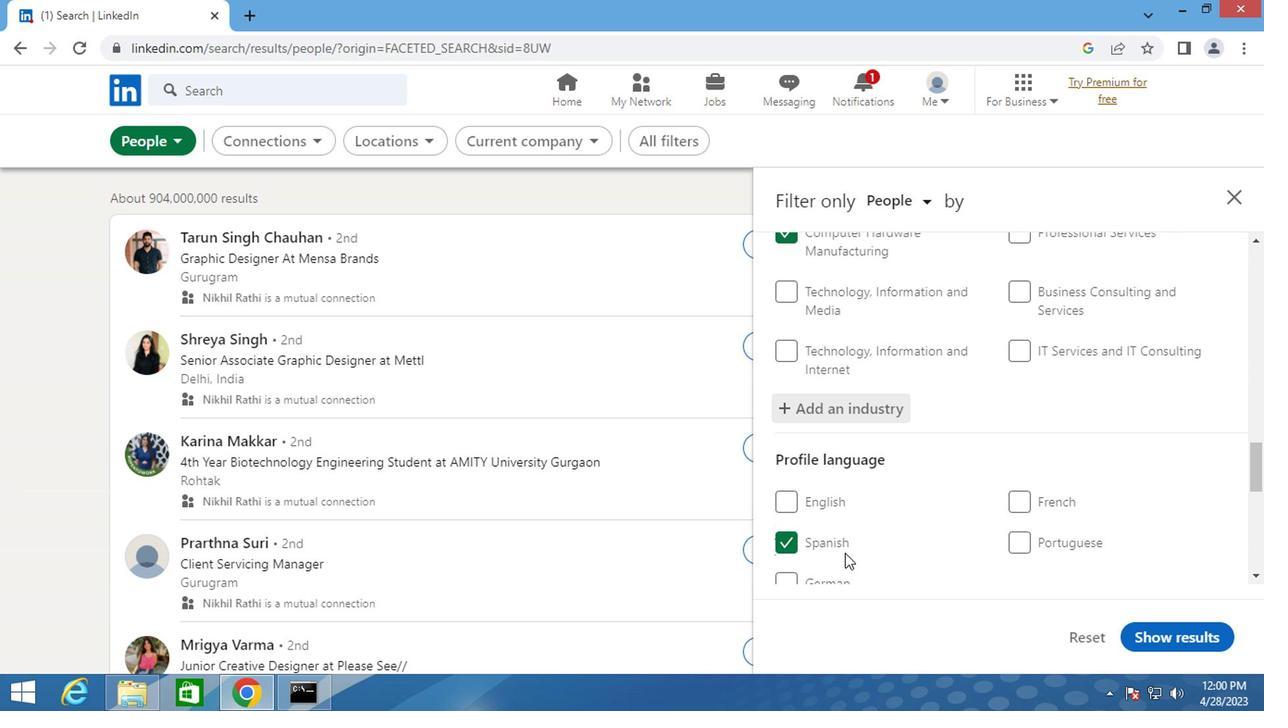 
Action: Mouse scrolled (845, 545) with delta (0, 0)
Screenshot: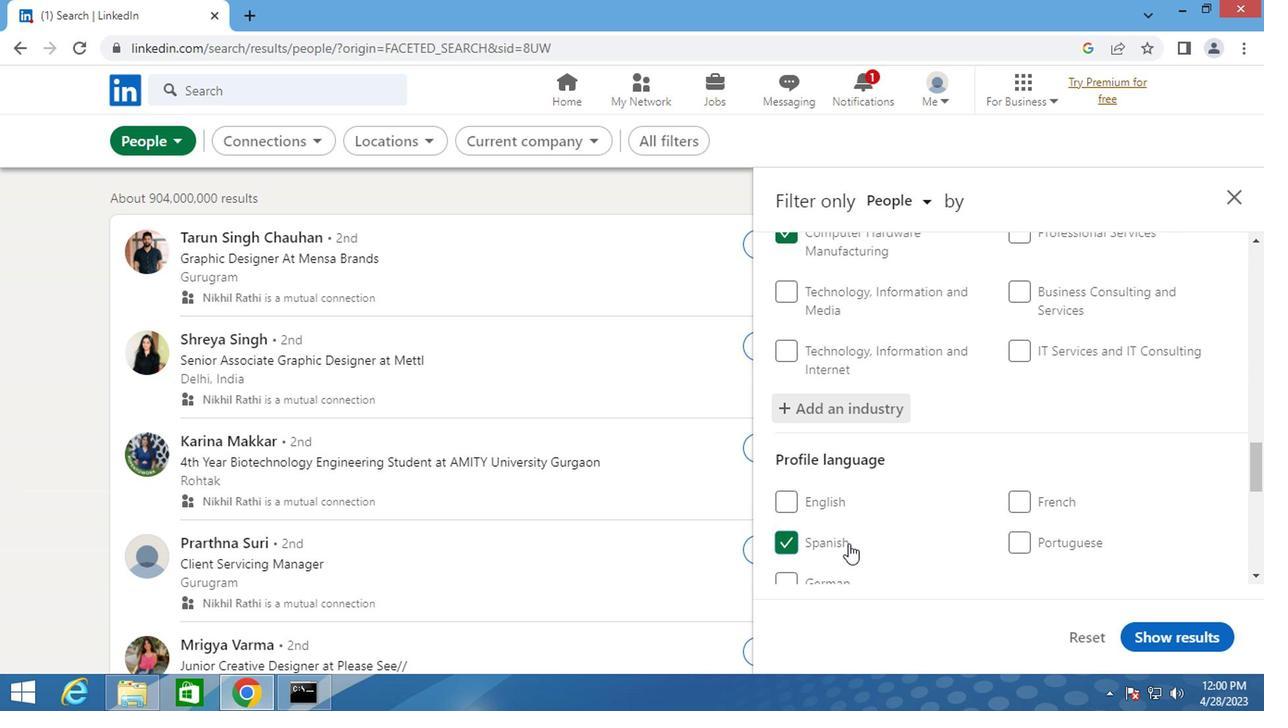 
Action: Mouse scrolled (845, 545) with delta (0, 0)
Screenshot: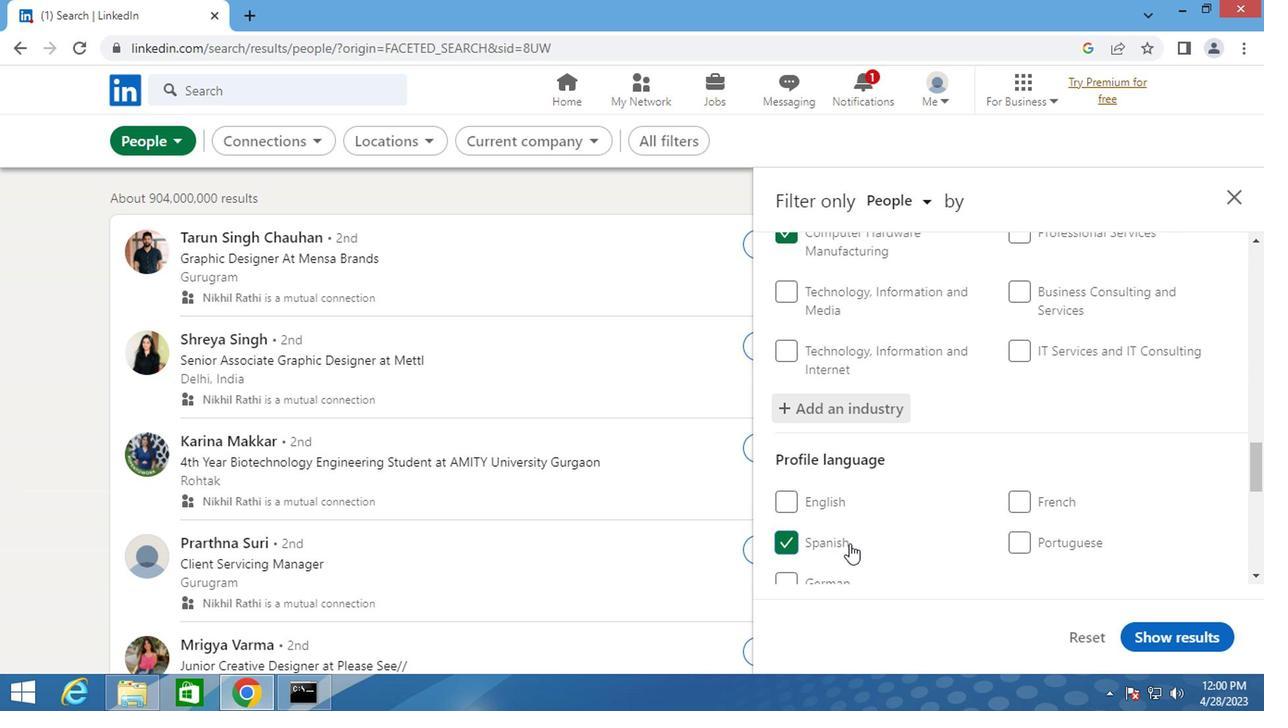 
Action: Mouse scrolled (845, 545) with delta (0, 0)
Screenshot: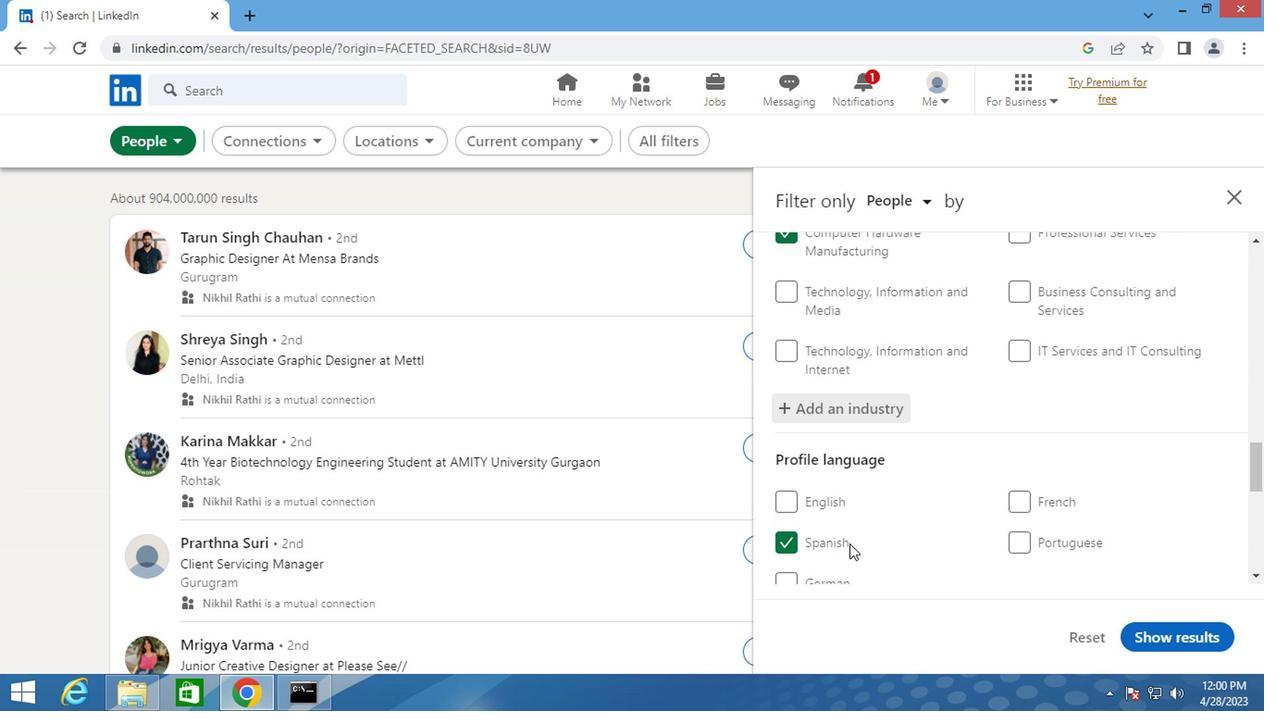 
Action: Mouse moved to (1021, 557)
Screenshot: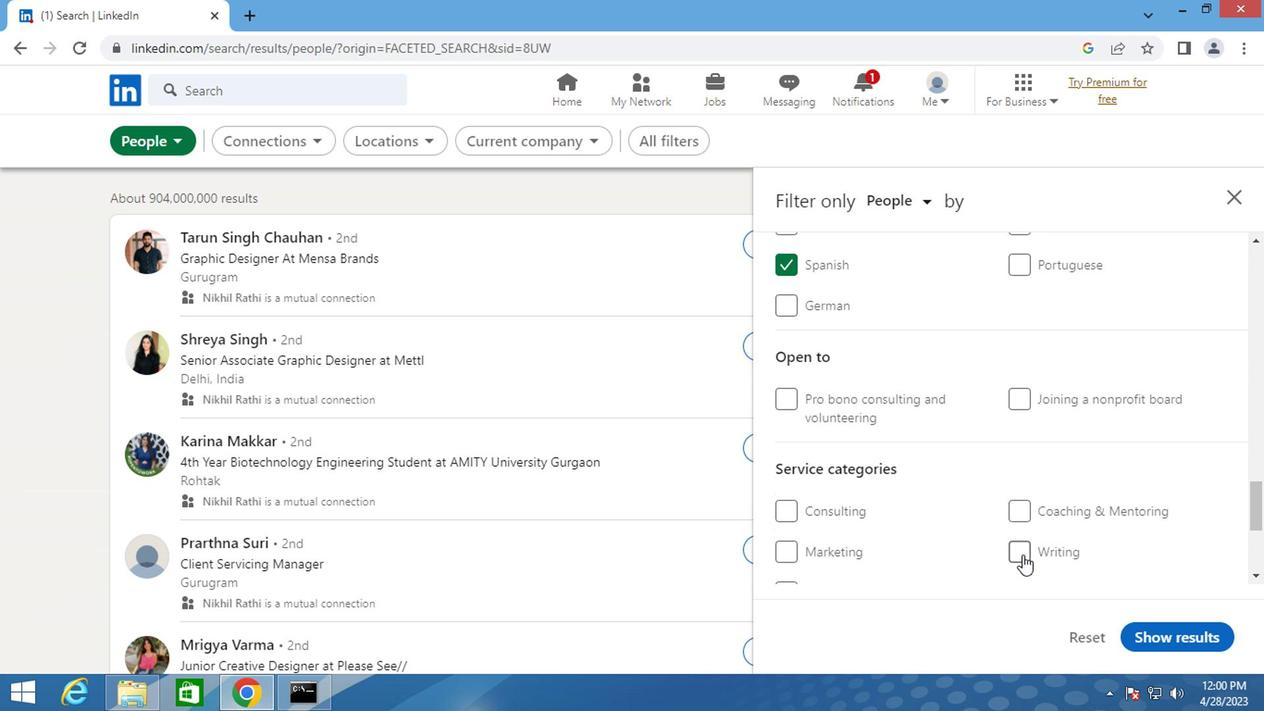 
Action: Mouse scrolled (1021, 556) with delta (0, 0)
Screenshot: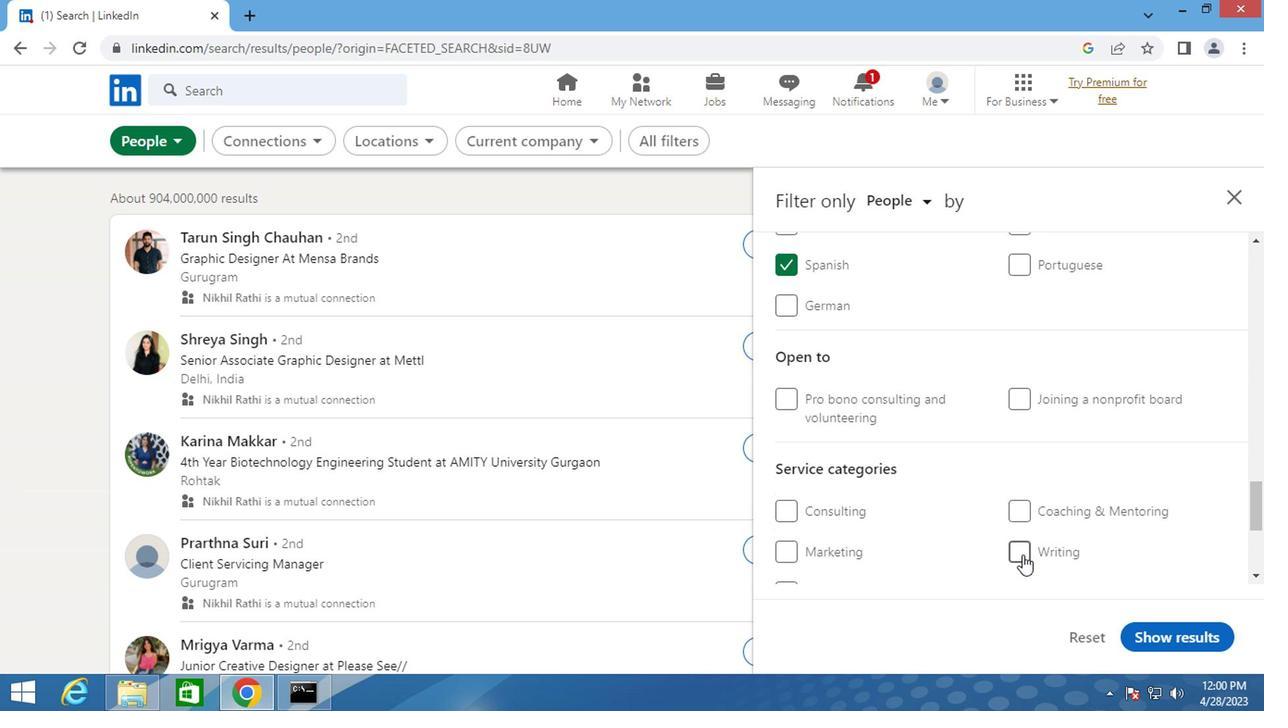 
Action: Mouse moved to (1059, 487)
Screenshot: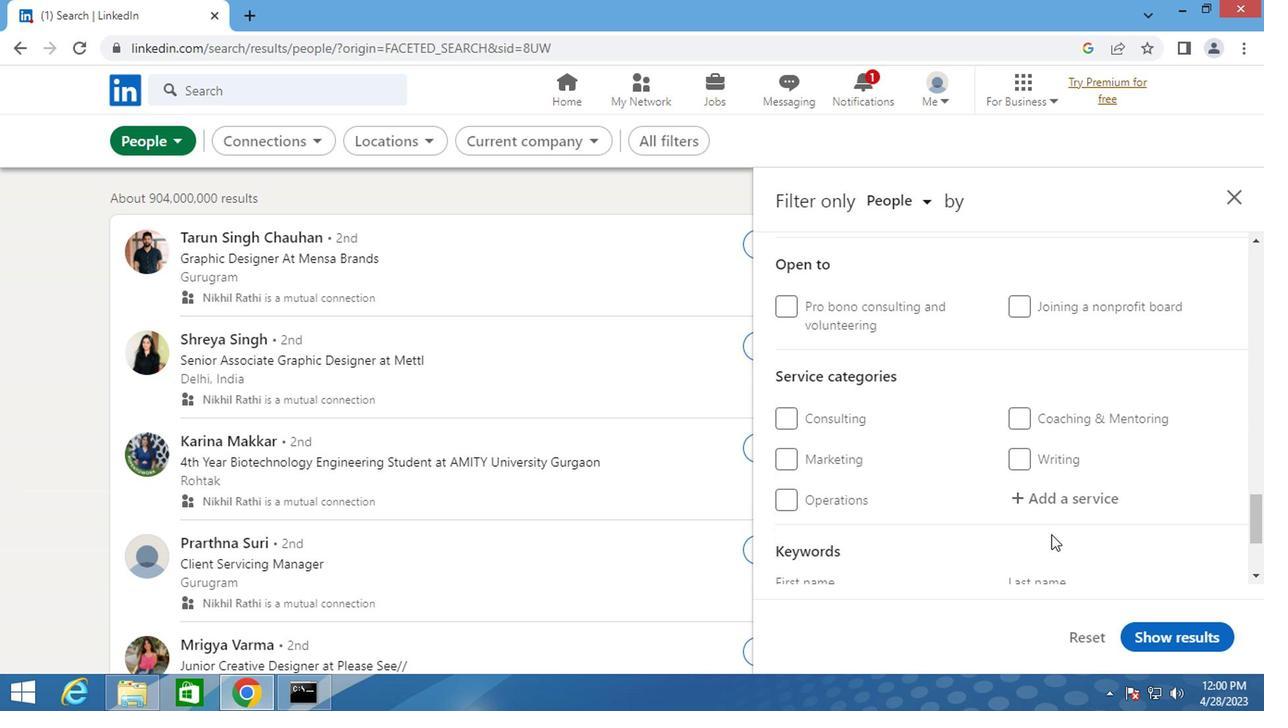 
Action: Mouse pressed left at (1059, 487)
Screenshot: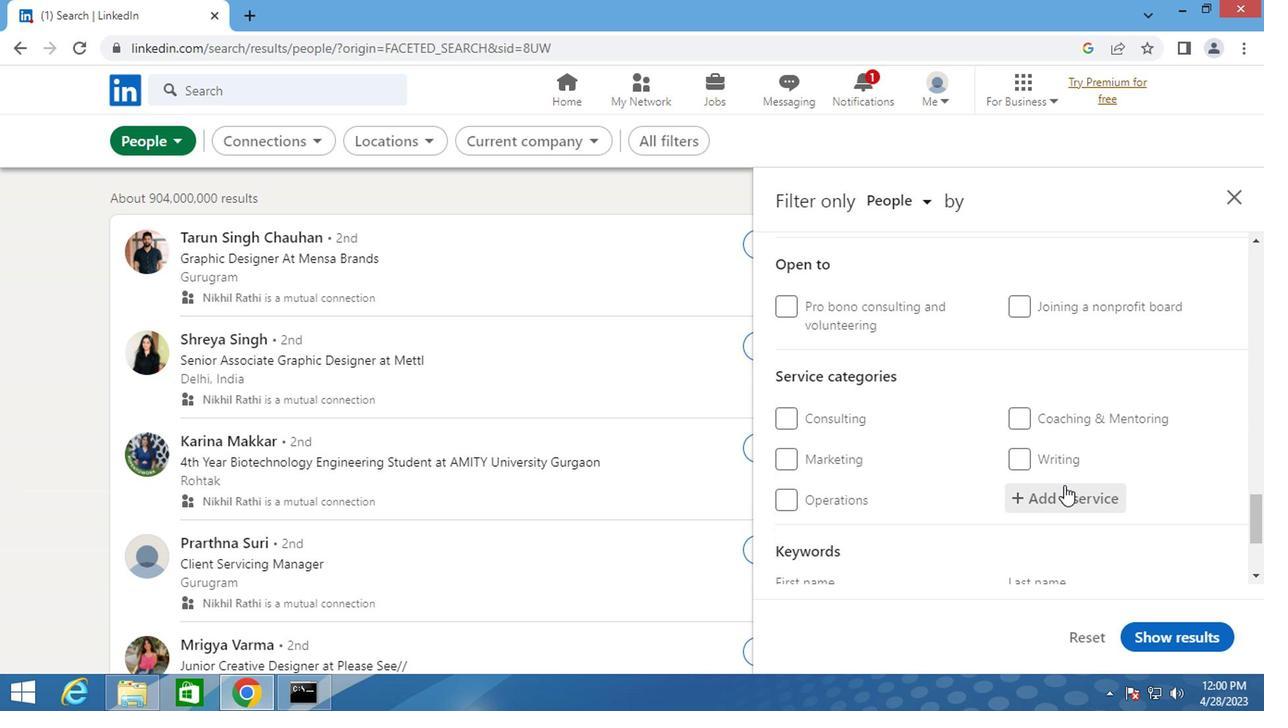 
Action: Key pressed <Key.shift>TAX<Key.space><Key.shift>LAW
Screenshot: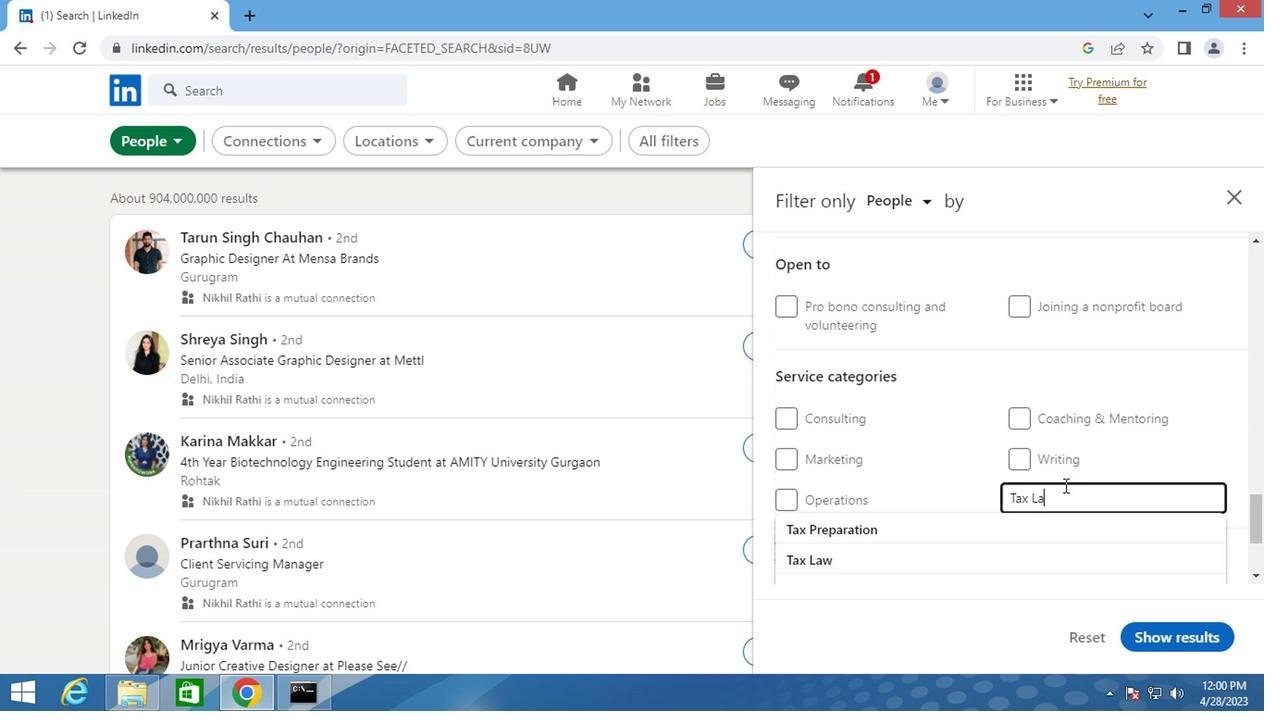 
Action: Mouse moved to (877, 530)
Screenshot: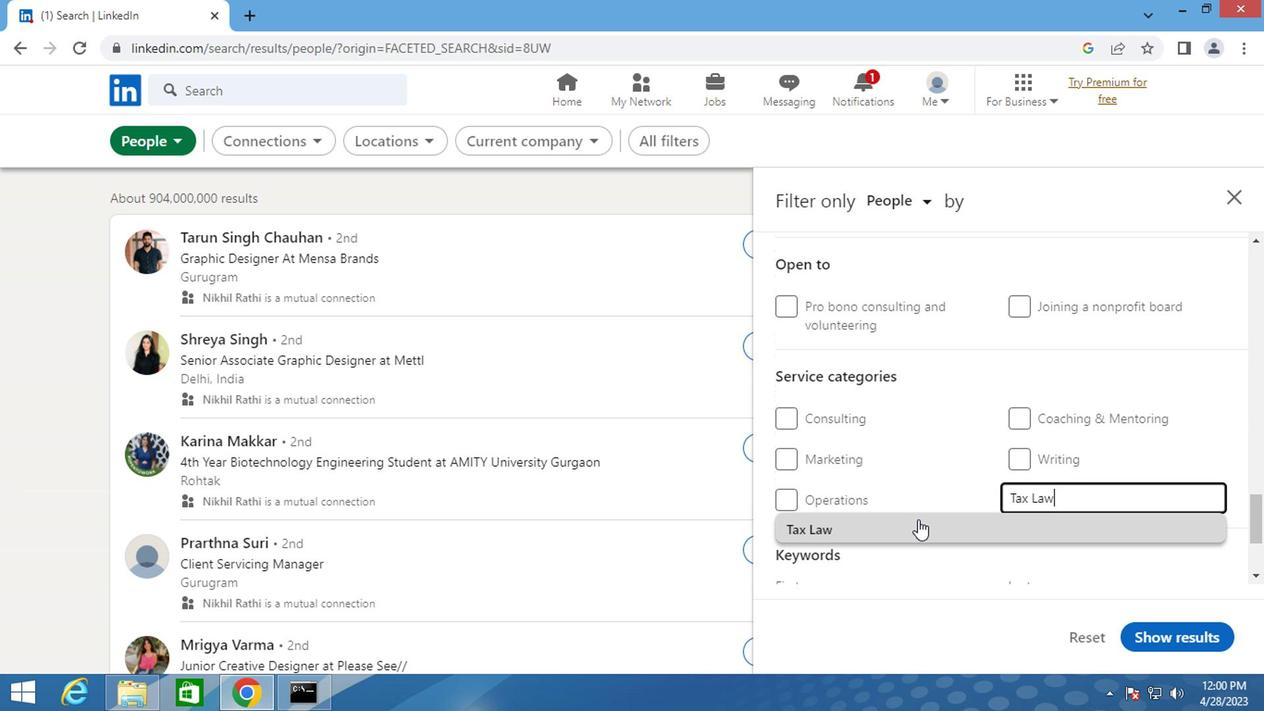 
Action: Mouse pressed left at (877, 530)
Screenshot: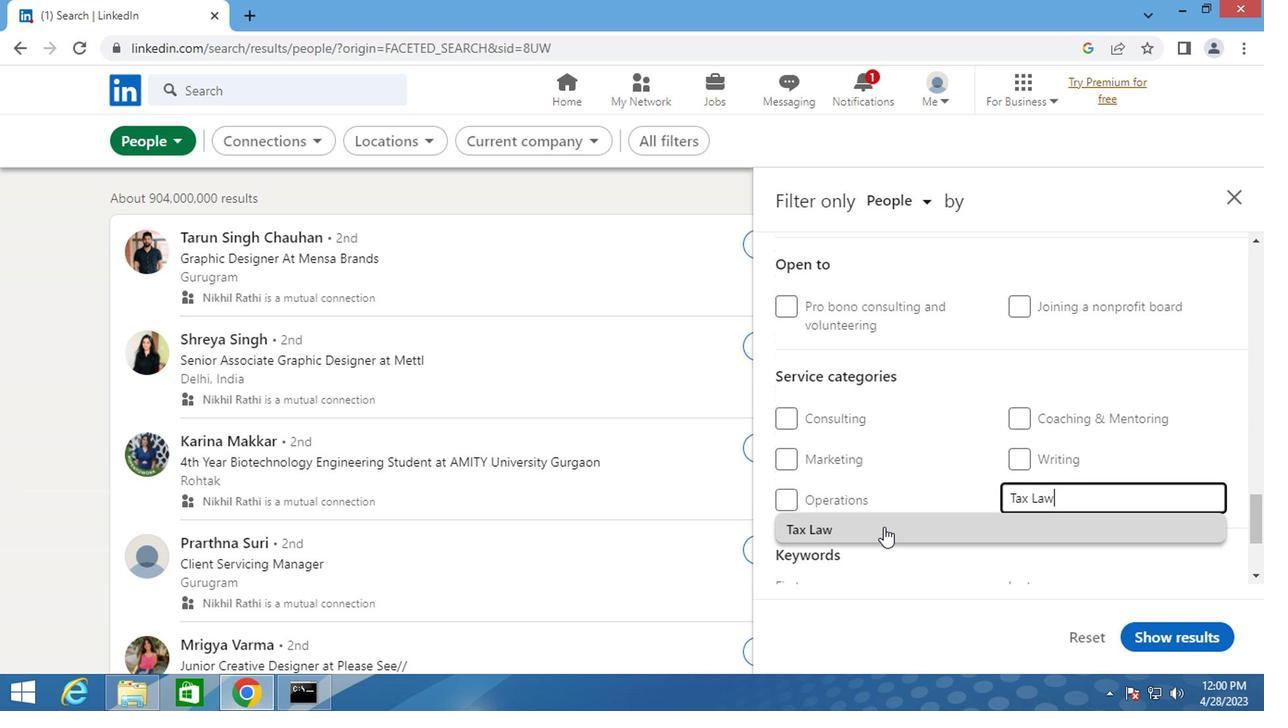 
Action: Mouse moved to (877, 502)
Screenshot: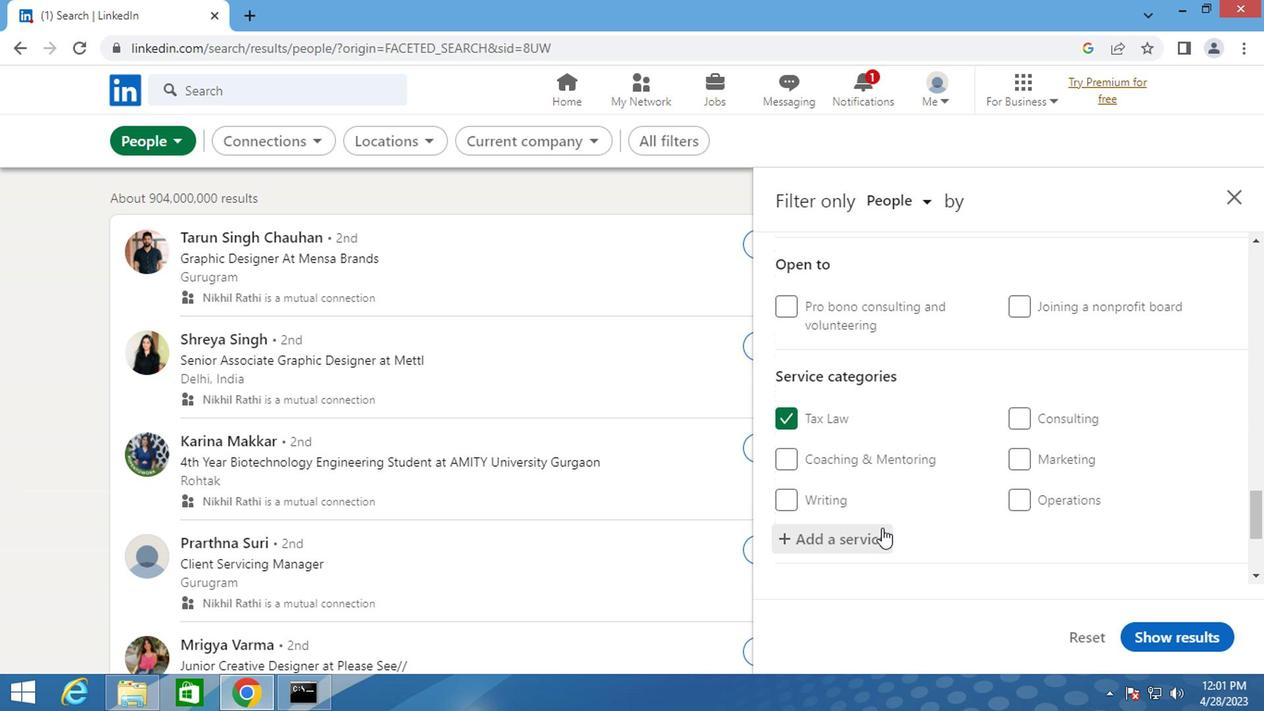 
Action: Mouse scrolled (877, 501) with delta (0, -1)
Screenshot: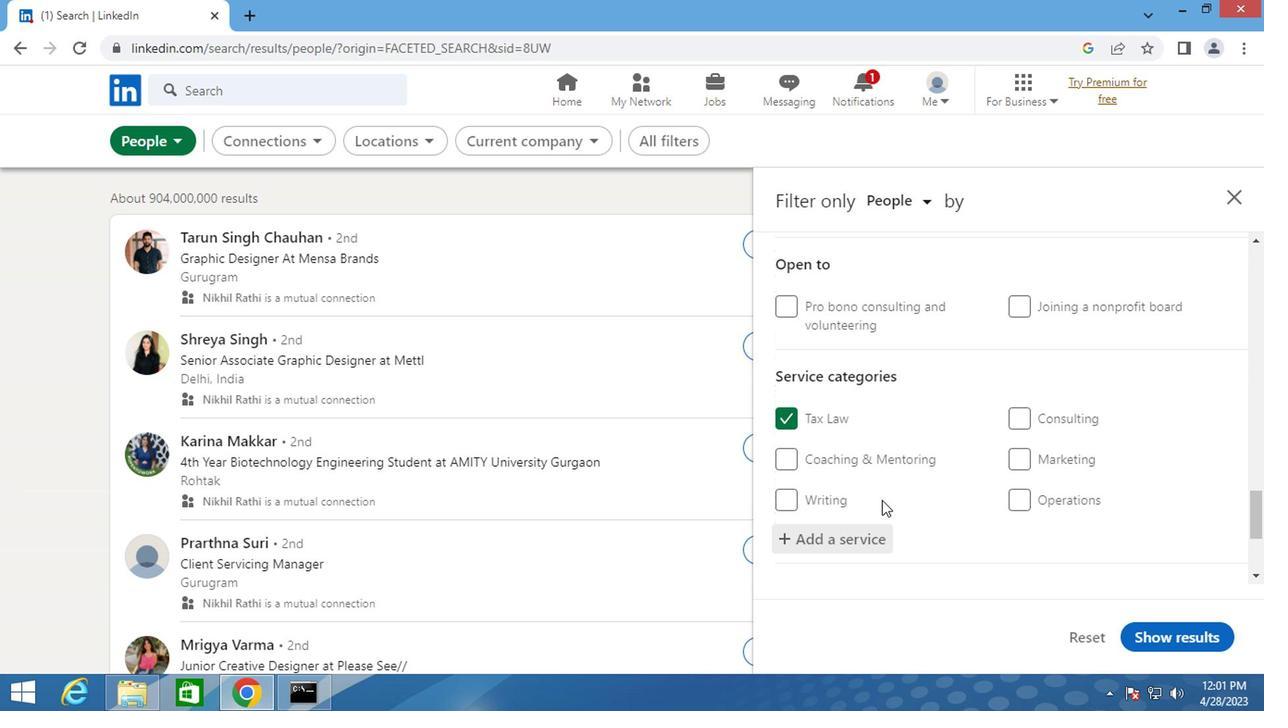 
Action: Mouse scrolled (877, 501) with delta (0, -1)
Screenshot: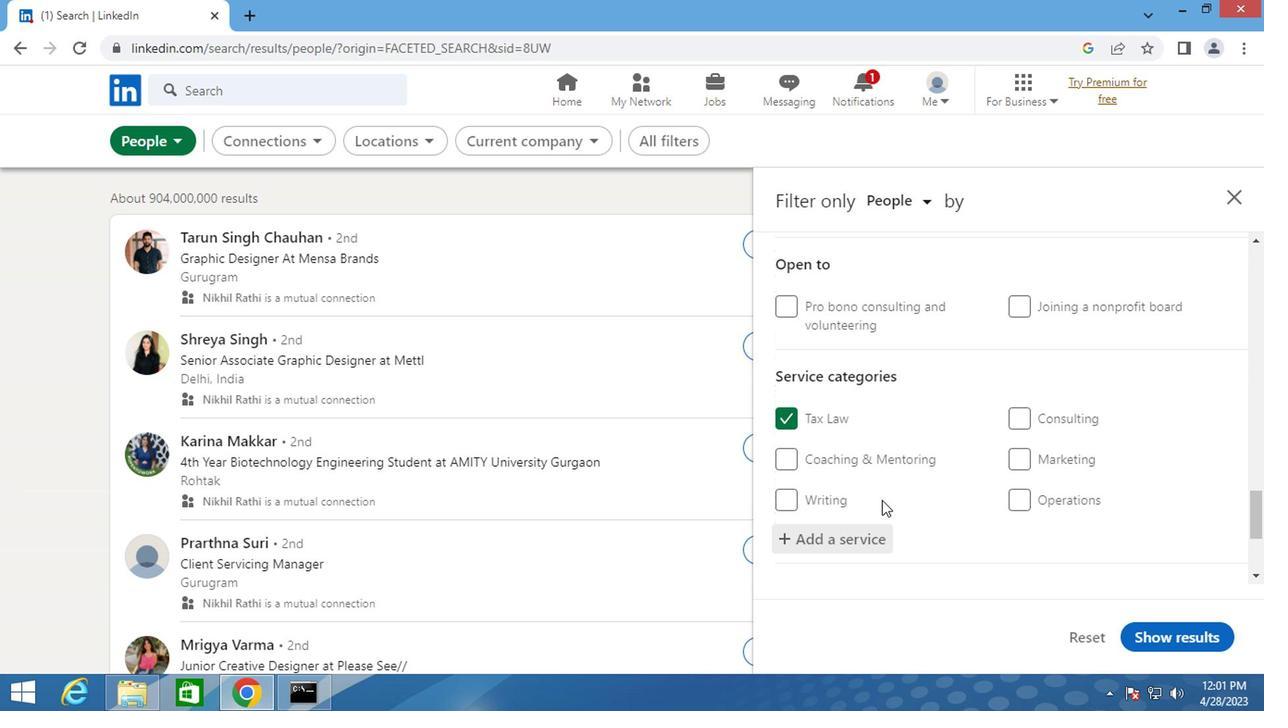
Action: Mouse moved to (870, 539)
Screenshot: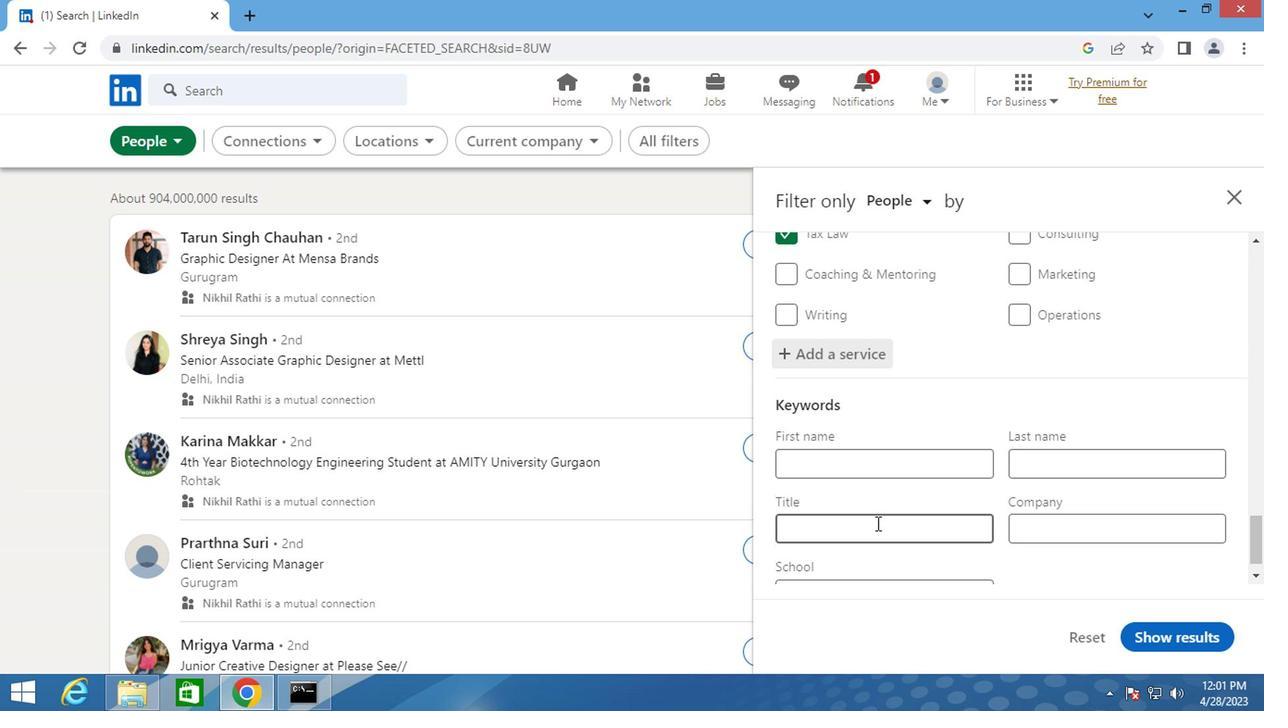 
Action: Mouse pressed left at (870, 539)
Screenshot: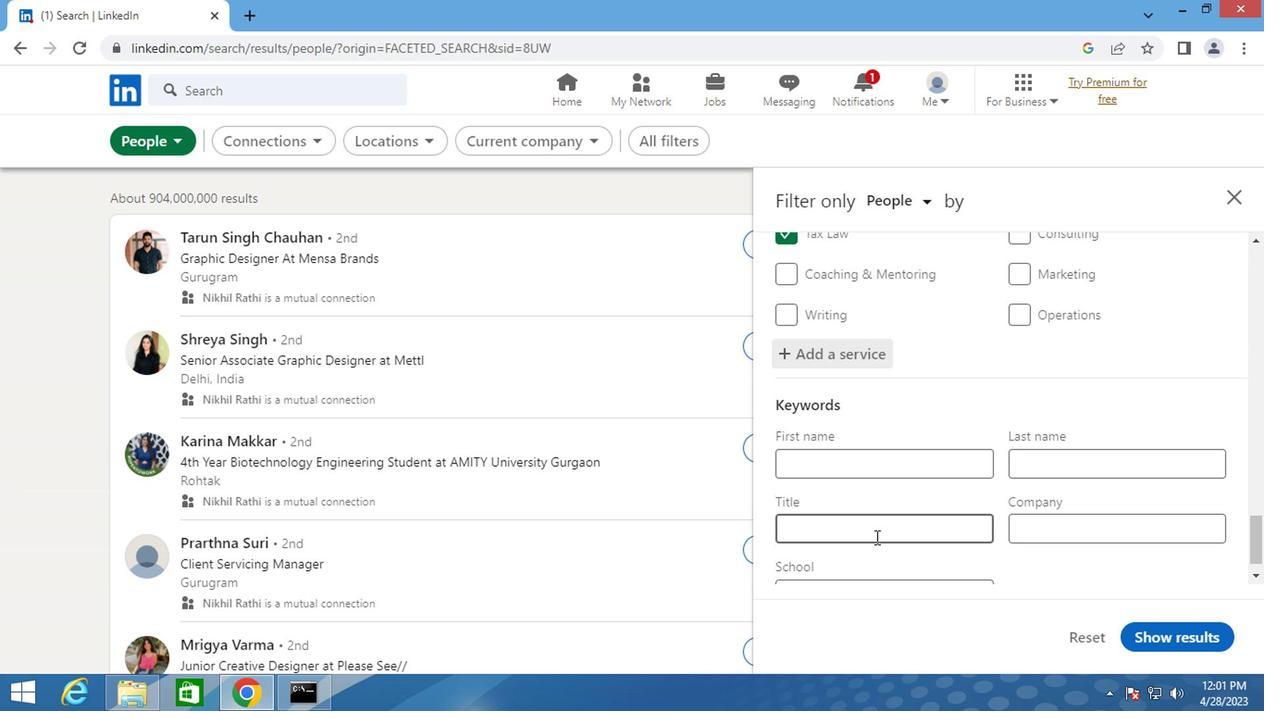
Action: Key pressed <Key.shift>CONTROLLER
Screenshot: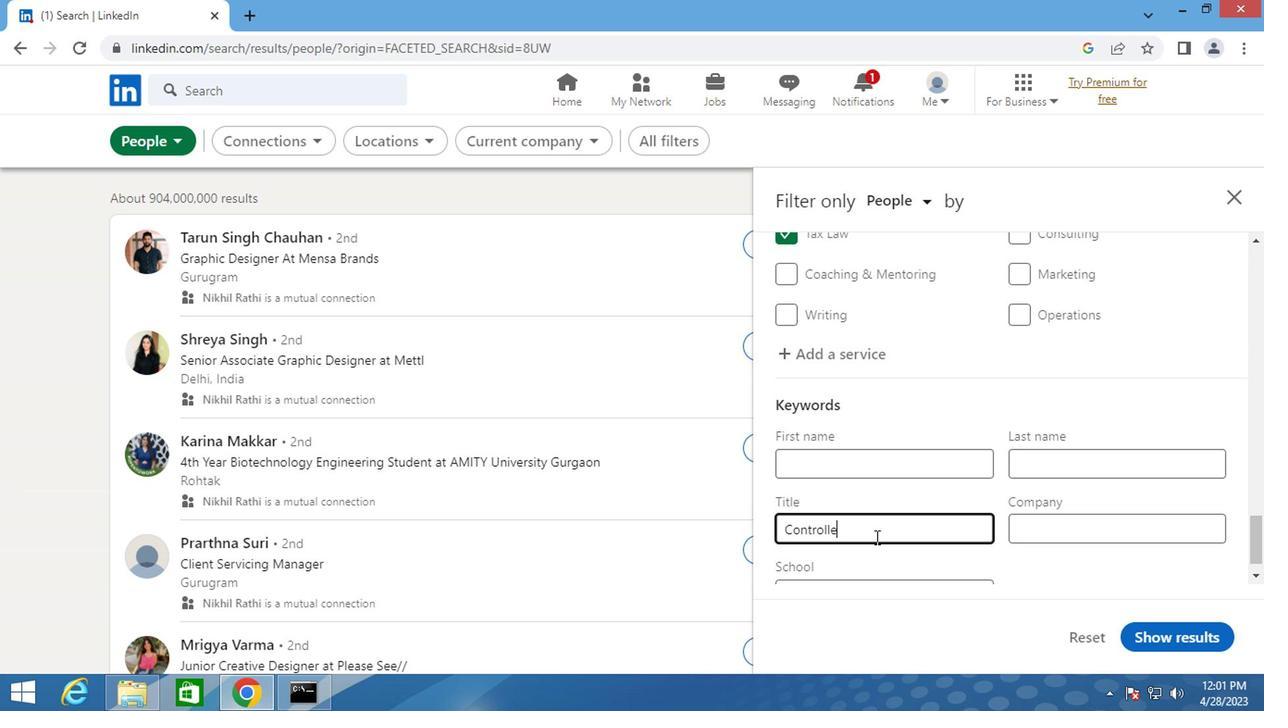 
Action: Mouse moved to (1186, 642)
Screenshot: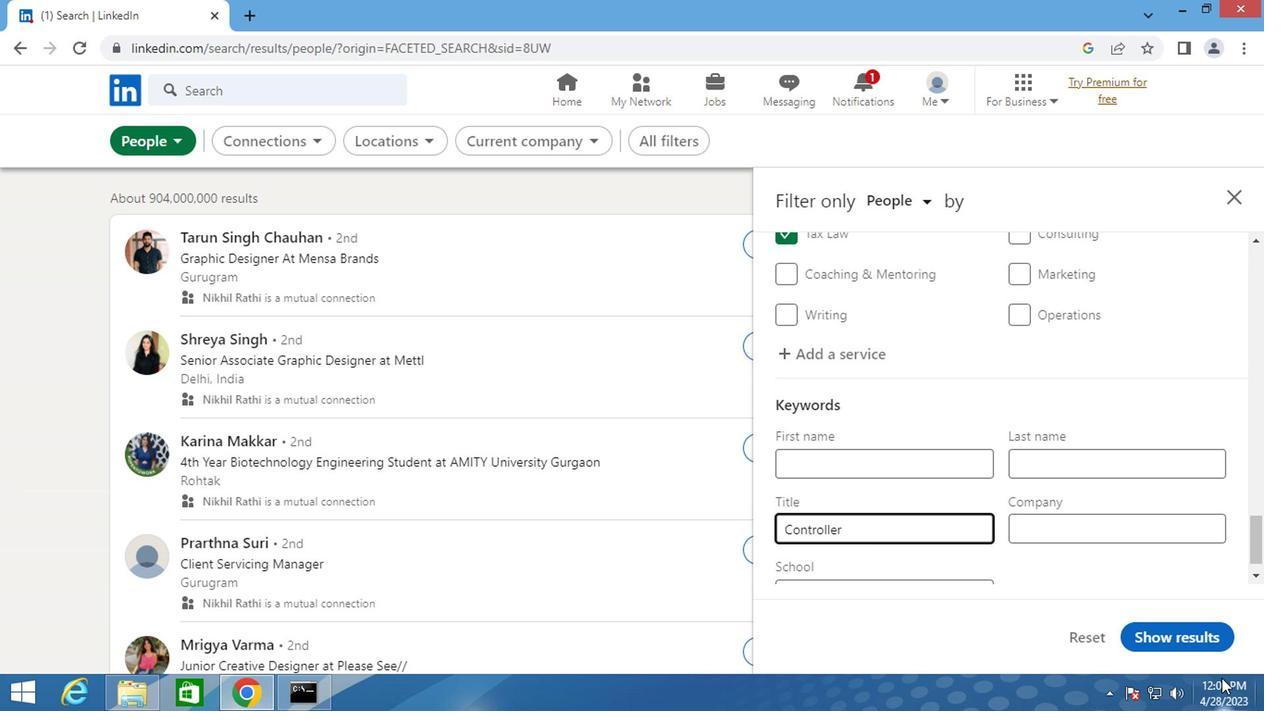 
Action: Mouse pressed left at (1186, 642)
Screenshot: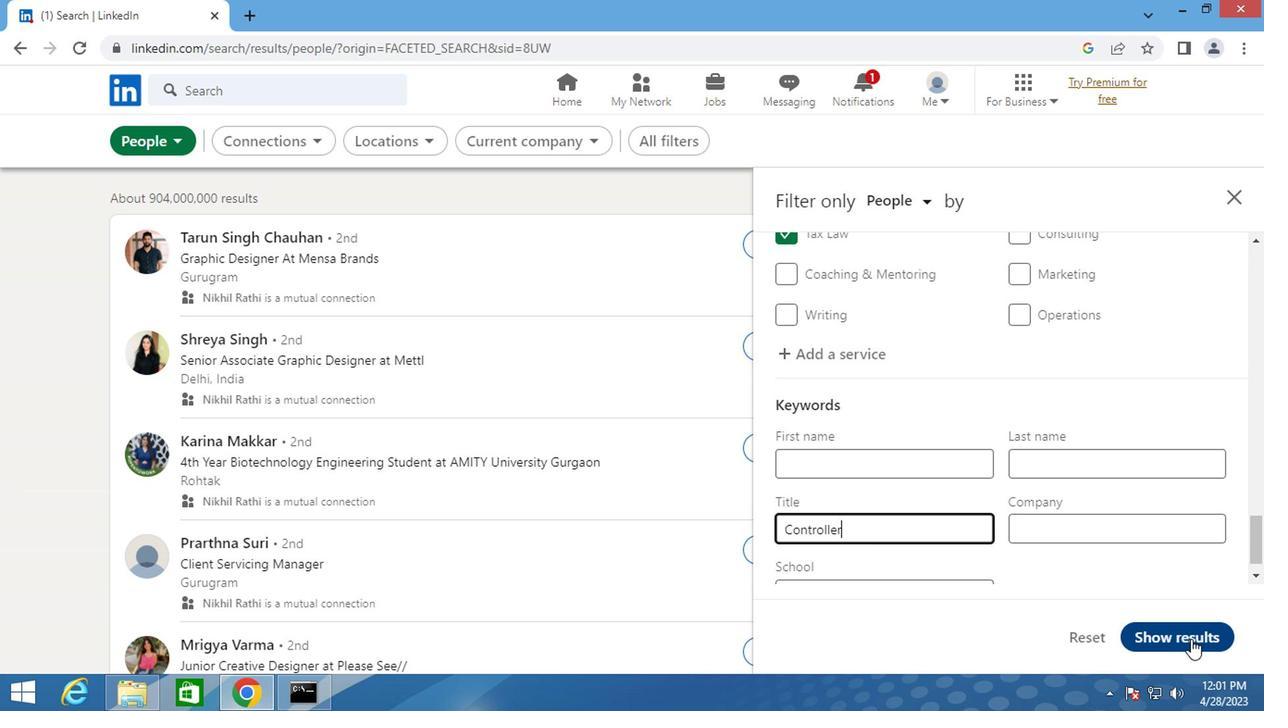 
